 Task: Add Sprouts Organic Ground Cloves to the cart.
Action: Mouse moved to (26, 96)
Screenshot: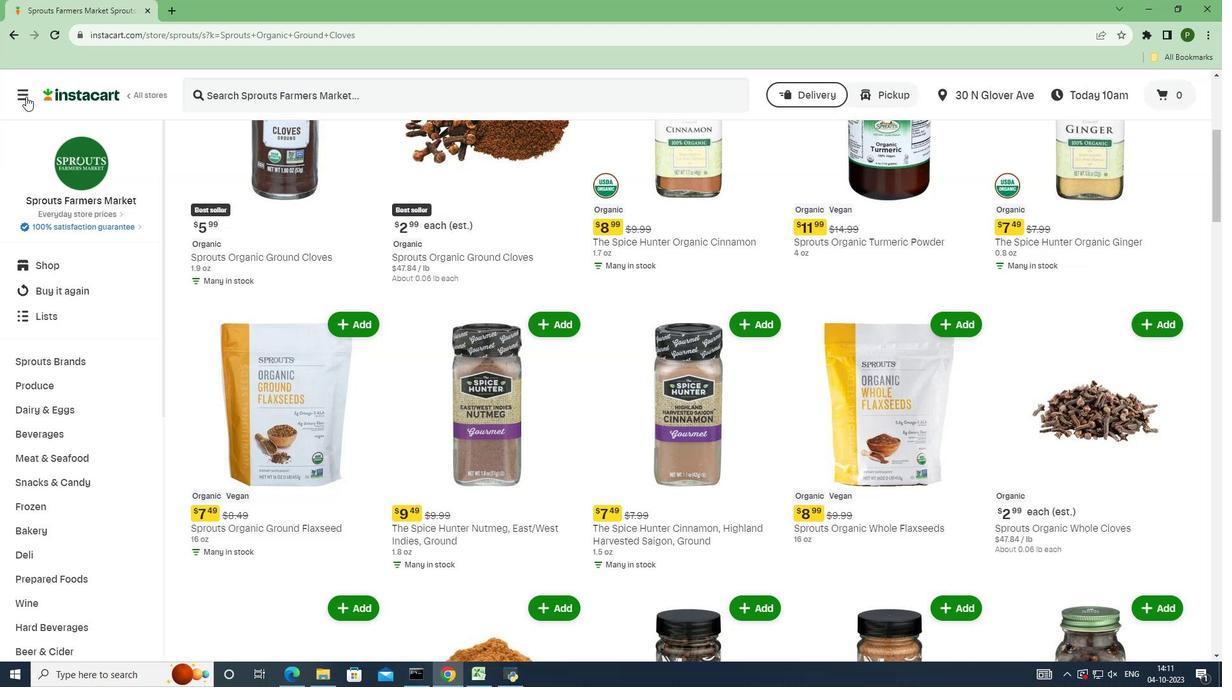 
Action: Mouse pressed left at (26, 96)
Screenshot: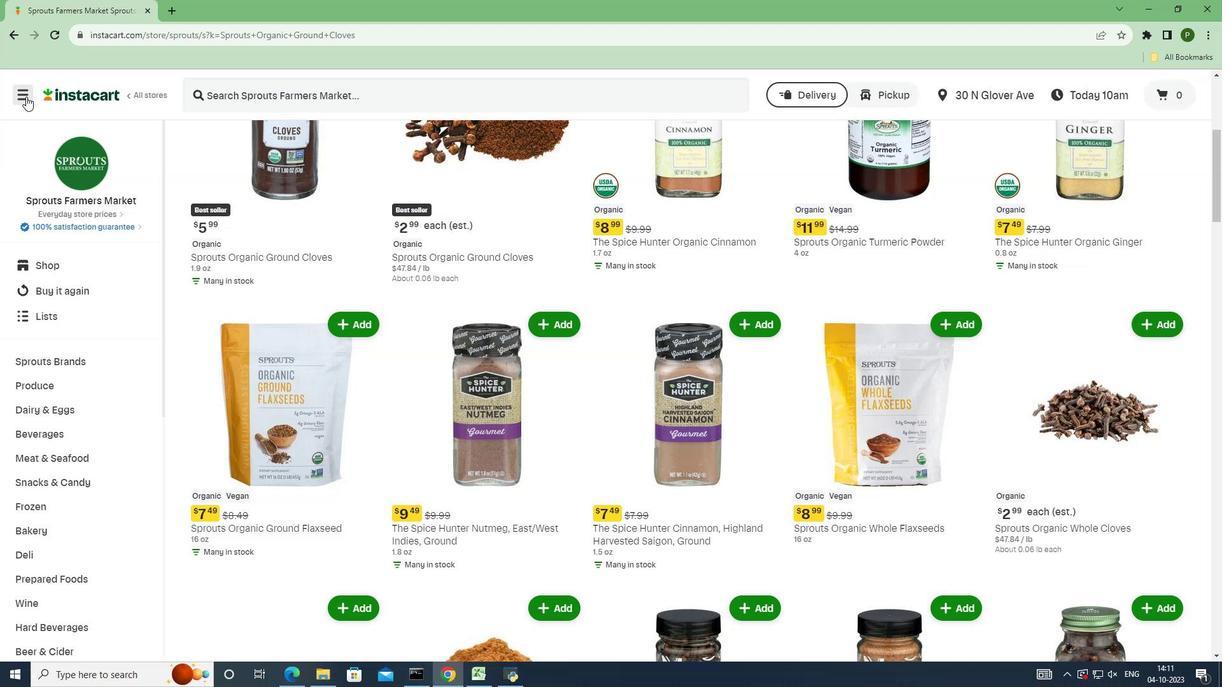 
Action: Mouse moved to (53, 348)
Screenshot: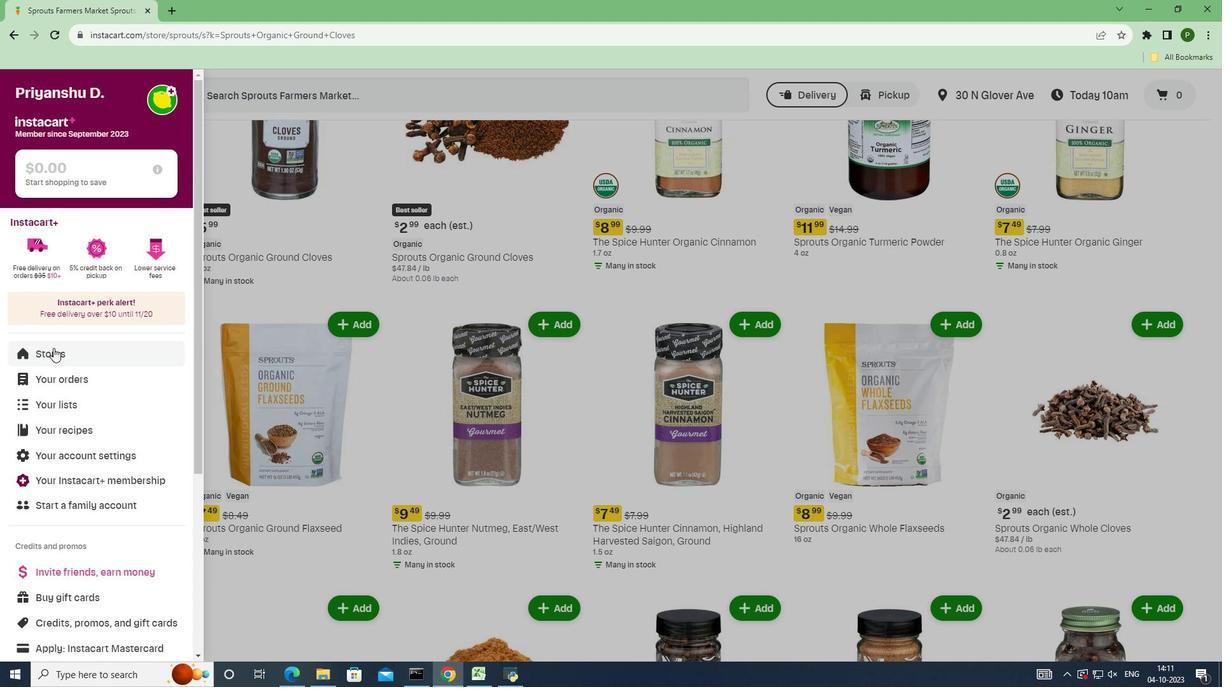 
Action: Mouse pressed left at (53, 348)
Screenshot: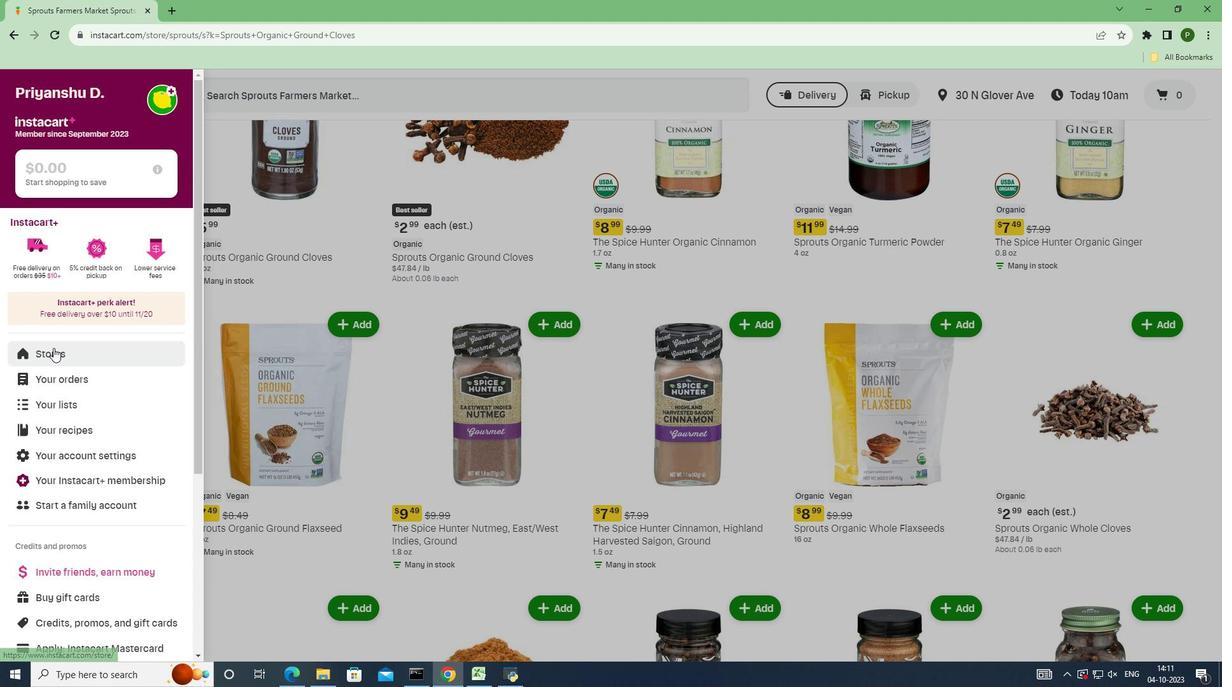 
Action: Mouse moved to (296, 143)
Screenshot: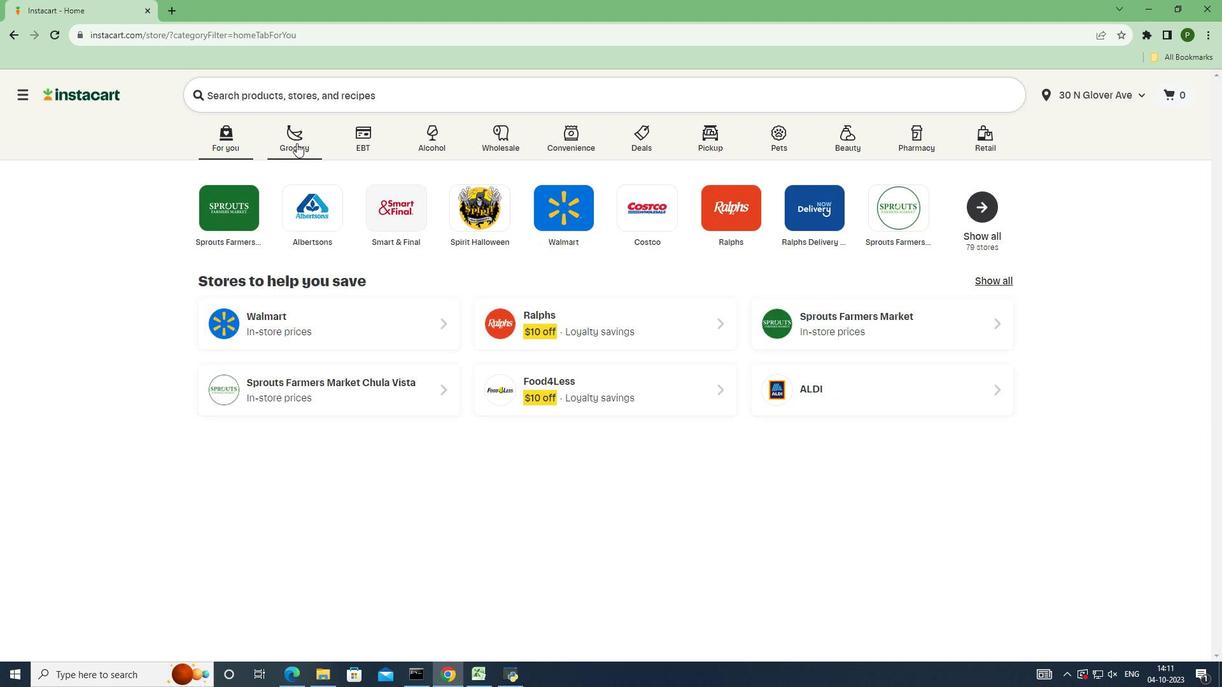 
Action: Mouse pressed left at (296, 143)
Screenshot: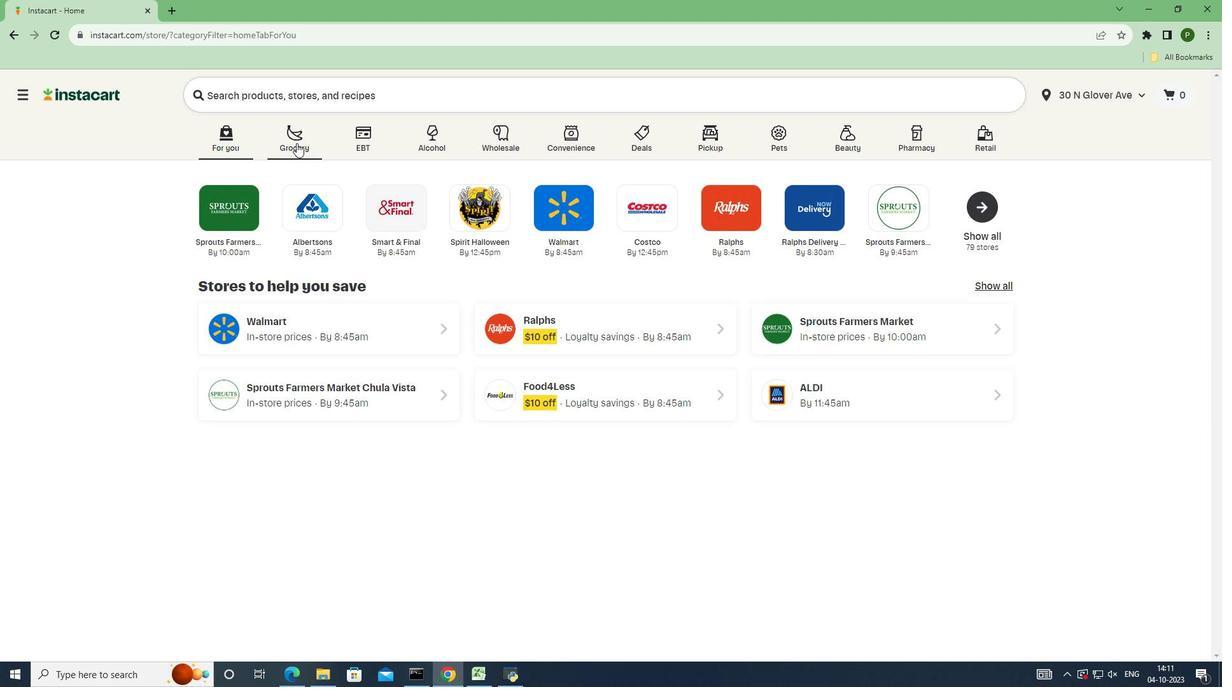 
Action: Mouse moved to (796, 292)
Screenshot: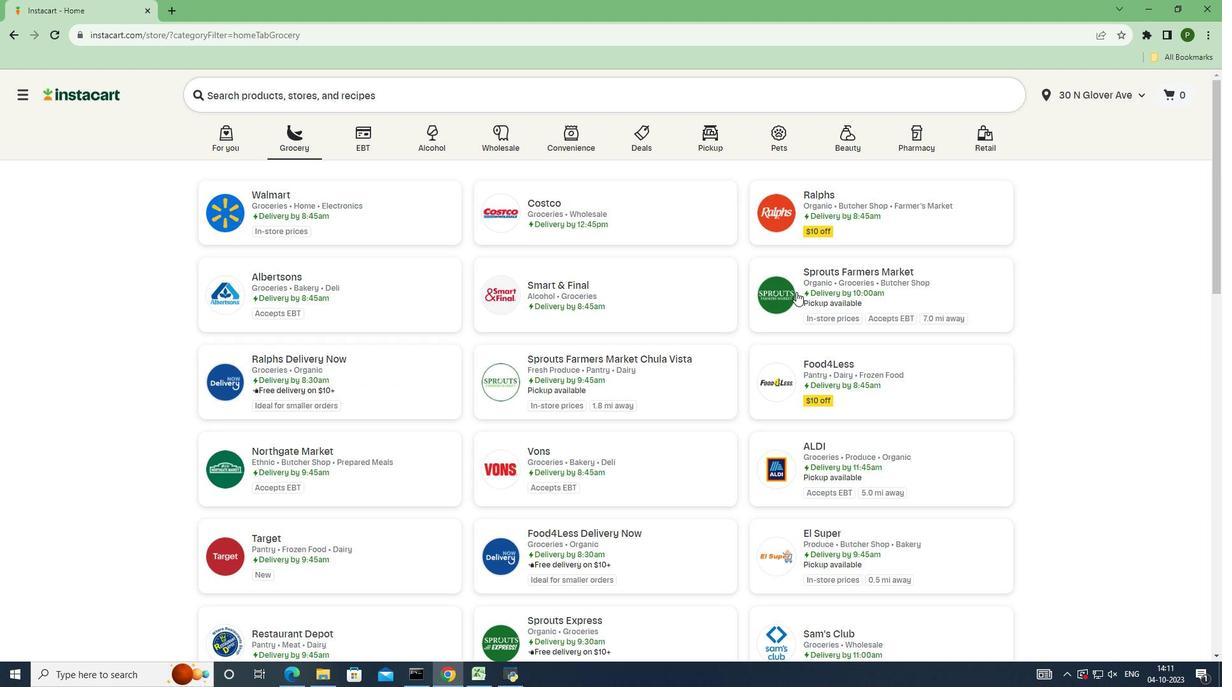 
Action: Mouse pressed left at (796, 292)
Screenshot: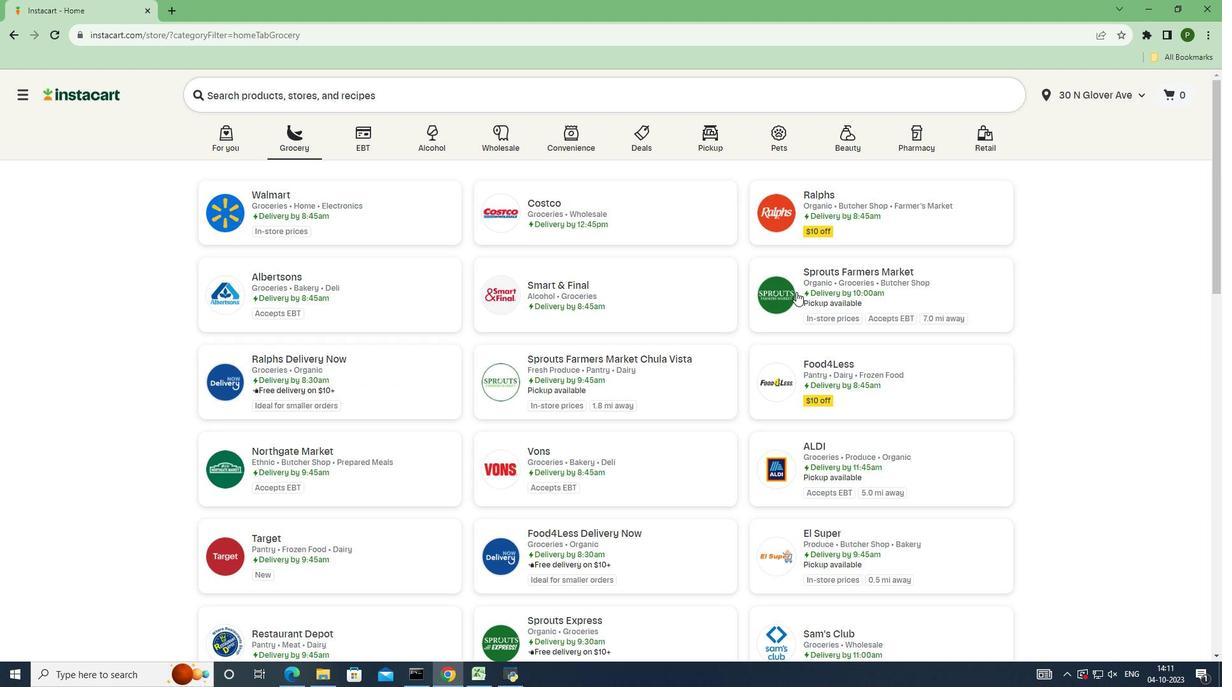 
Action: Mouse moved to (91, 357)
Screenshot: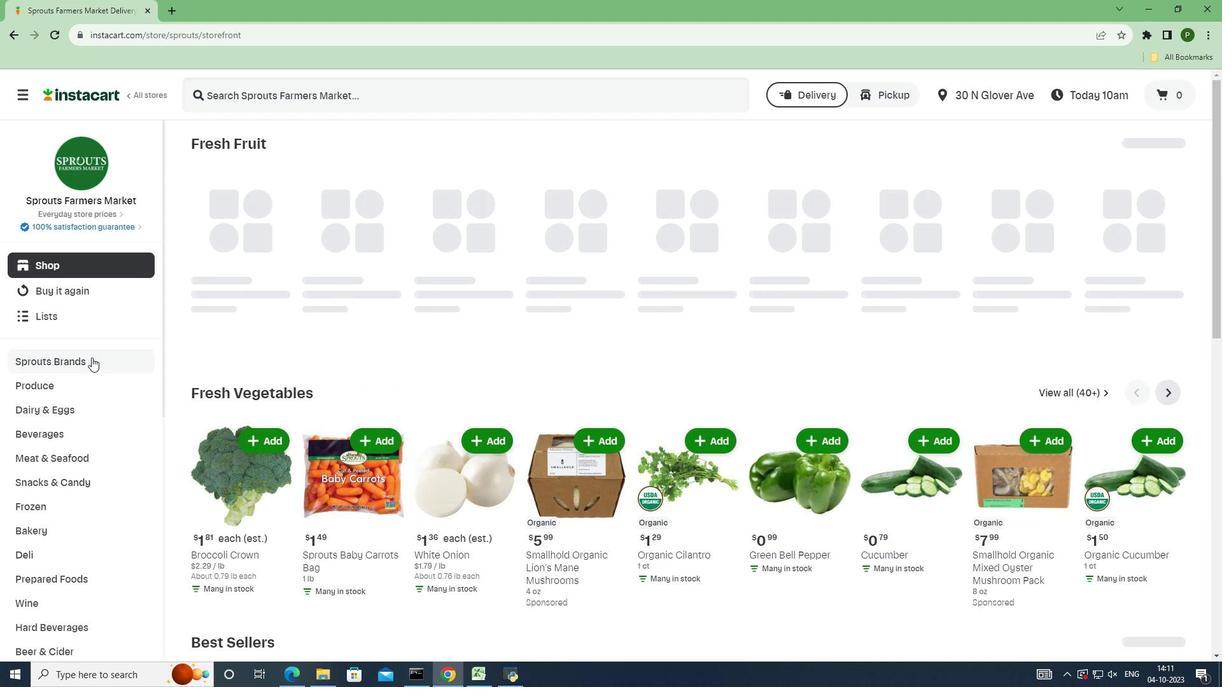 
Action: Mouse pressed left at (91, 357)
Screenshot: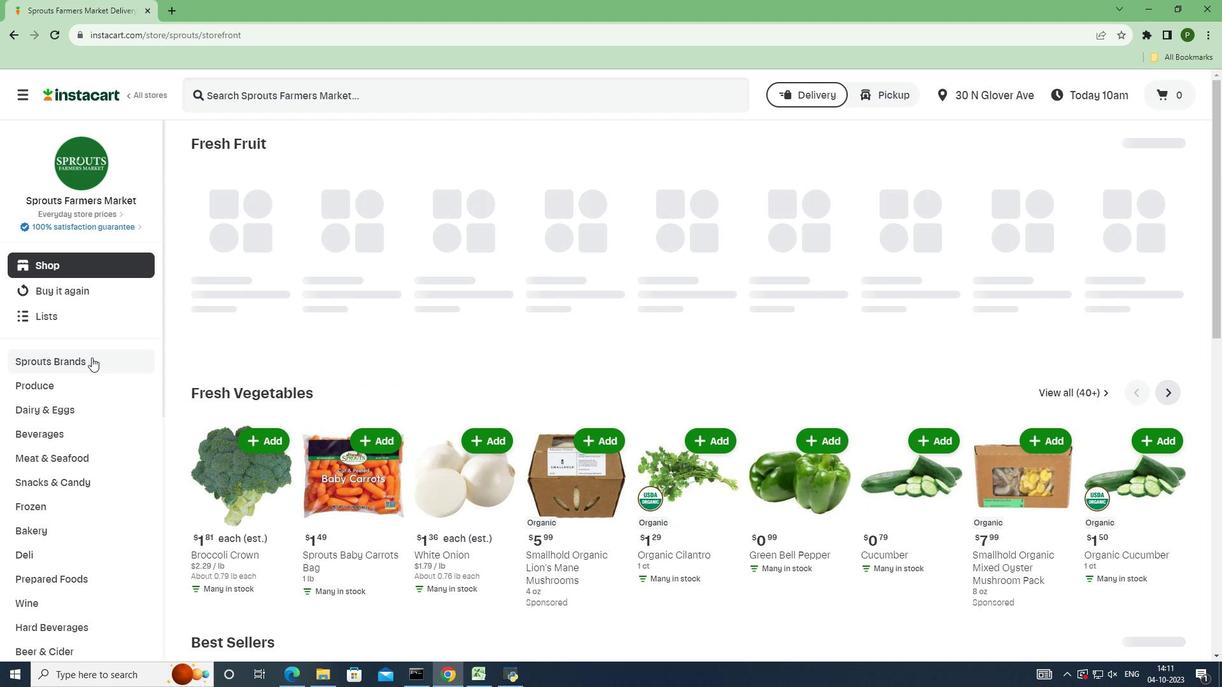 
Action: Mouse moved to (70, 455)
Screenshot: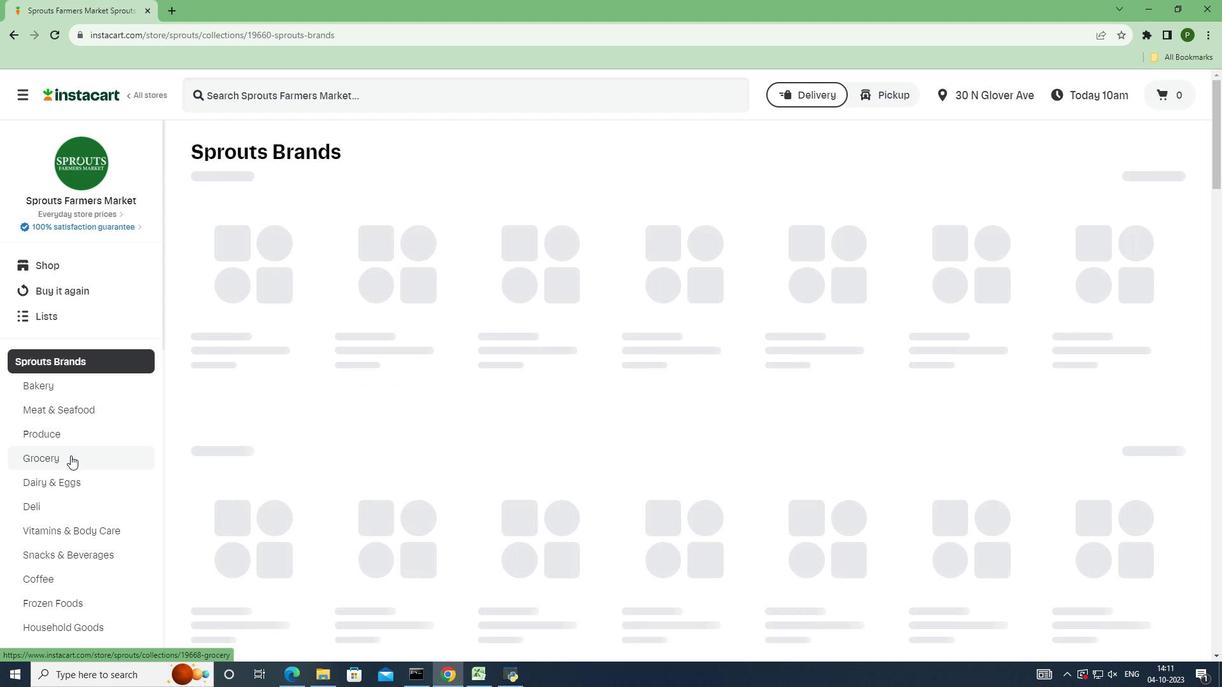 
Action: Mouse pressed left at (70, 455)
Screenshot: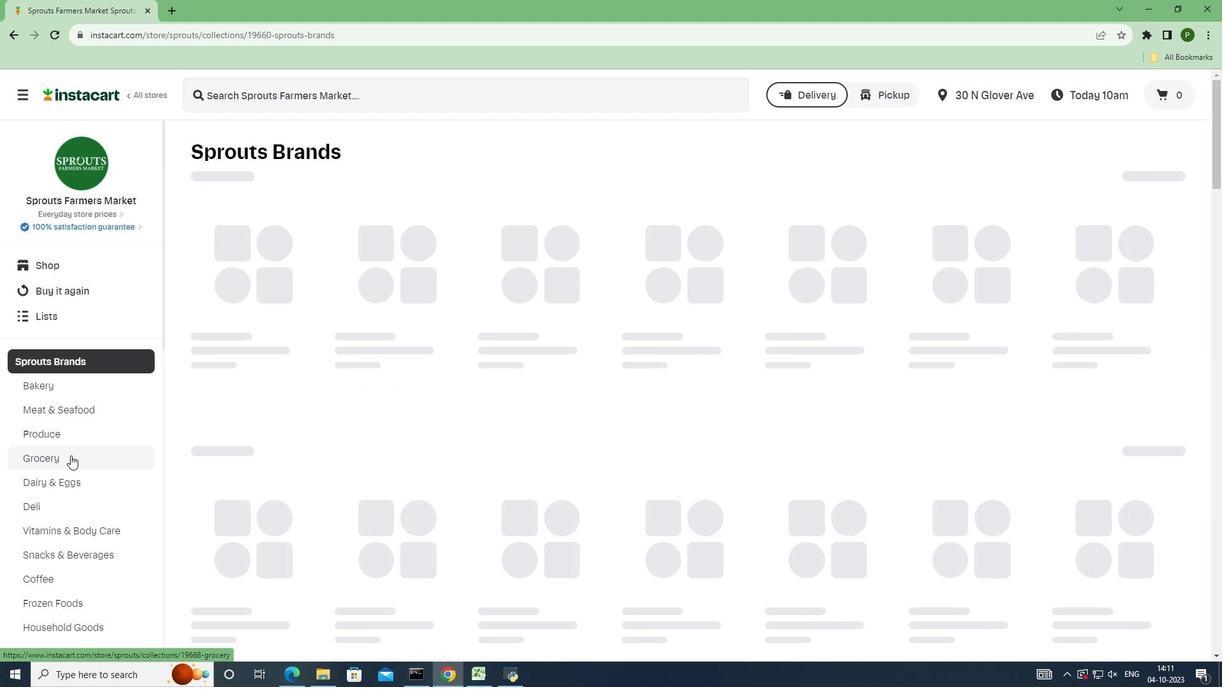 
Action: Mouse moved to (310, 316)
Screenshot: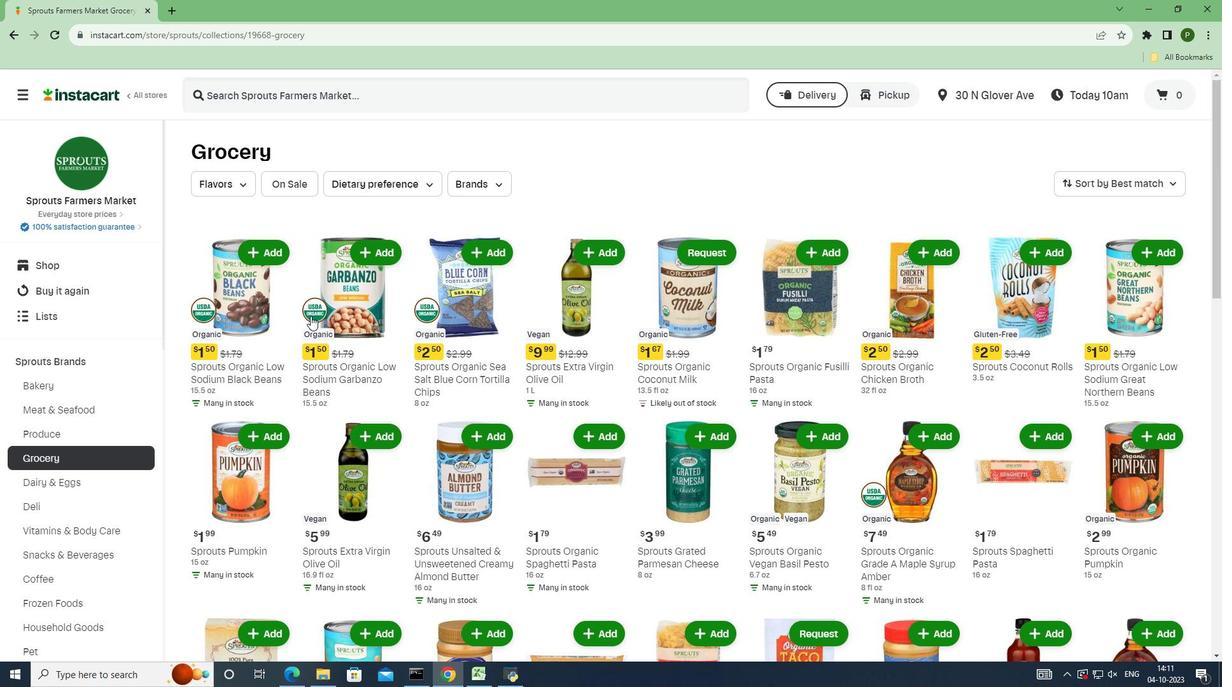 
Action: Mouse scrolled (310, 315) with delta (0, 0)
Screenshot: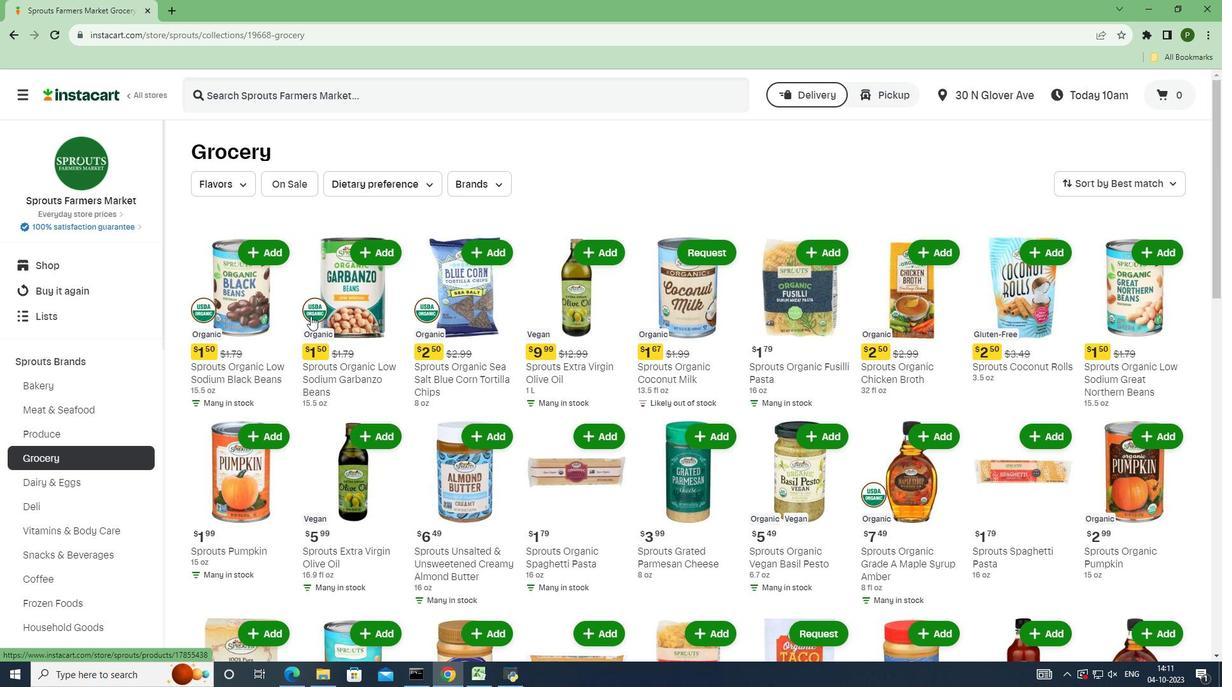 
Action: Mouse scrolled (310, 315) with delta (0, 0)
Screenshot: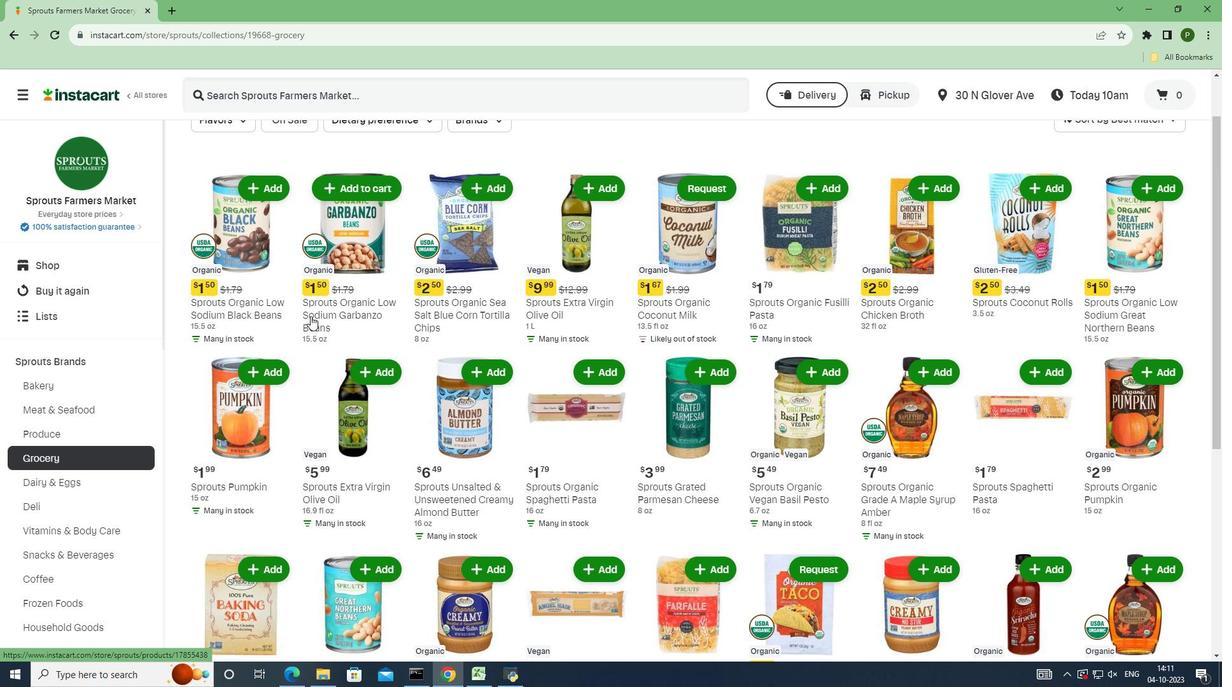 
Action: Mouse scrolled (310, 315) with delta (0, 0)
Screenshot: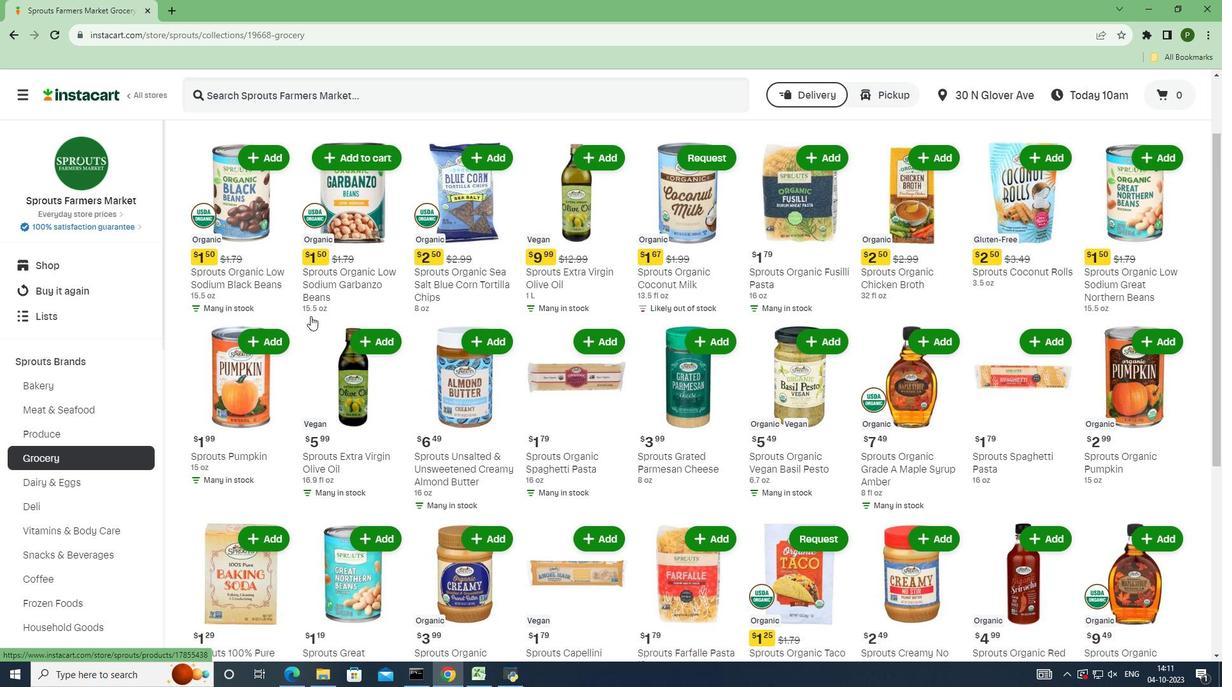 
Action: Mouse scrolled (310, 315) with delta (0, 0)
Screenshot: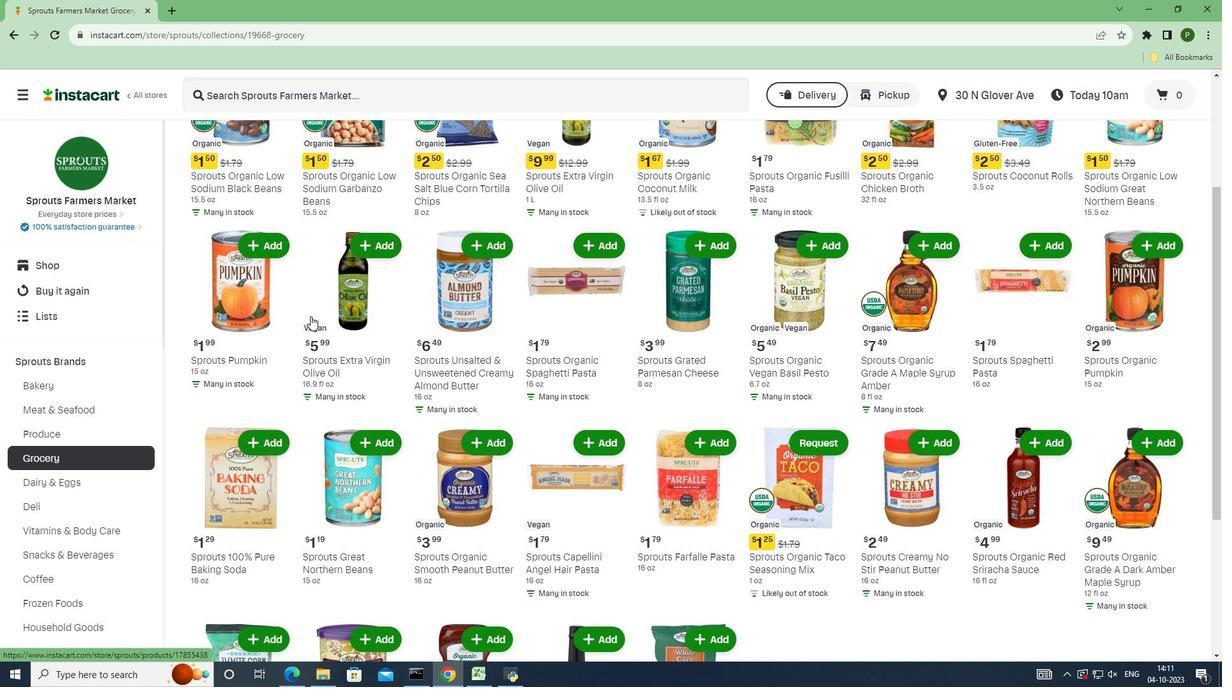 
Action: Mouse scrolled (310, 315) with delta (0, 0)
Screenshot: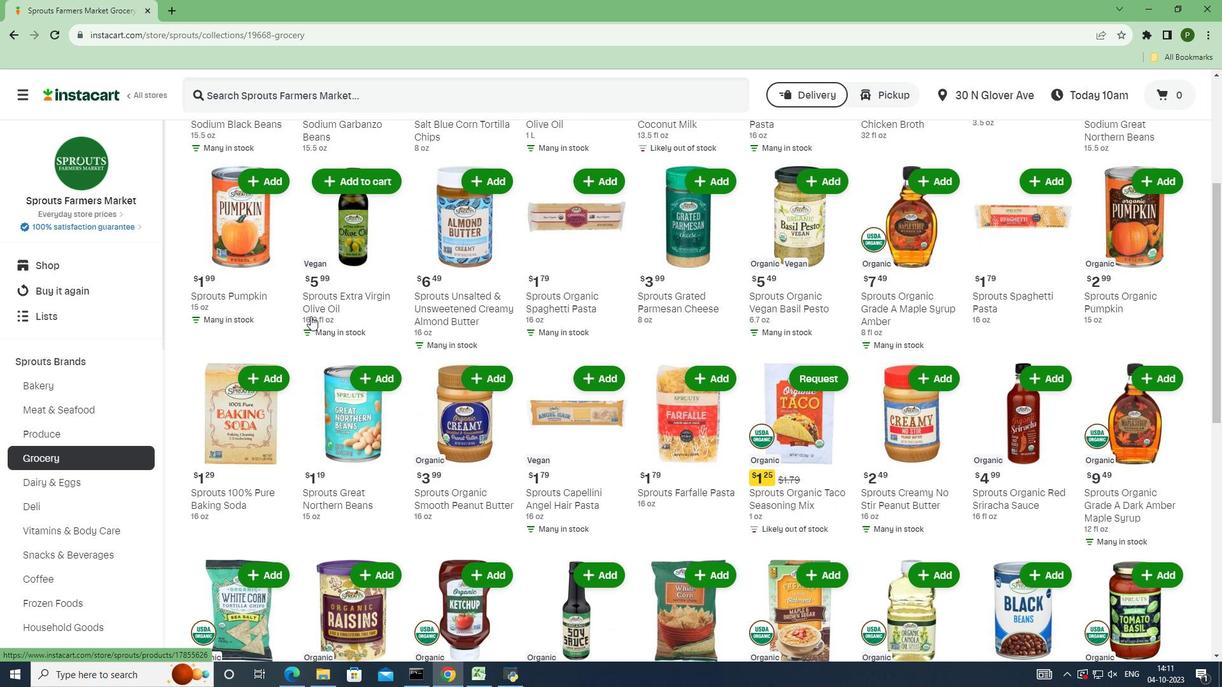 
Action: Mouse scrolled (310, 315) with delta (0, 0)
Screenshot: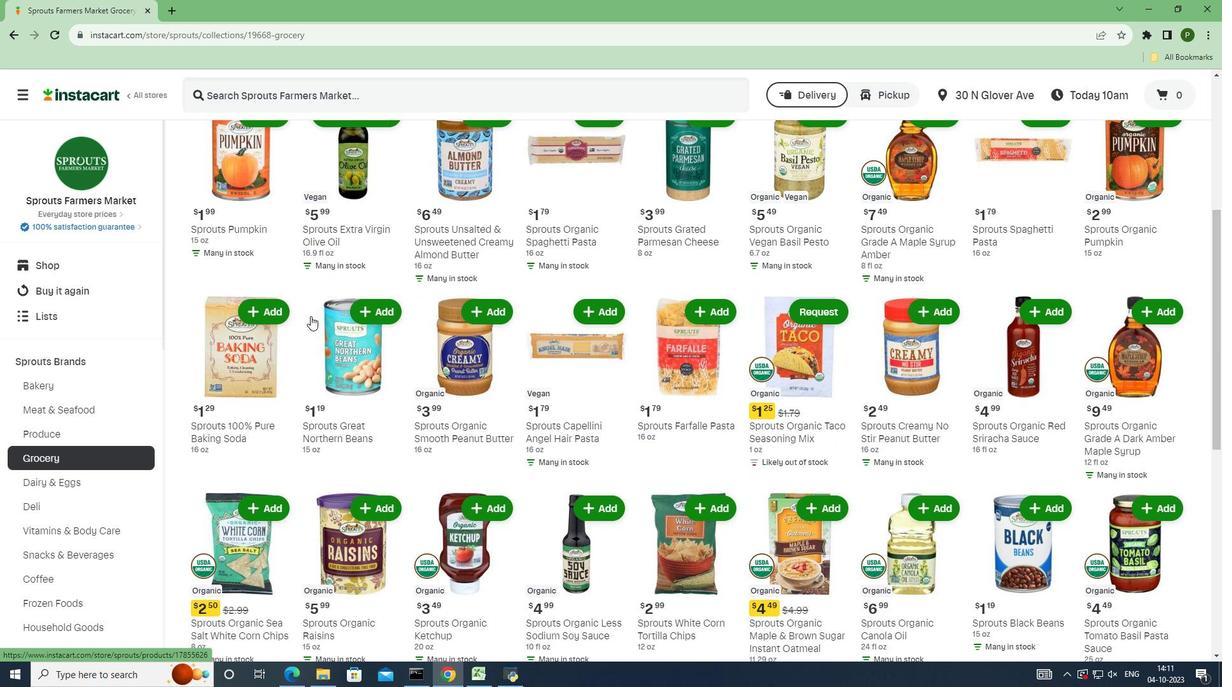 
Action: Mouse scrolled (310, 315) with delta (0, 0)
Screenshot: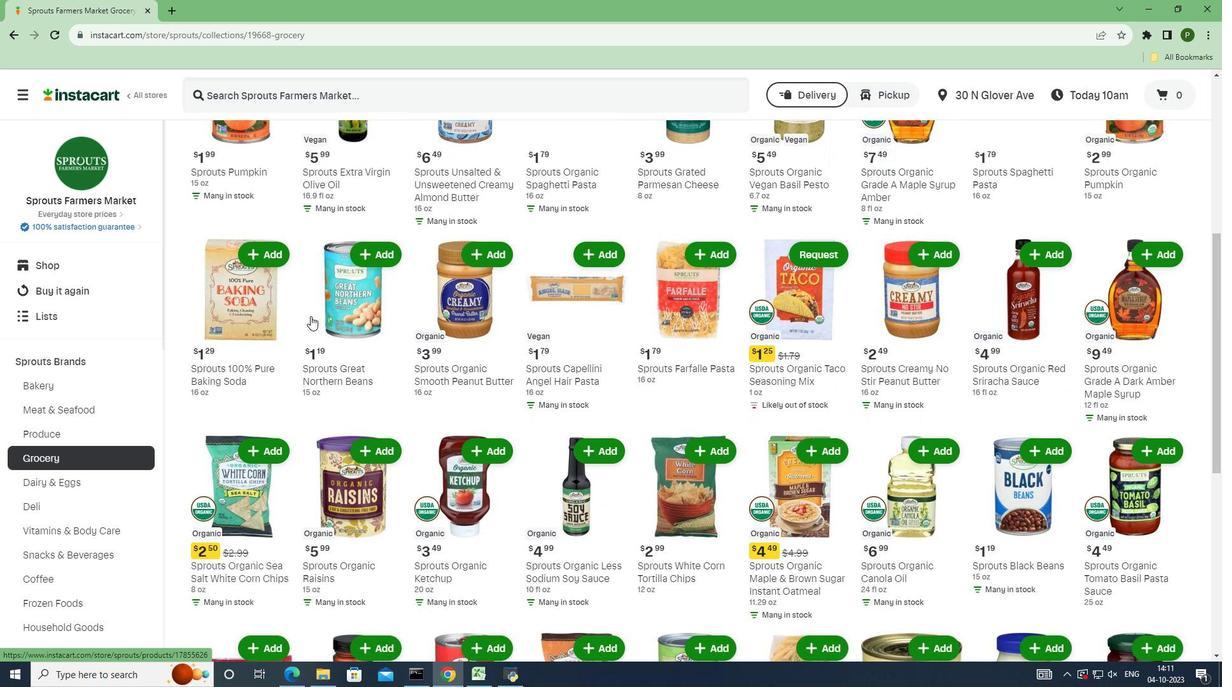 
Action: Mouse scrolled (310, 315) with delta (0, 0)
Screenshot: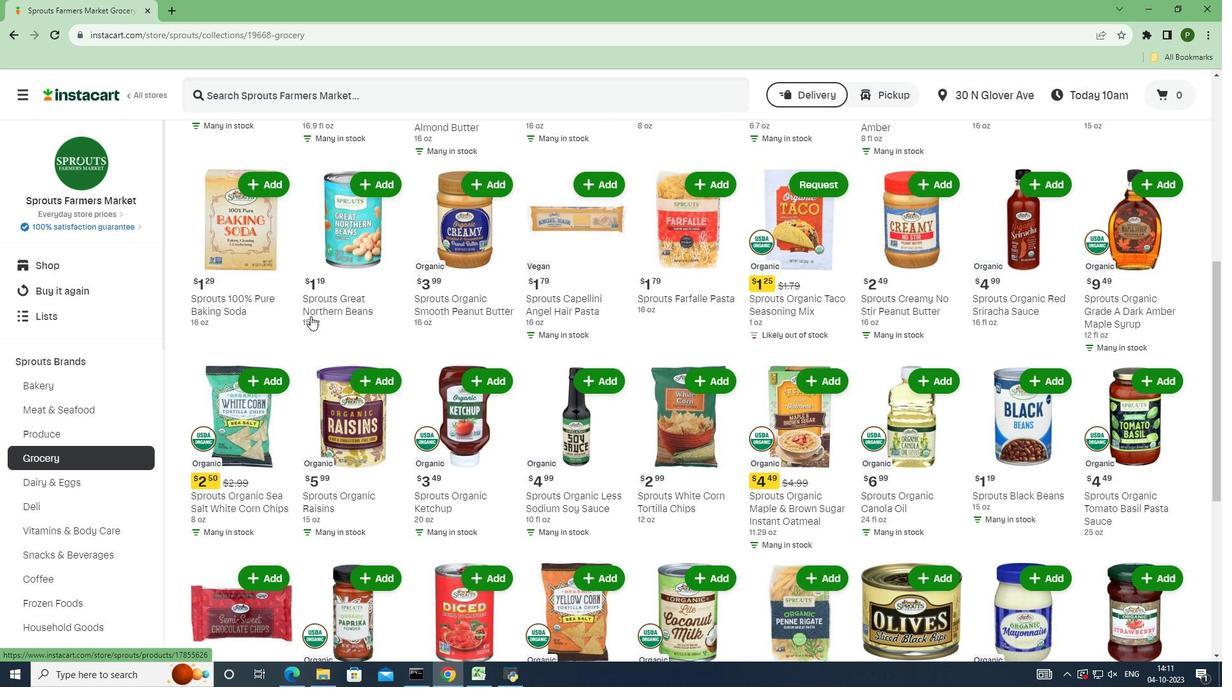 
Action: Mouse scrolled (310, 315) with delta (0, 0)
Screenshot: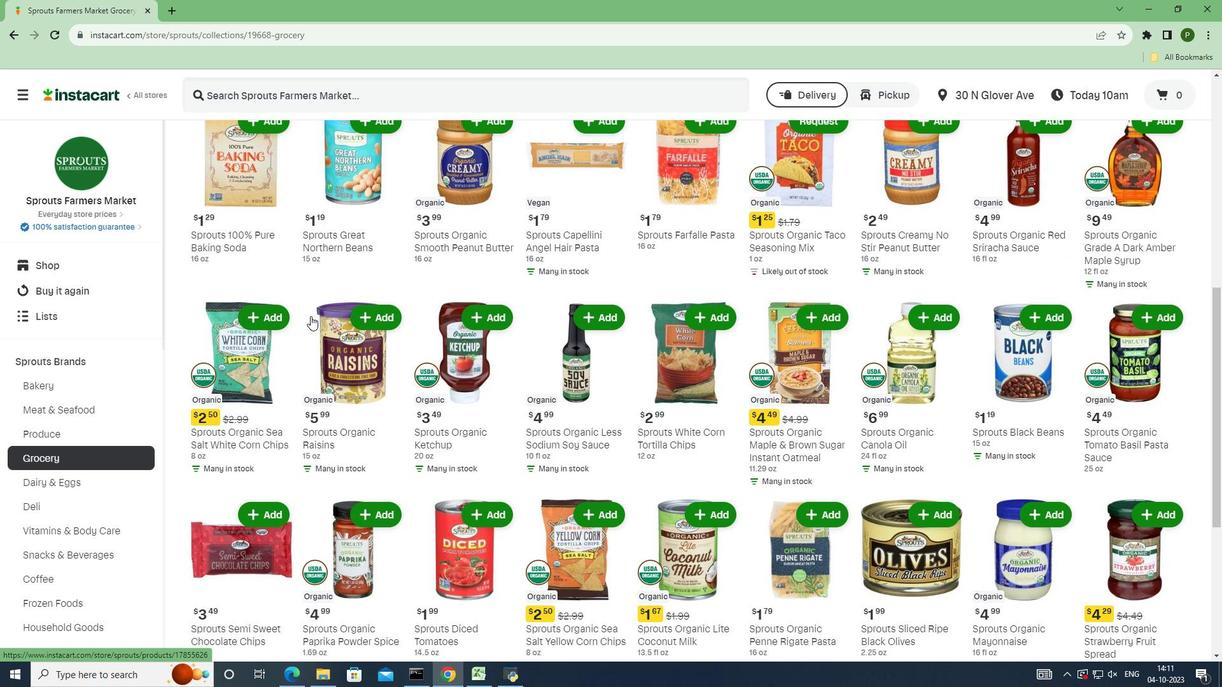 
Action: Mouse scrolled (310, 315) with delta (0, 0)
Screenshot: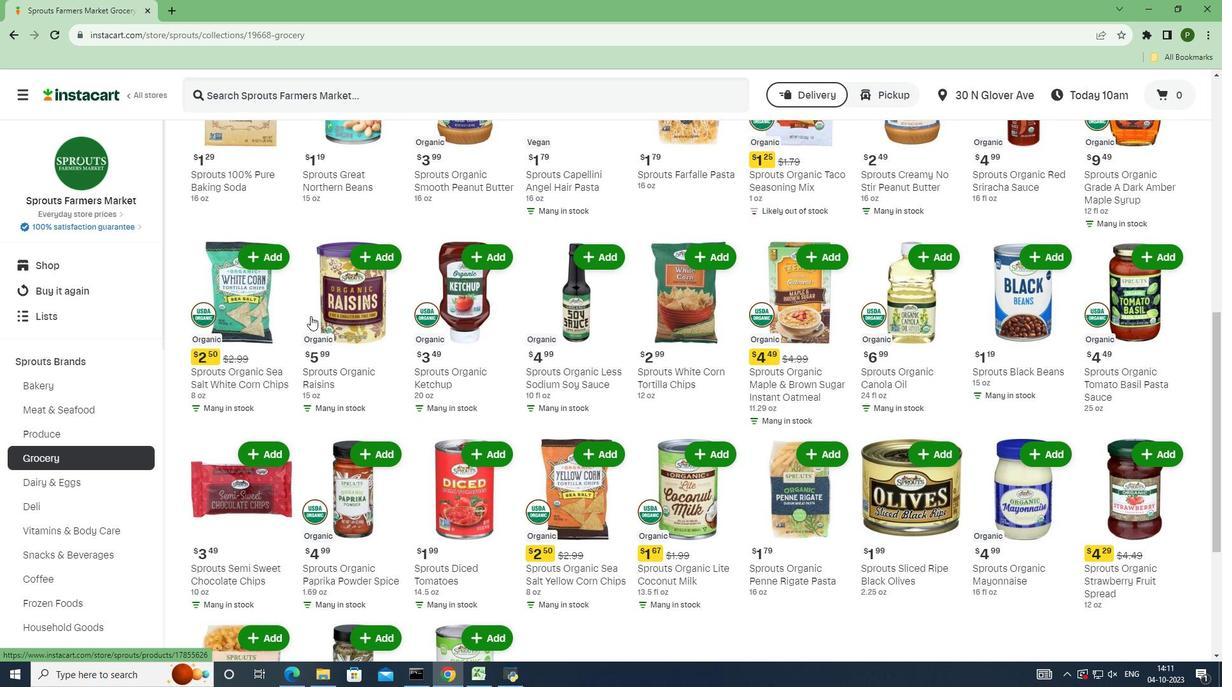 
Action: Mouse scrolled (310, 315) with delta (0, 0)
Screenshot: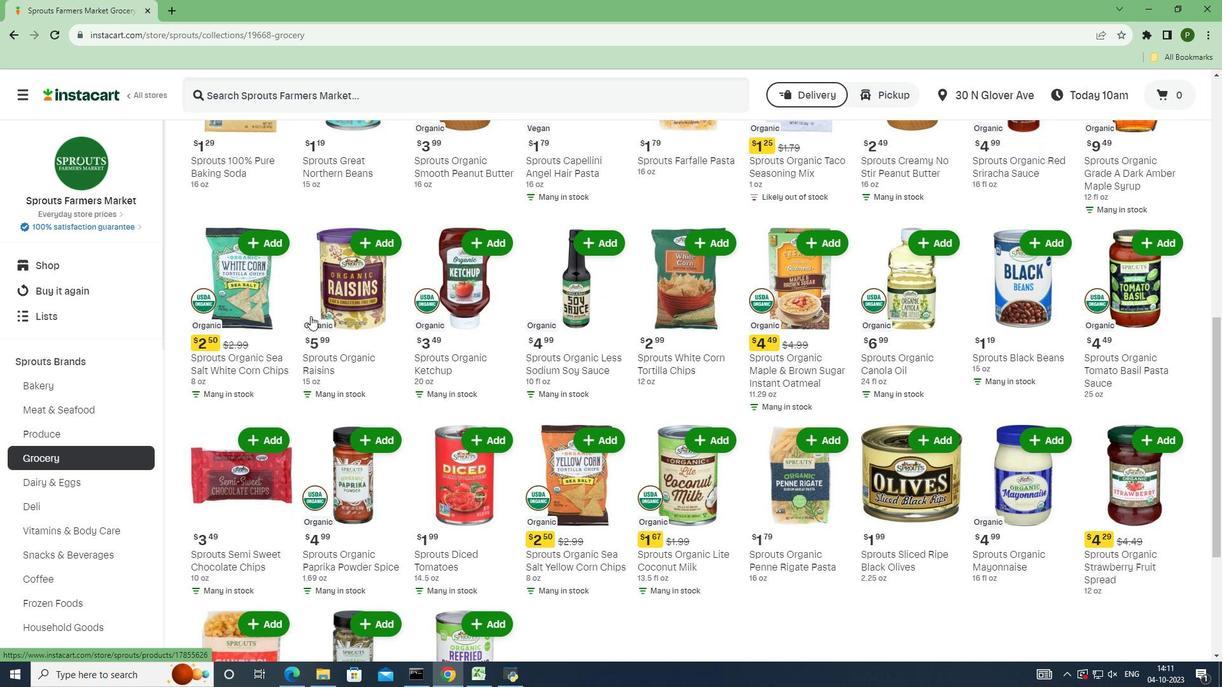 
Action: Mouse scrolled (310, 315) with delta (0, 0)
Screenshot: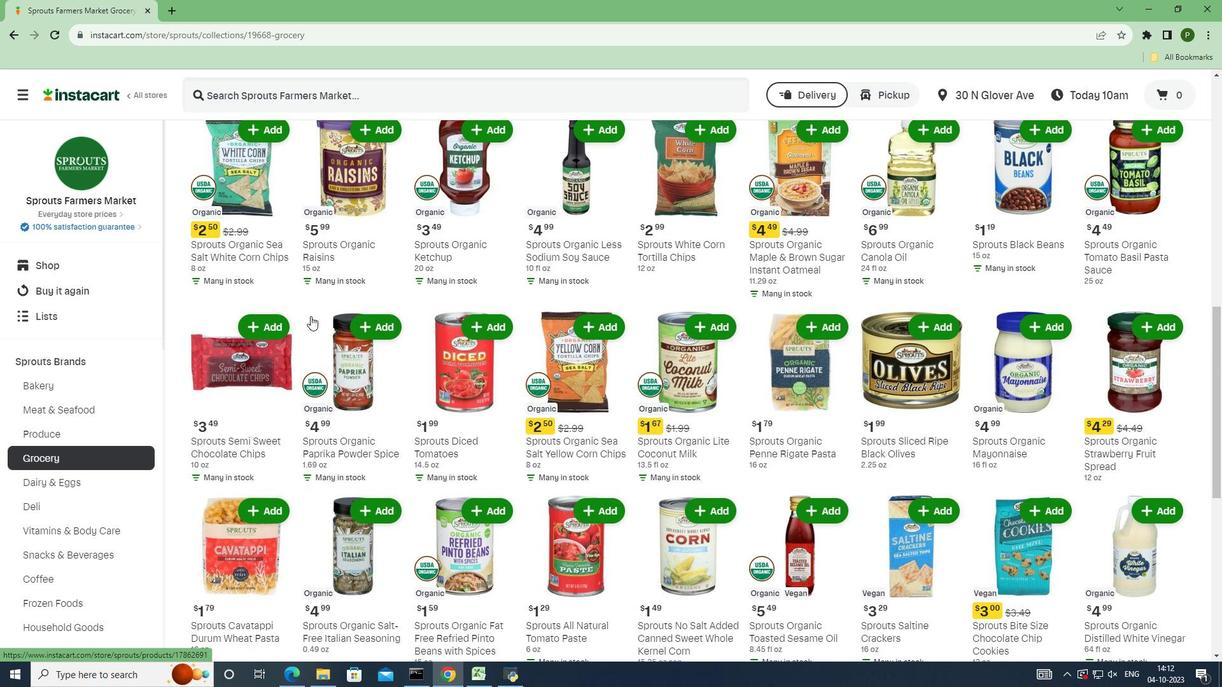 
Action: Mouse scrolled (310, 315) with delta (0, 0)
Screenshot: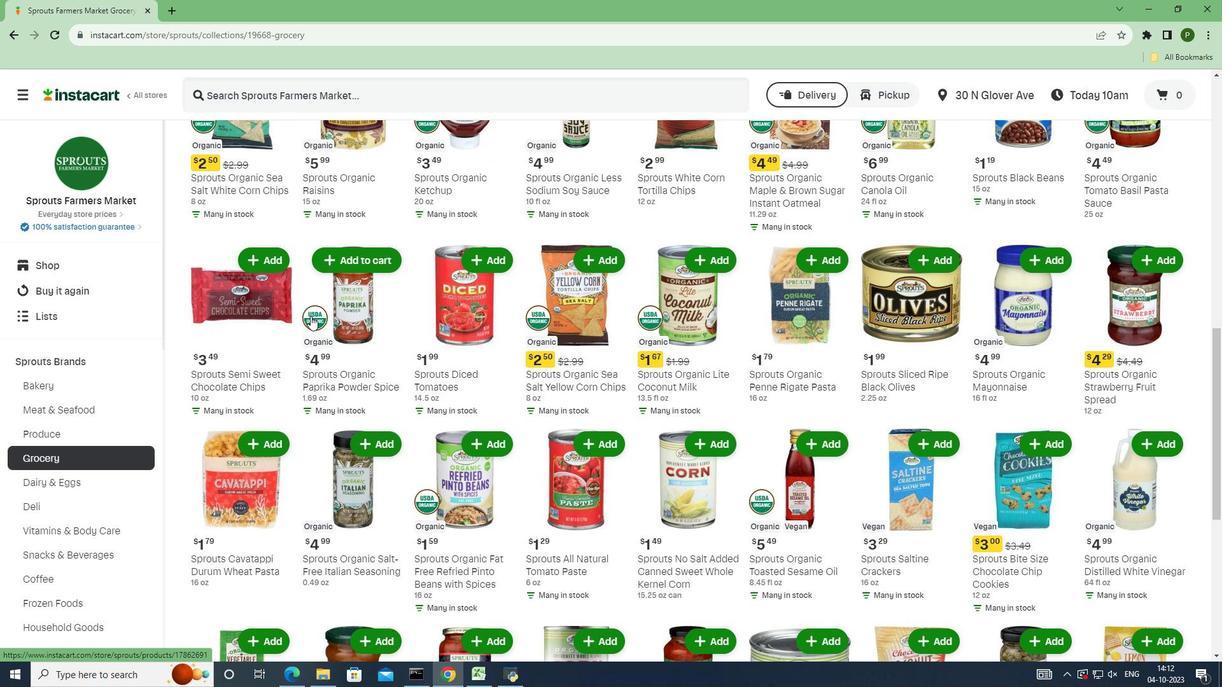 
Action: Mouse scrolled (310, 315) with delta (0, 0)
Screenshot: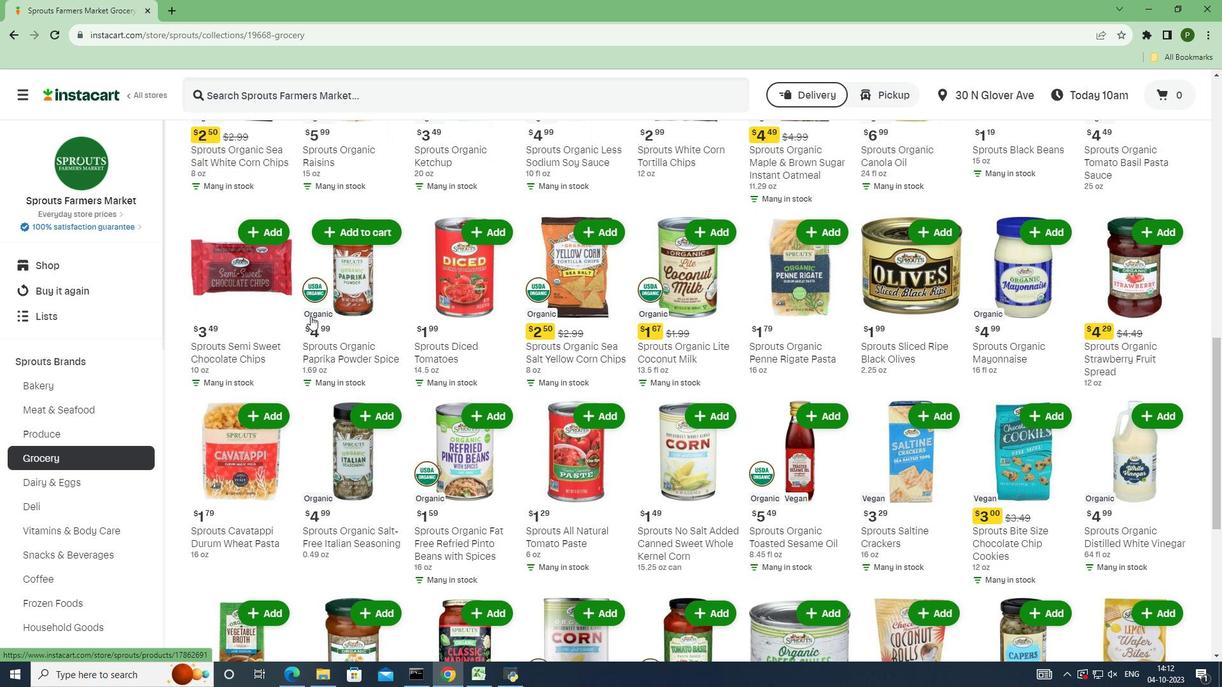 
Action: Mouse scrolled (310, 315) with delta (0, 0)
Screenshot: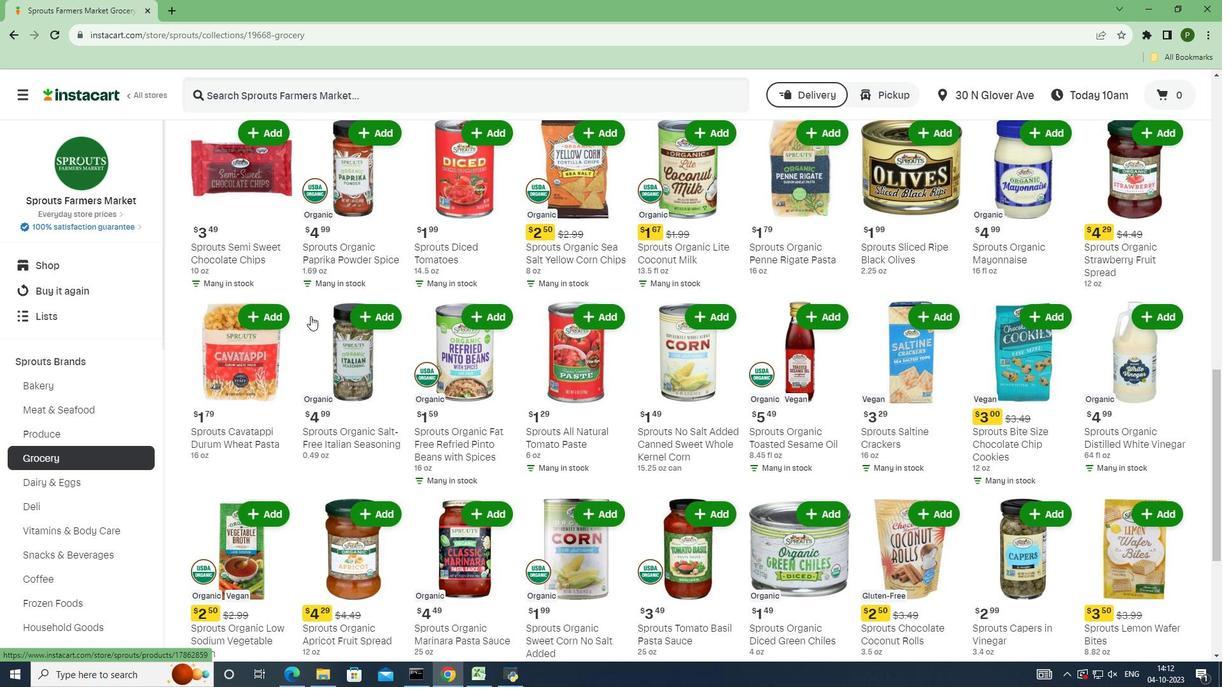 
Action: Mouse scrolled (310, 315) with delta (0, 0)
Screenshot: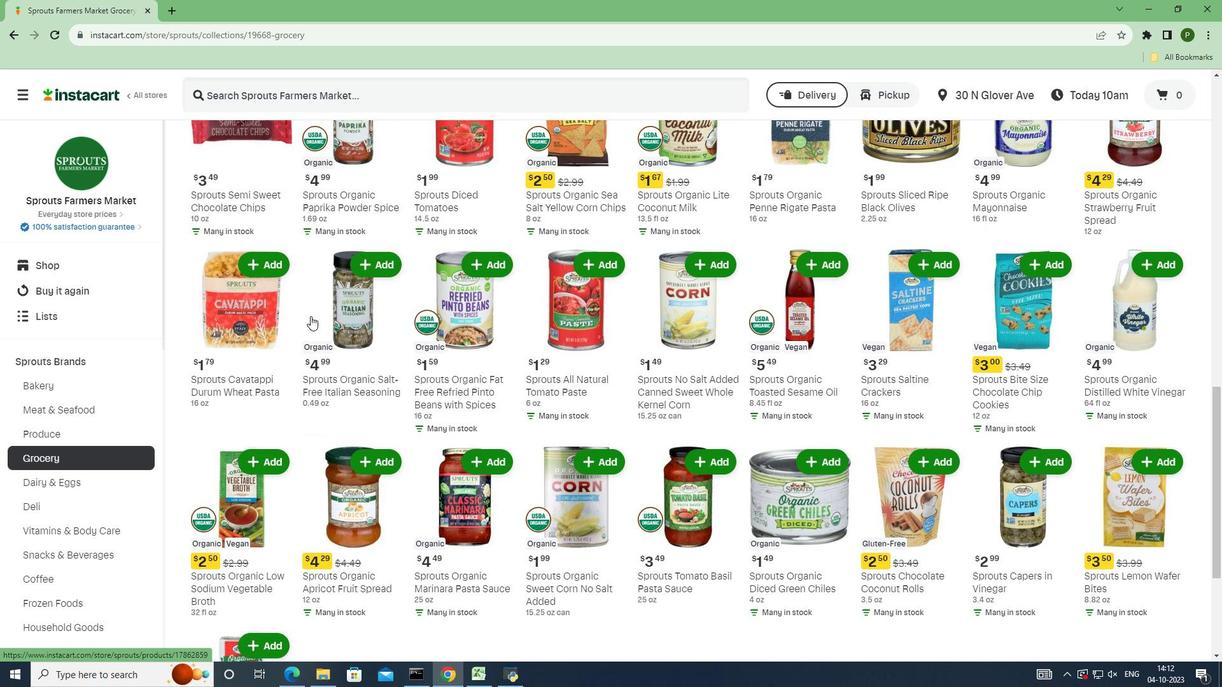 
Action: Mouse scrolled (310, 315) with delta (0, 0)
Screenshot: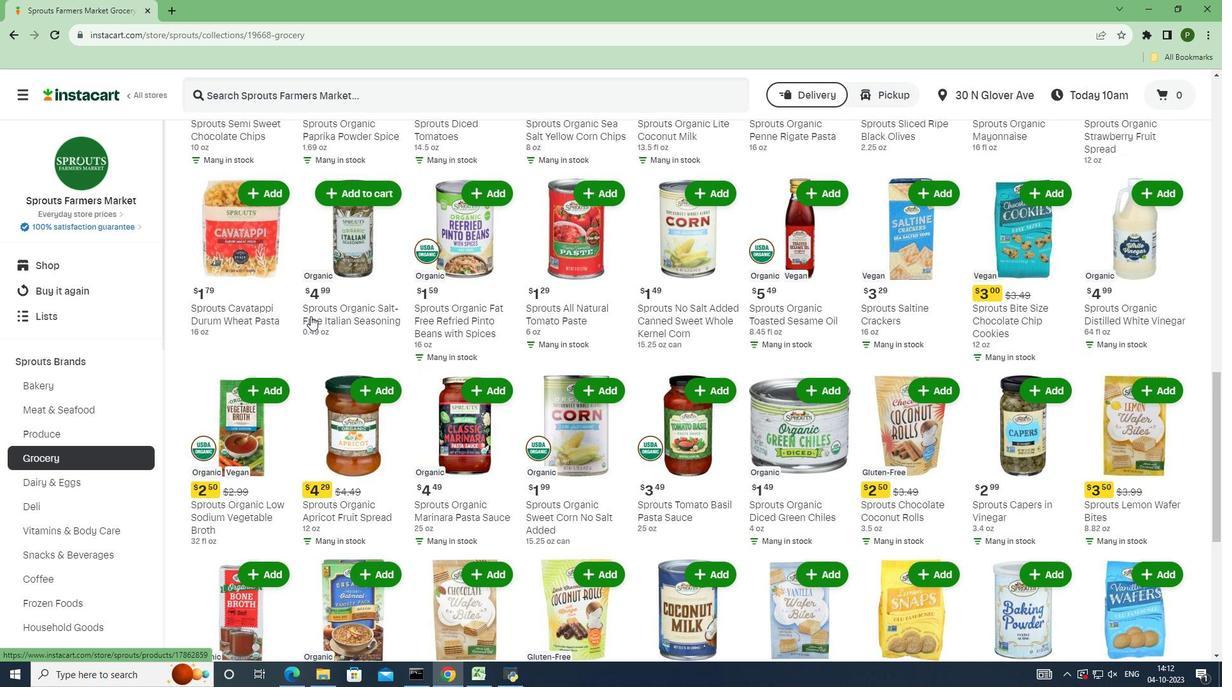 
Action: Mouse scrolled (310, 315) with delta (0, 0)
Screenshot: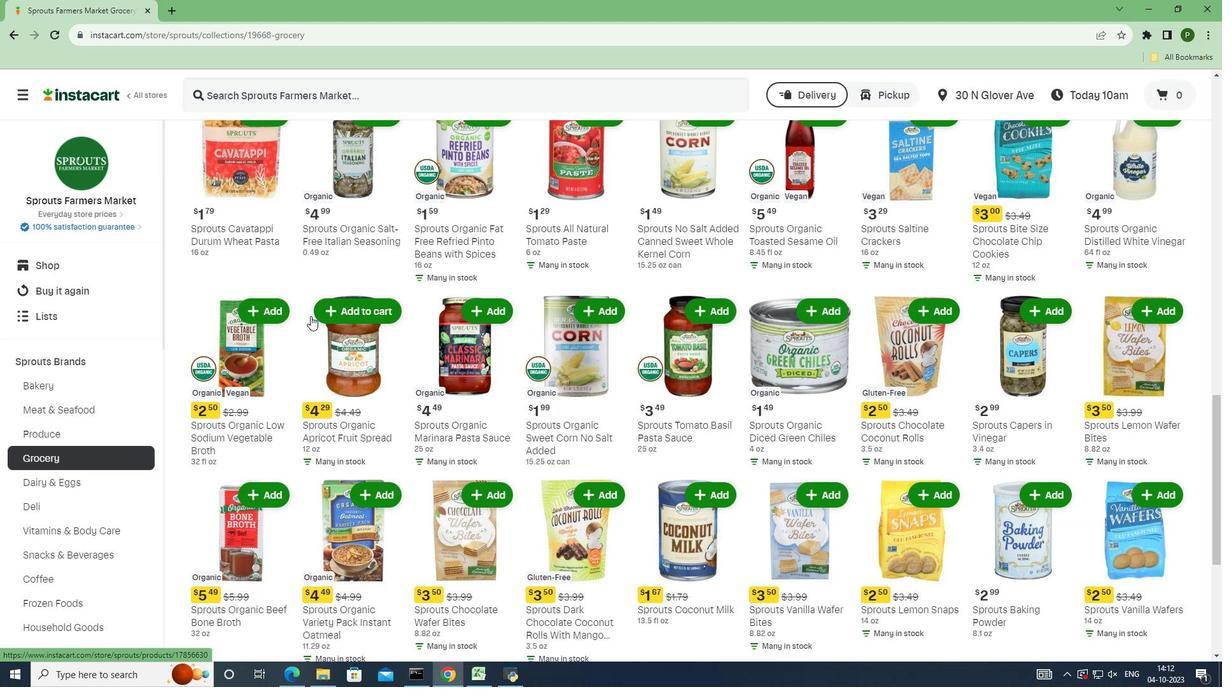 
Action: Mouse scrolled (310, 315) with delta (0, 0)
Screenshot: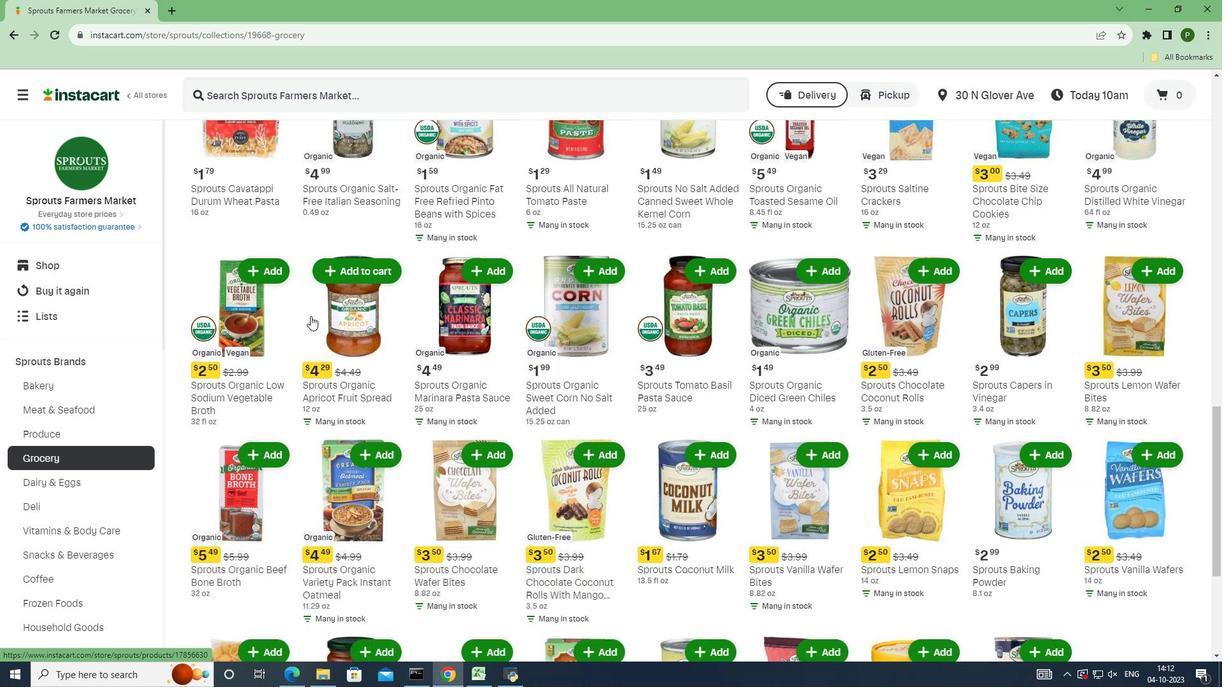 
Action: Mouse scrolled (310, 315) with delta (0, 0)
Screenshot: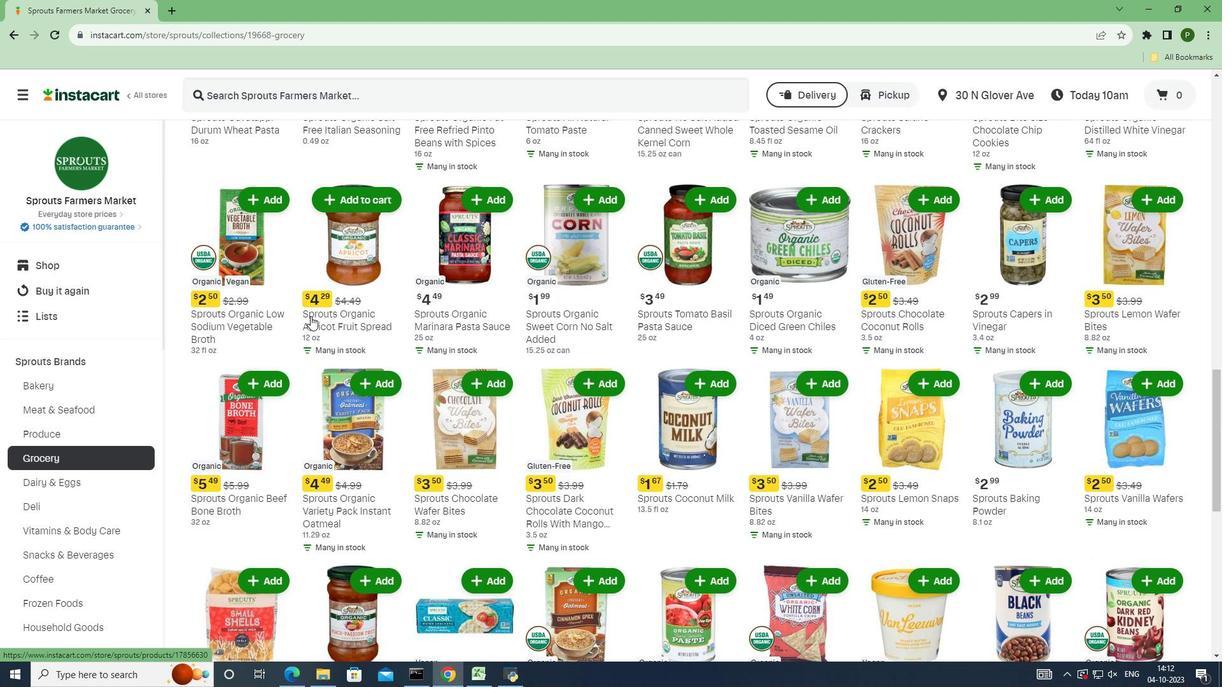 
Action: Mouse scrolled (310, 315) with delta (0, 0)
Screenshot: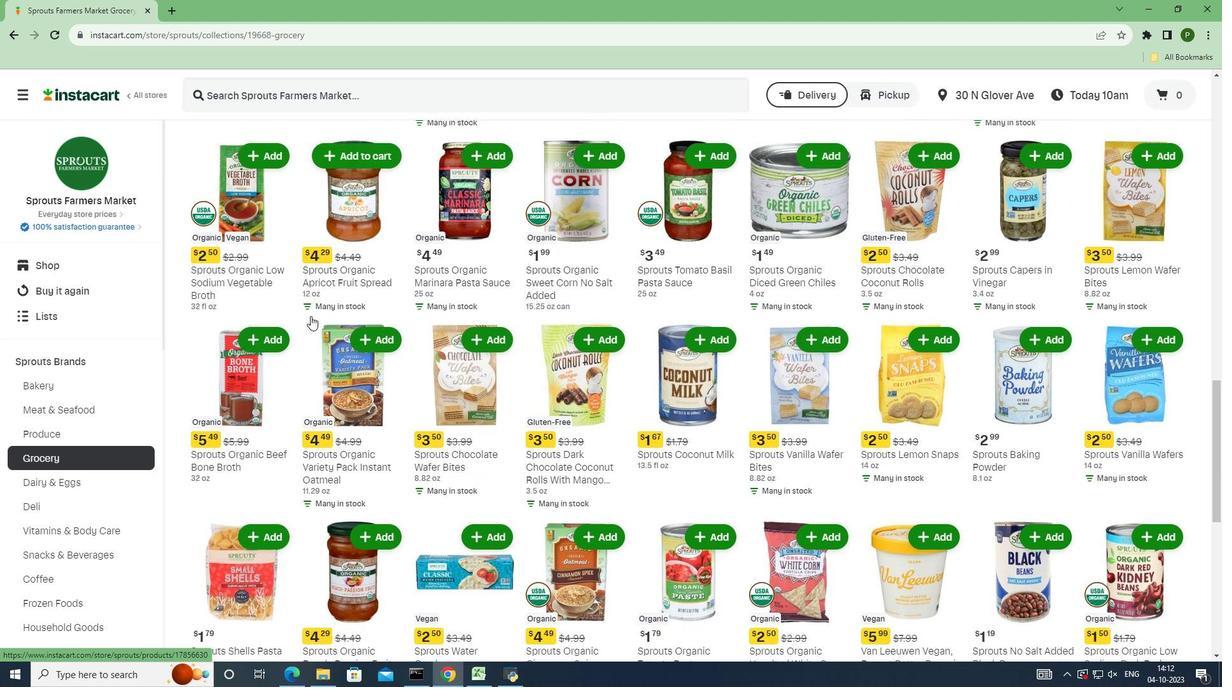 
Action: Mouse scrolled (310, 315) with delta (0, 0)
Screenshot: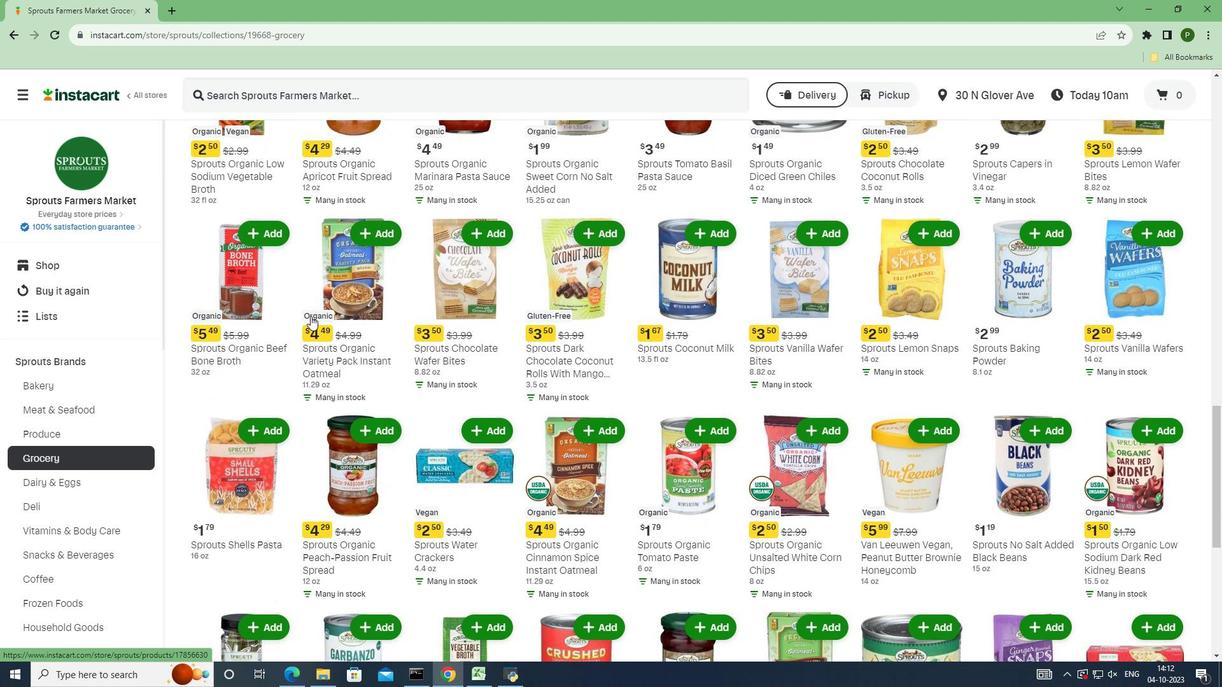 
Action: Mouse scrolled (310, 315) with delta (0, 0)
Screenshot: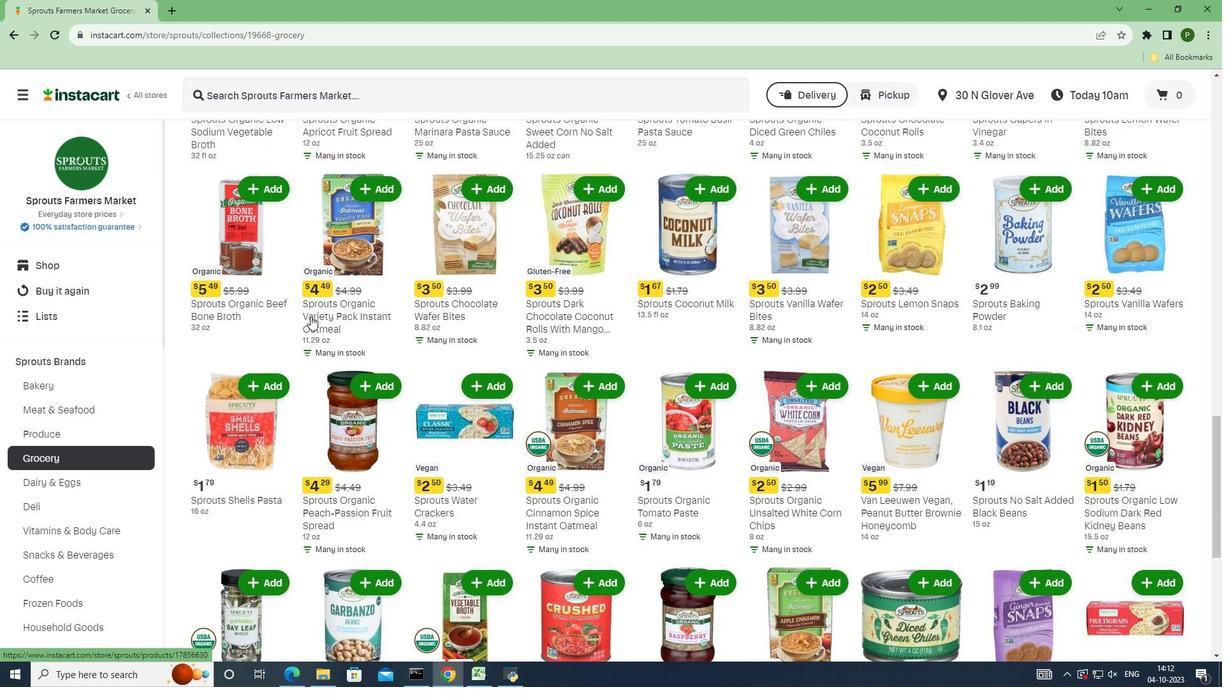 
Action: Mouse scrolled (310, 315) with delta (0, 0)
Screenshot: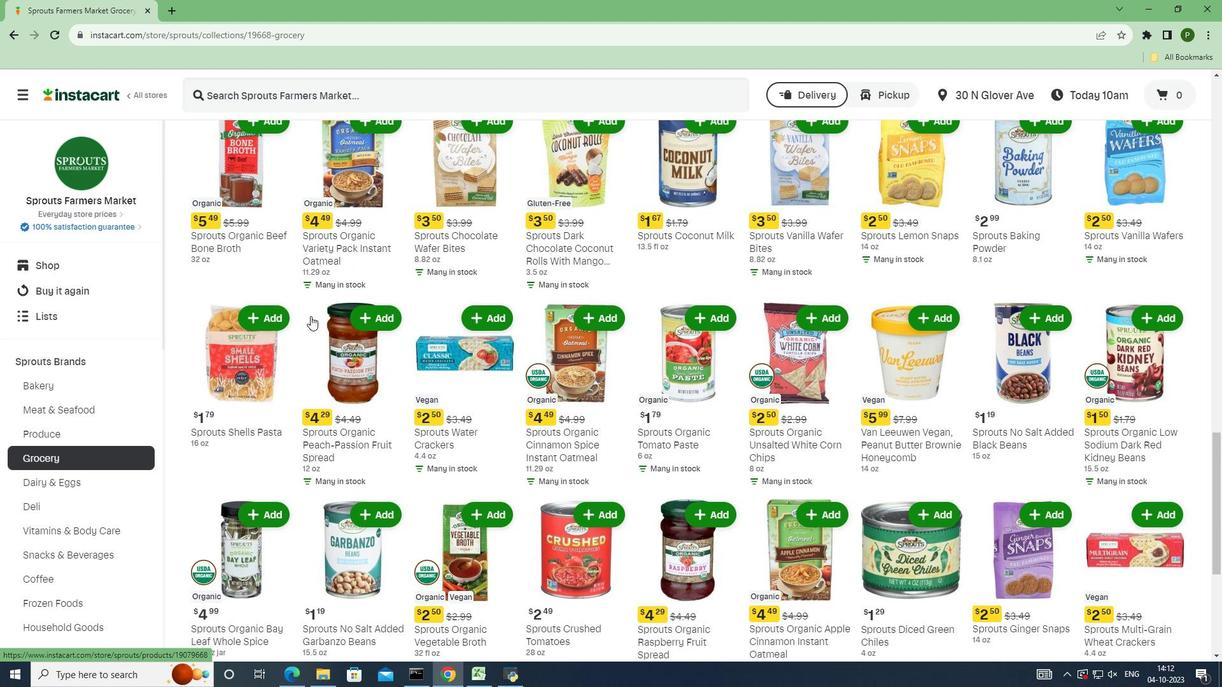 
Action: Mouse scrolled (310, 315) with delta (0, 0)
Screenshot: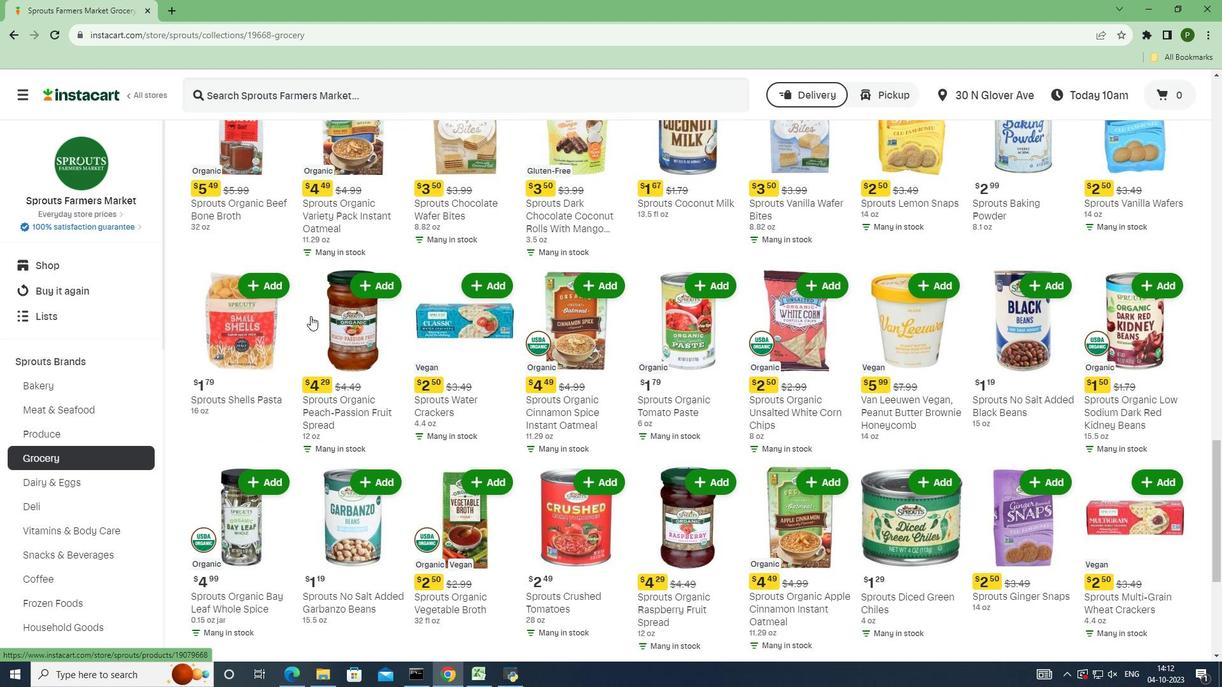 
Action: Mouse scrolled (310, 315) with delta (0, 0)
Screenshot: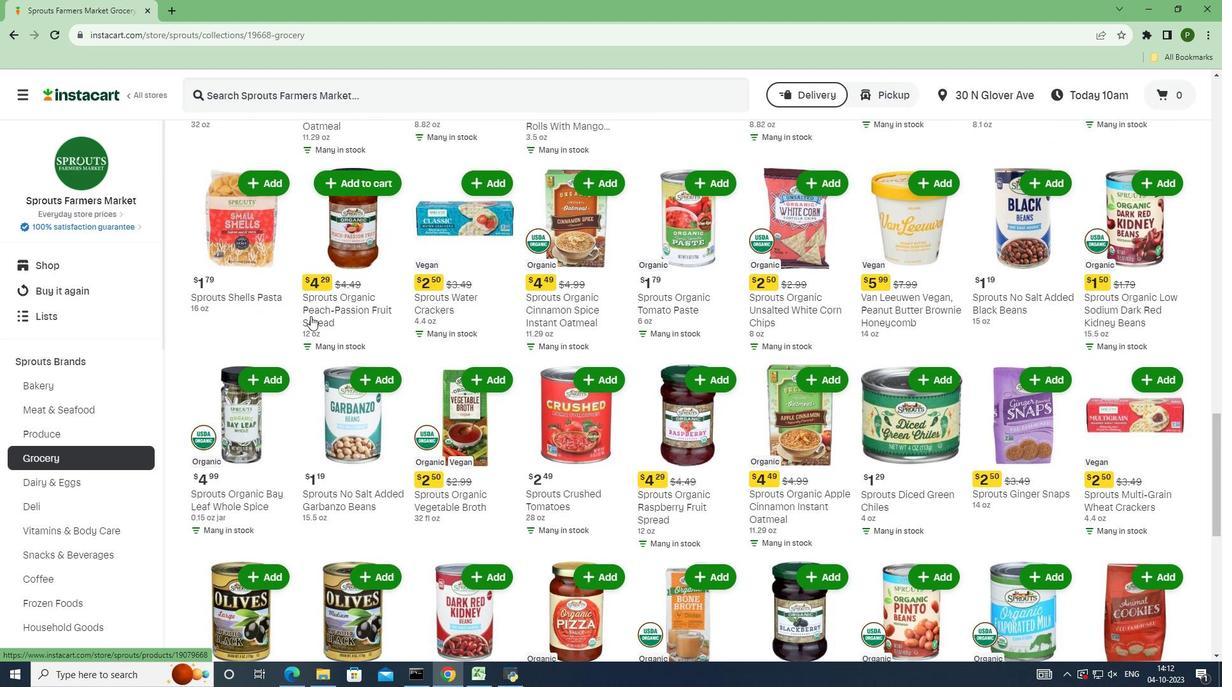 
Action: Mouse scrolled (310, 315) with delta (0, 0)
Screenshot: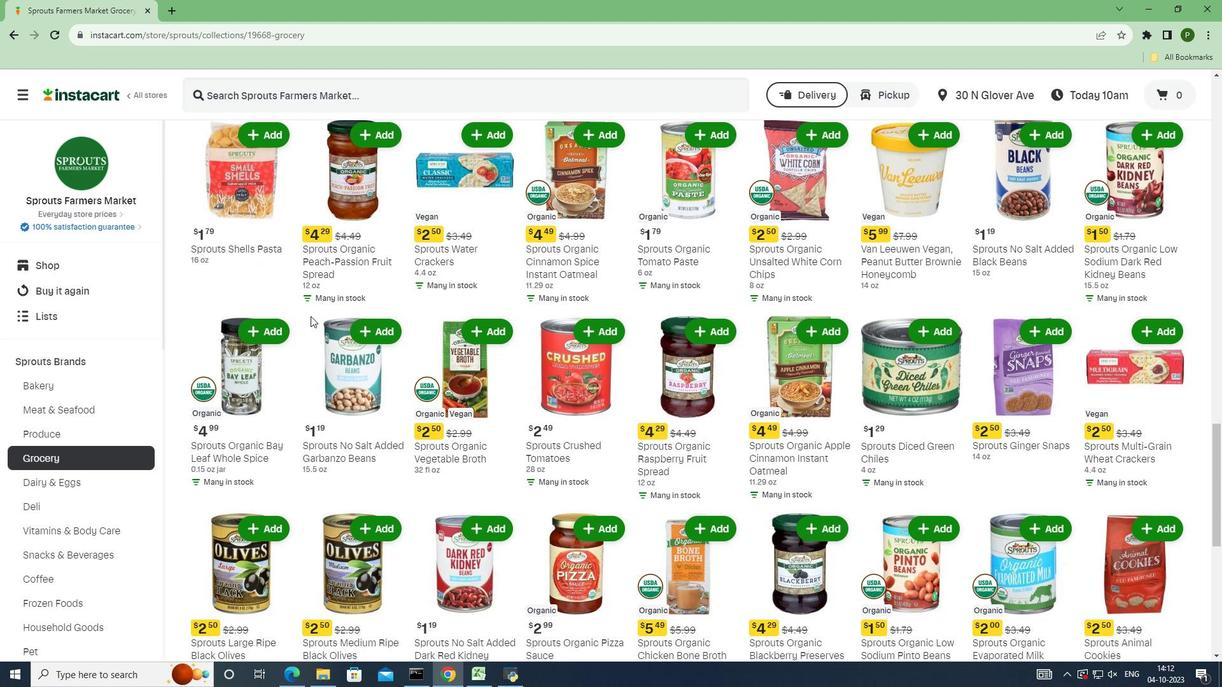 
Action: Mouse scrolled (310, 315) with delta (0, 0)
Screenshot: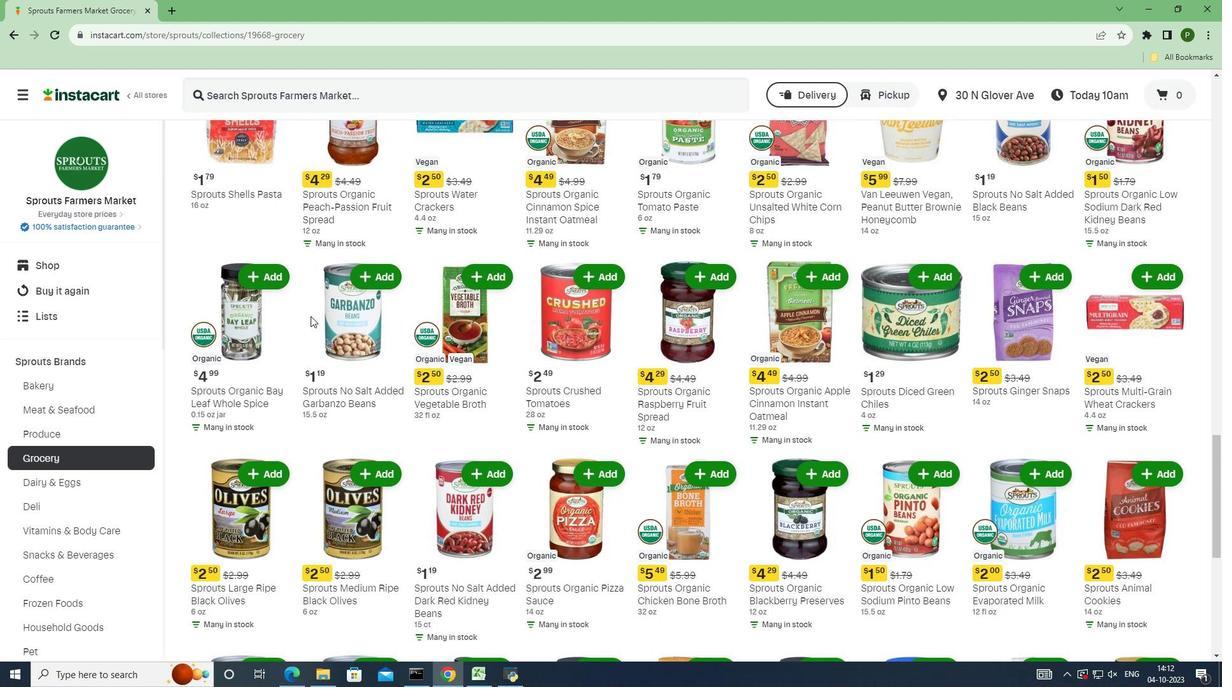
Action: Mouse scrolled (310, 315) with delta (0, 0)
Screenshot: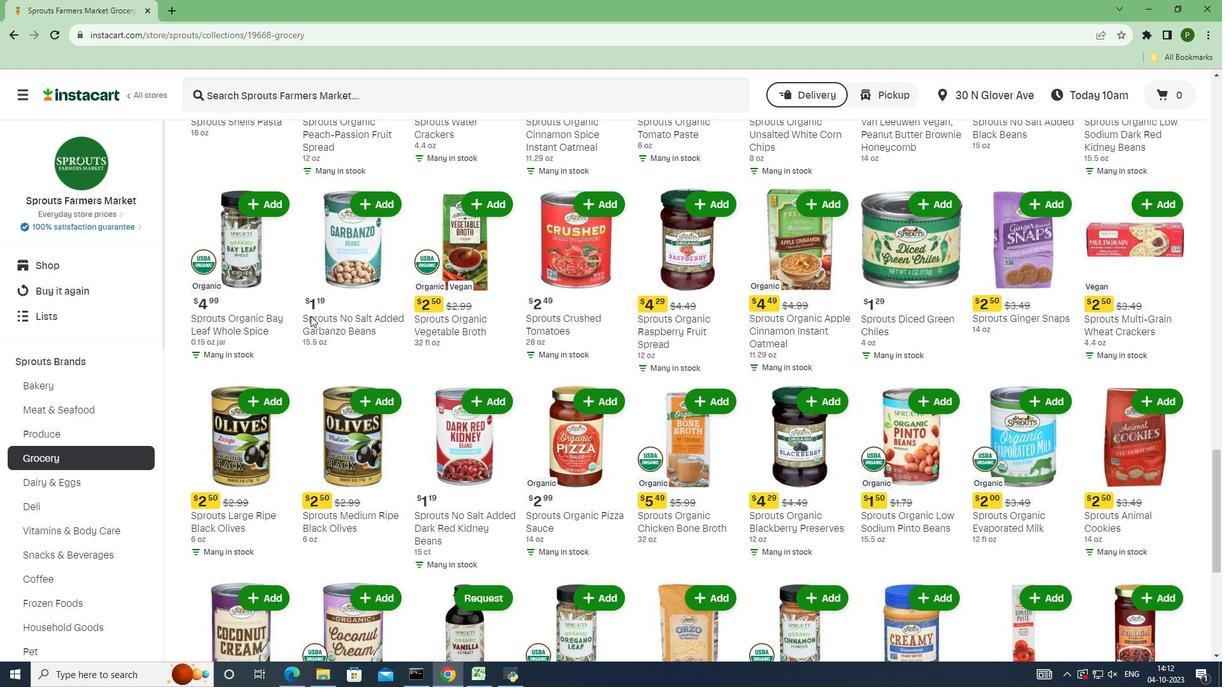 
Action: Mouse scrolled (310, 315) with delta (0, 0)
Screenshot: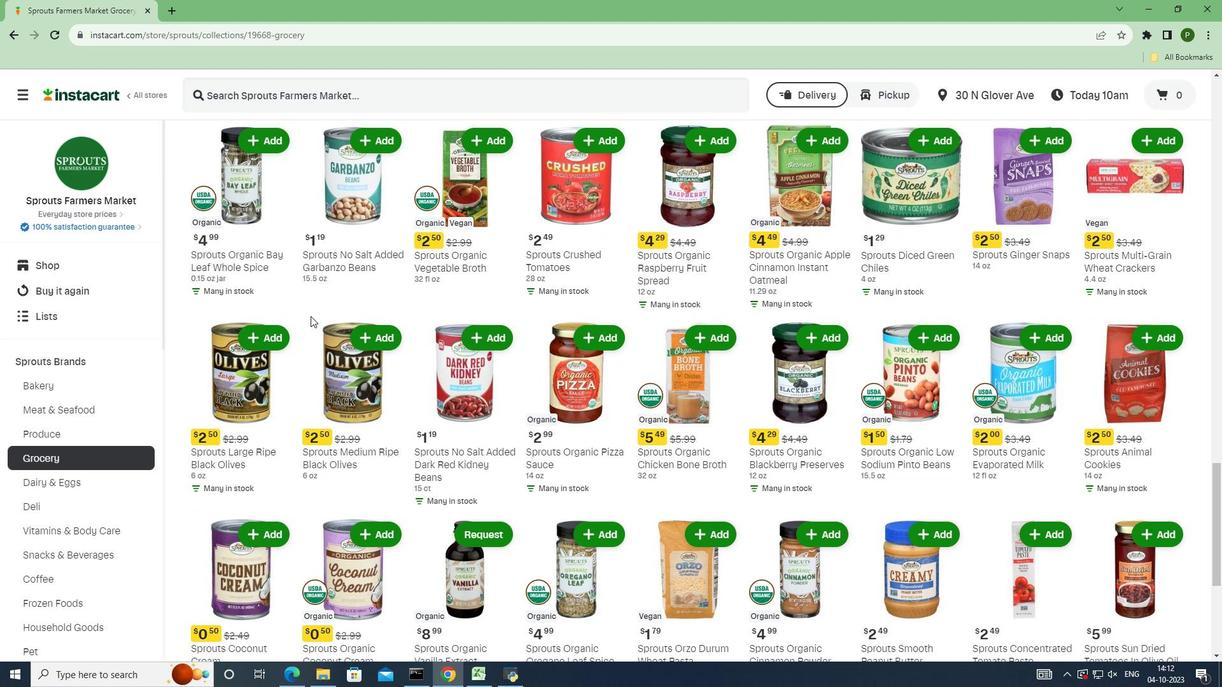 
Action: Mouse scrolled (310, 315) with delta (0, 0)
Screenshot: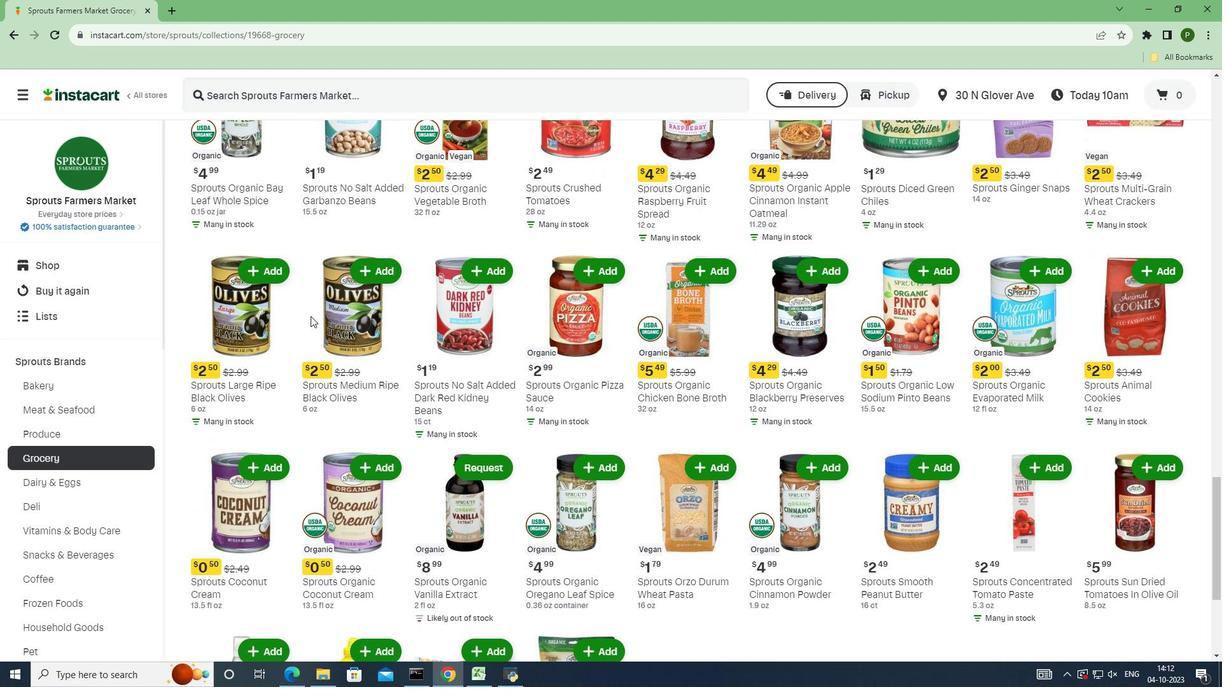 
Action: Mouse scrolled (310, 315) with delta (0, 0)
Screenshot: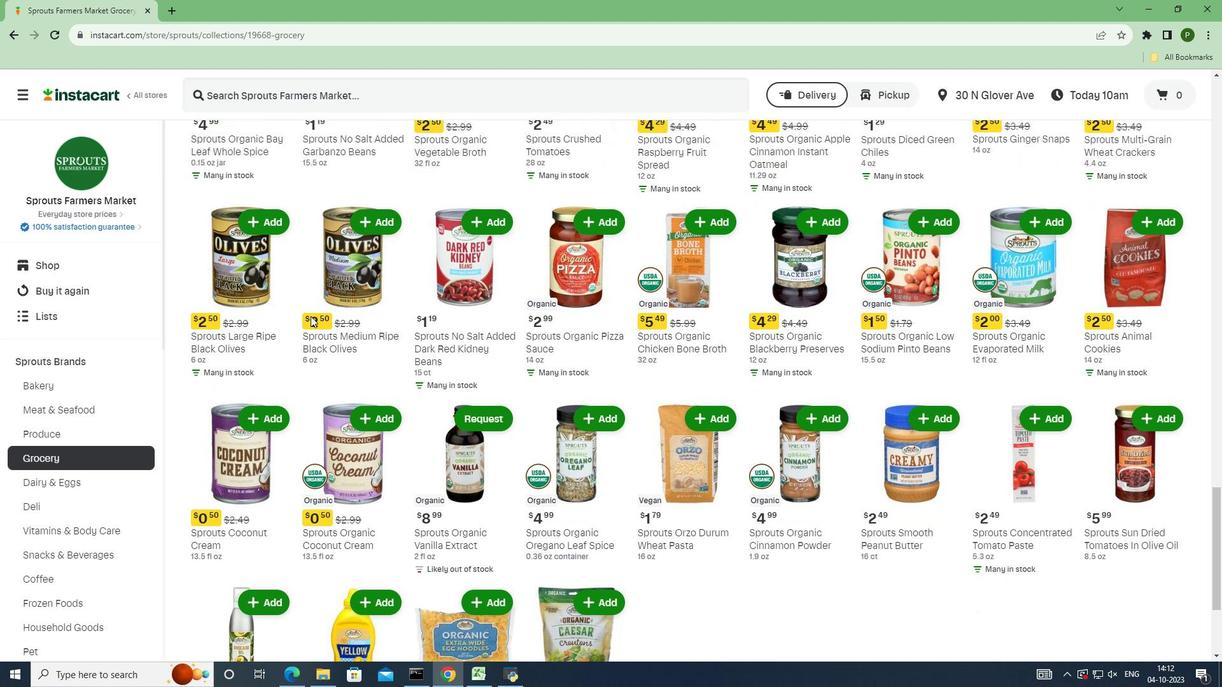 
Action: Mouse scrolled (310, 315) with delta (0, 0)
Screenshot: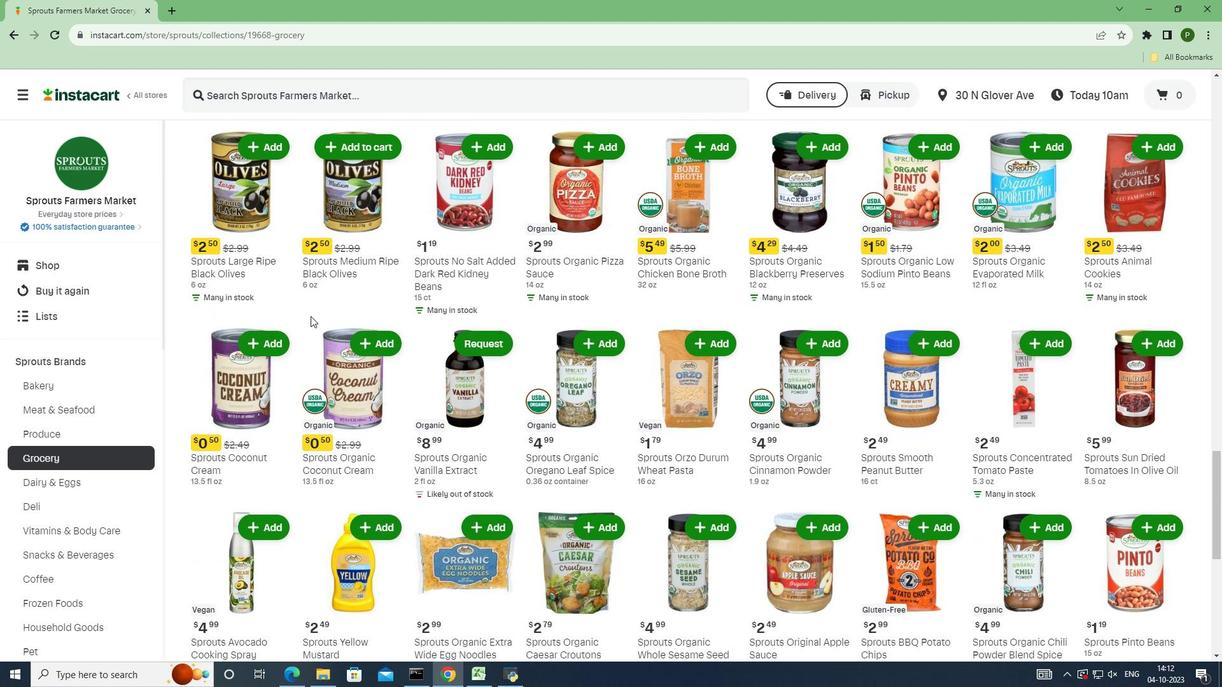 
Action: Mouse scrolled (310, 315) with delta (0, 0)
Screenshot: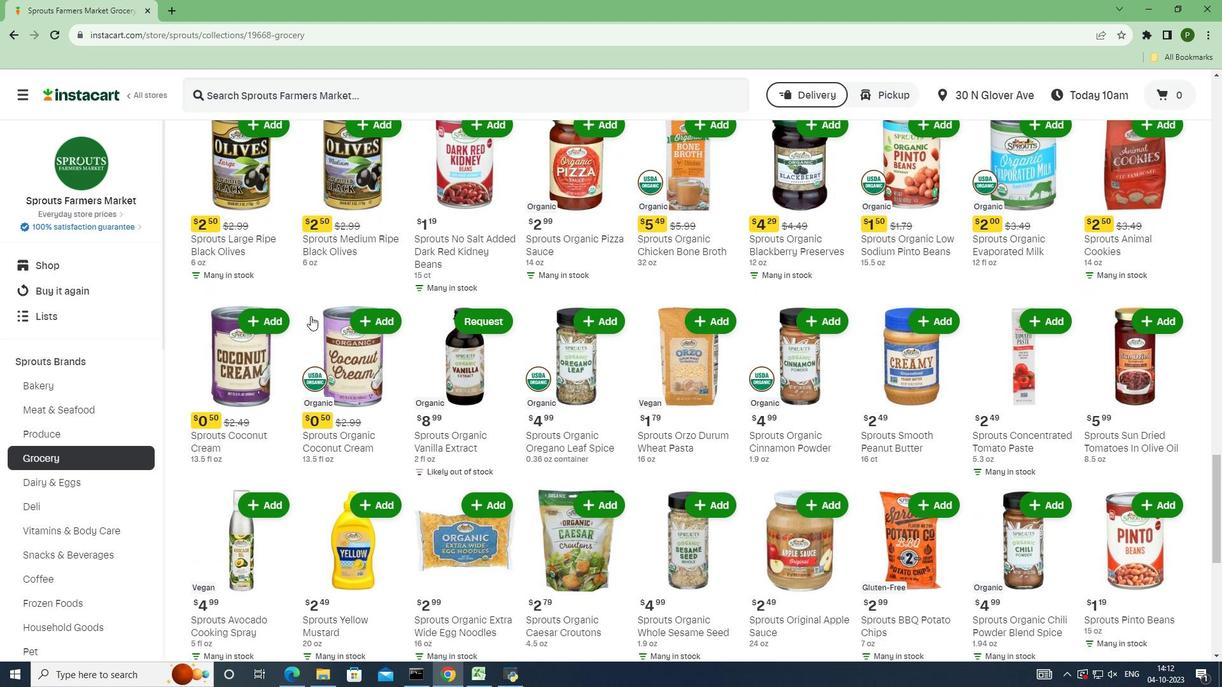 
Action: Mouse scrolled (310, 315) with delta (0, 0)
Screenshot: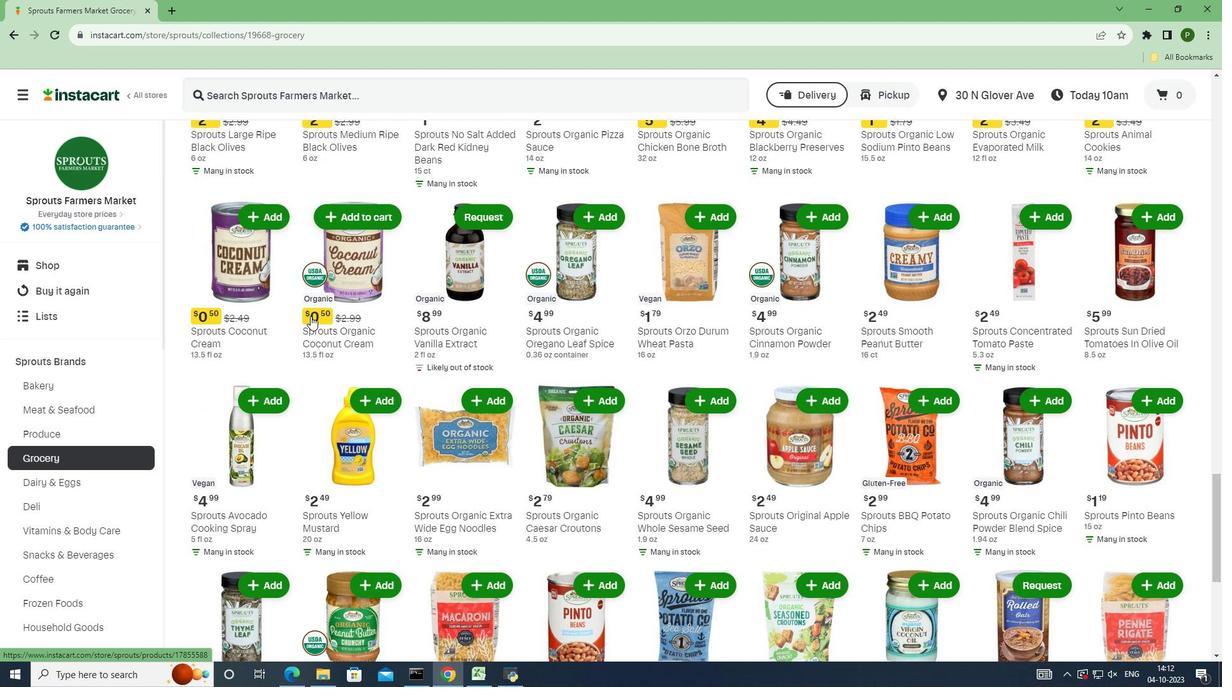 
Action: Mouse scrolled (310, 315) with delta (0, 0)
Screenshot: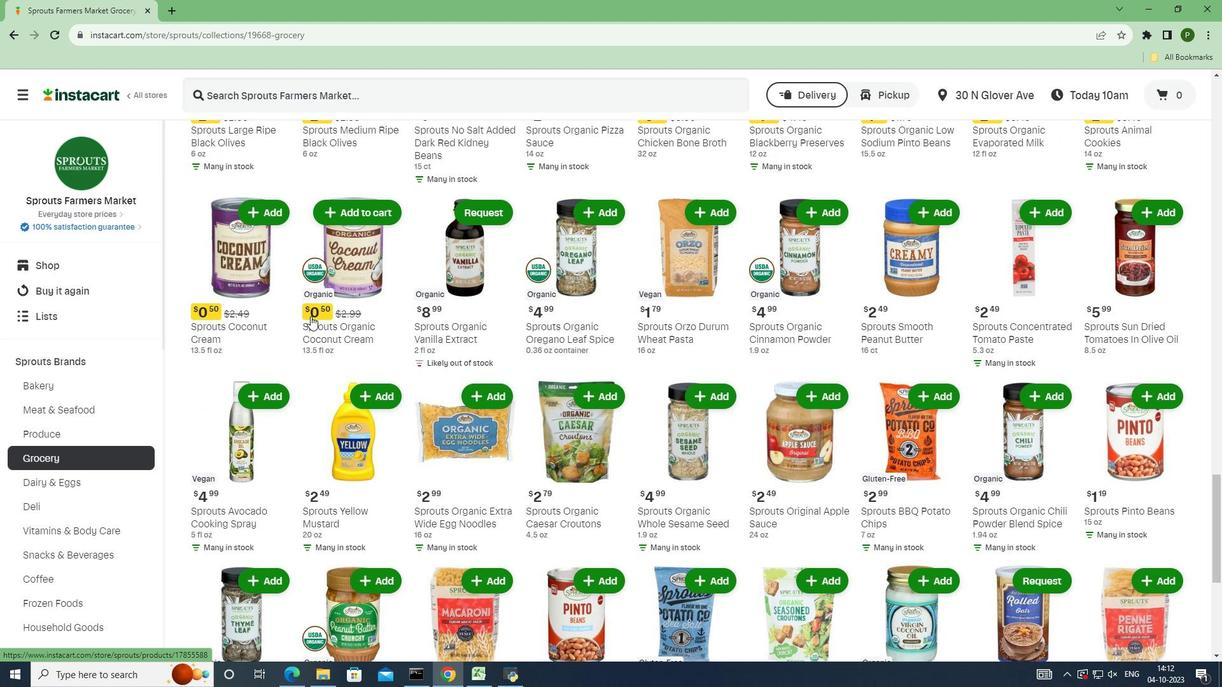 
Action: Mouse scrolled (310, 315) with delta (0, 0)
Screenshot: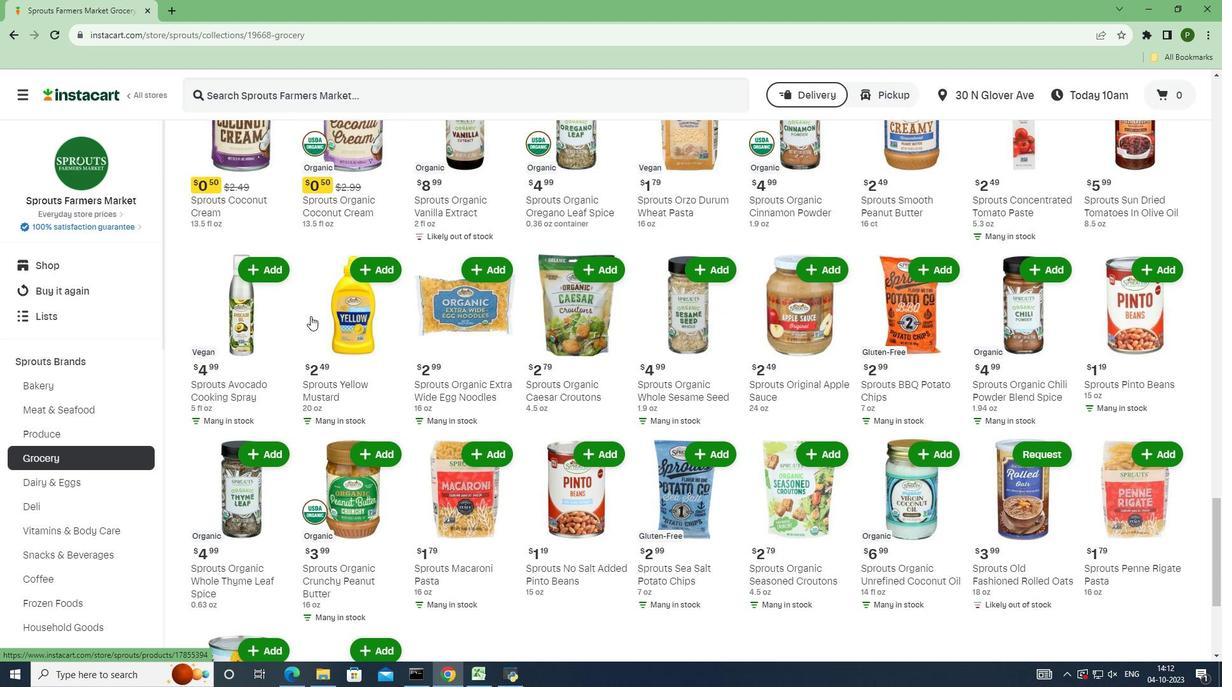 
Action: Mouse scrolled (310, 315) with delta (0, 0)
Screenshot: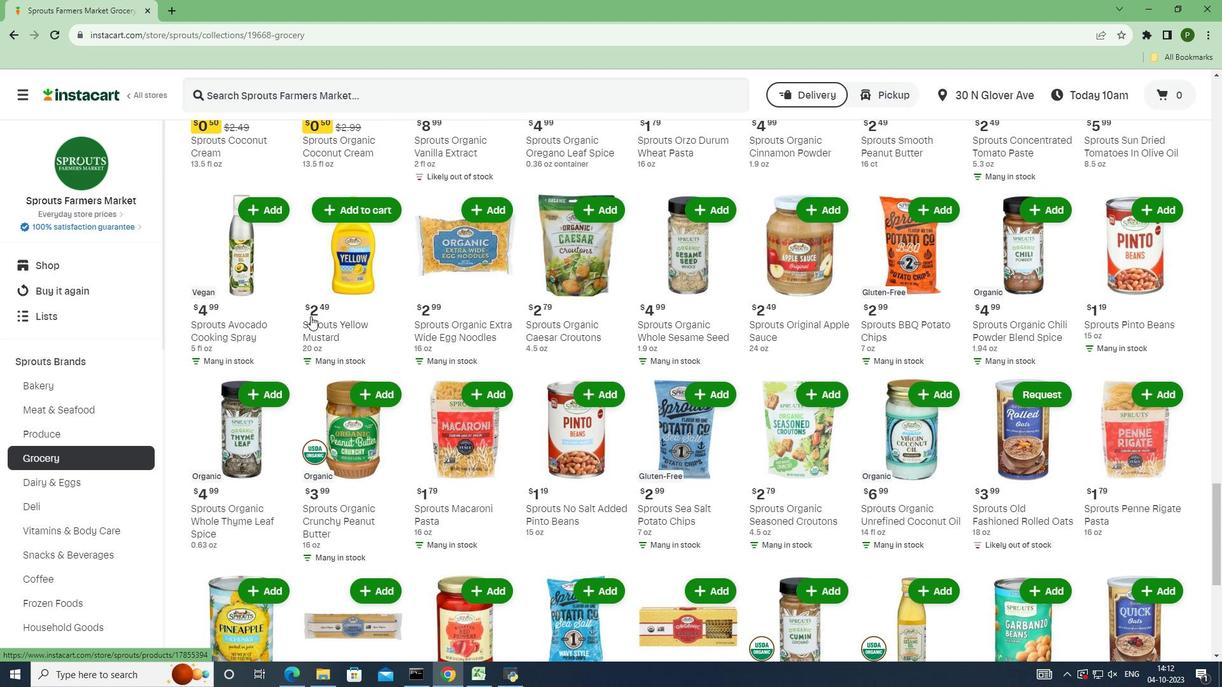 
Action: Mouse scrolled (310, 315) with delta (0, 0)
Screenshot: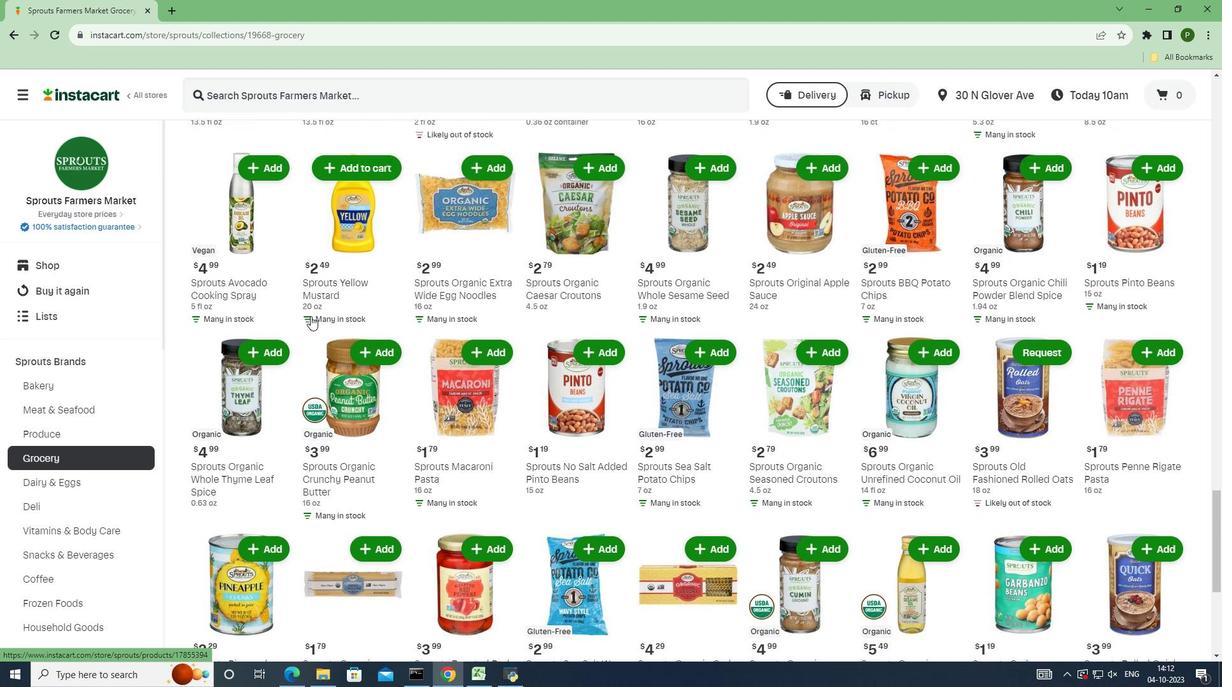 
Action: Mouse scrolled (310, 315) with delta (0, 0)
Screenshot: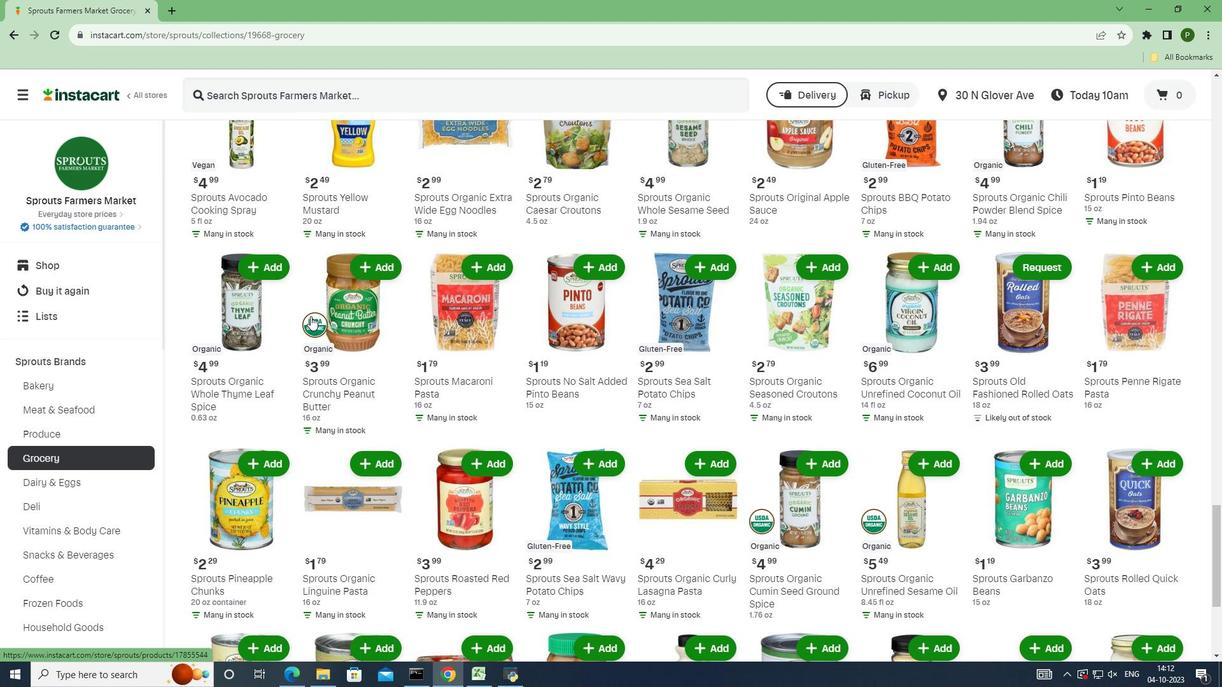 
Action: Mouse scrolled (310, 315) with delta (0, 0)
Screenshot: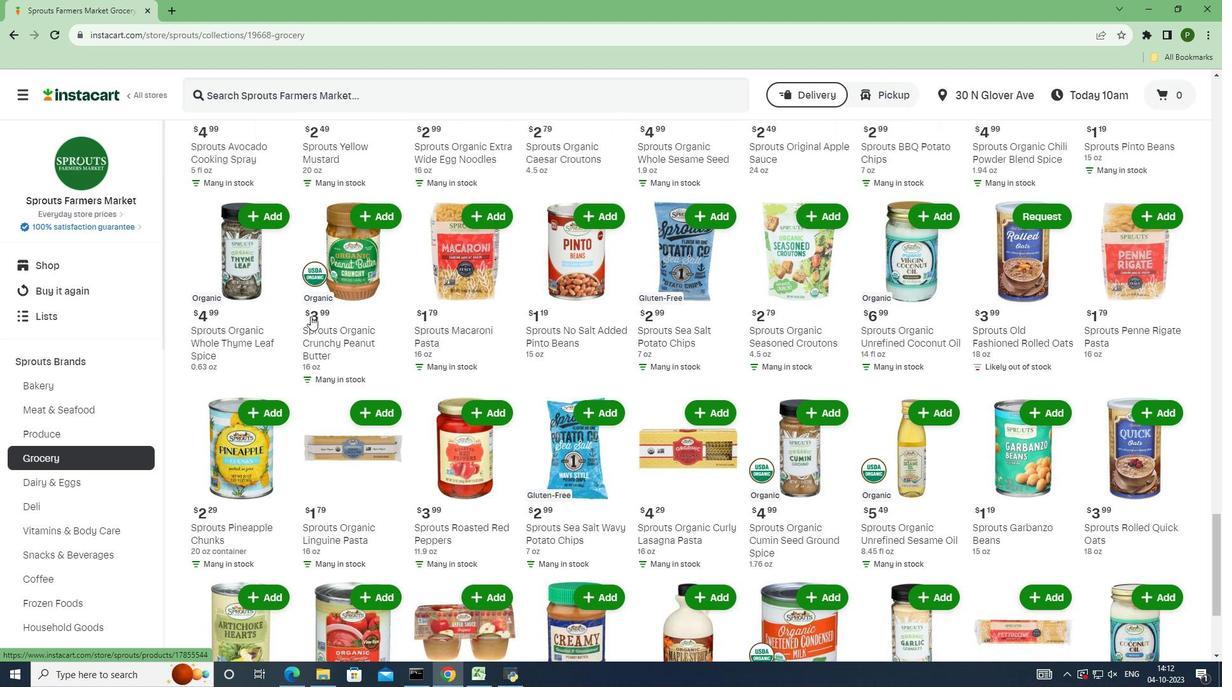 
Action: Mouse scrolled (310, 315) with delta (0, 0)
Screenshot: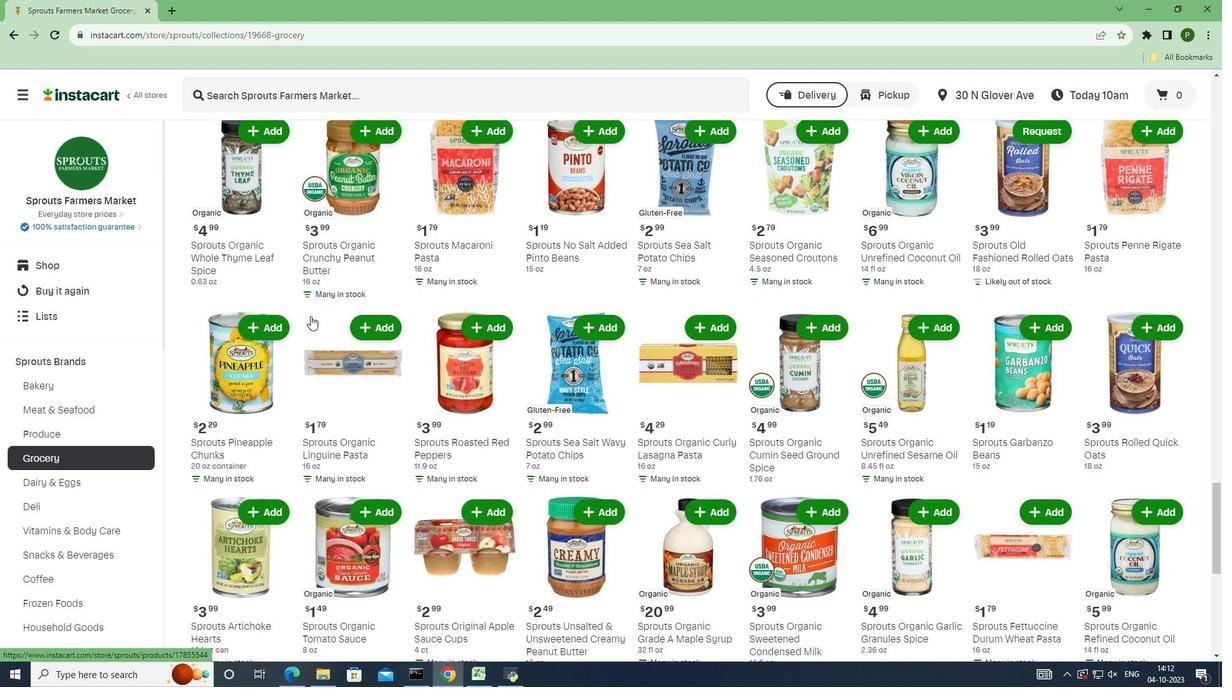 
Action: Mouse scrolled (310, 315) with delta (0, 0)
Screenshot: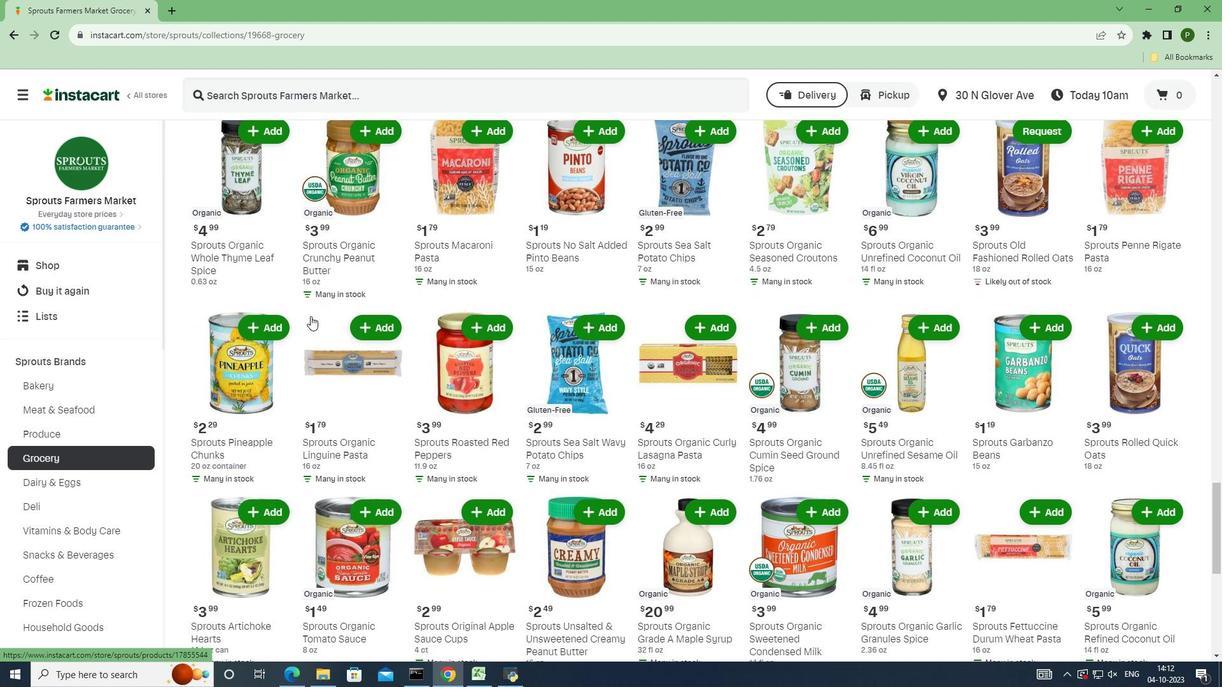 
Action: Mouse scrolled (310, 315) with delta (0, 0)
Screenshot: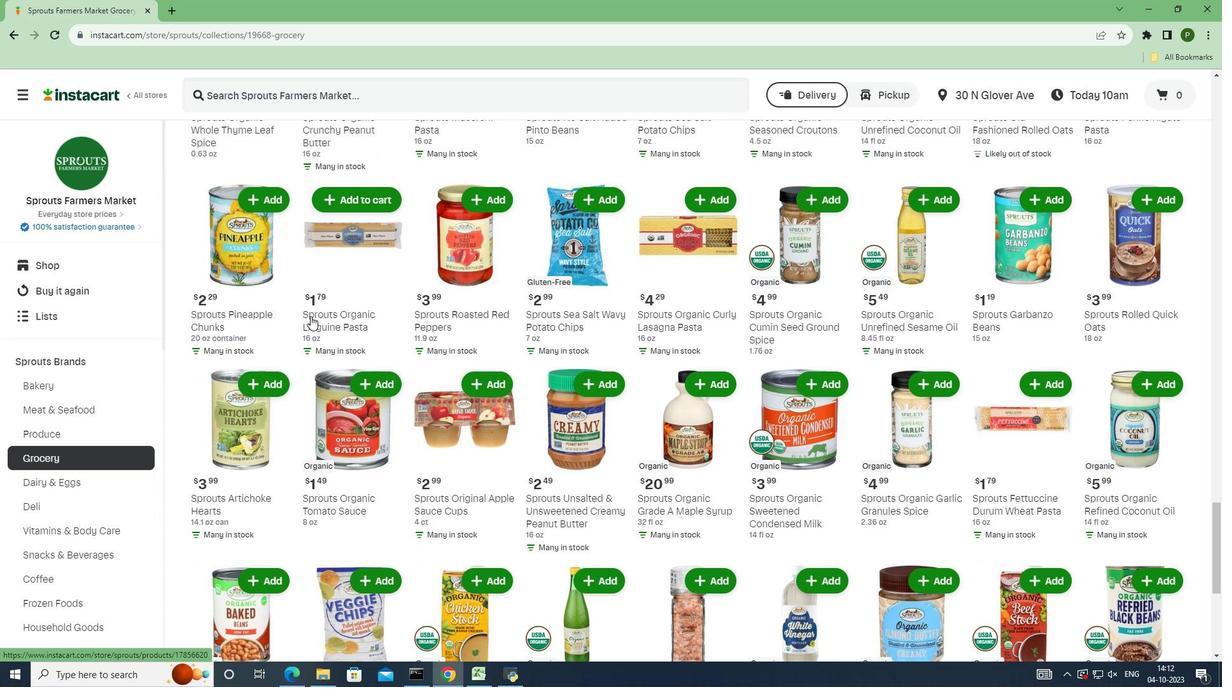
Action: Mouse scrolled (310, 315) with delta (0, 0)
Screenshot: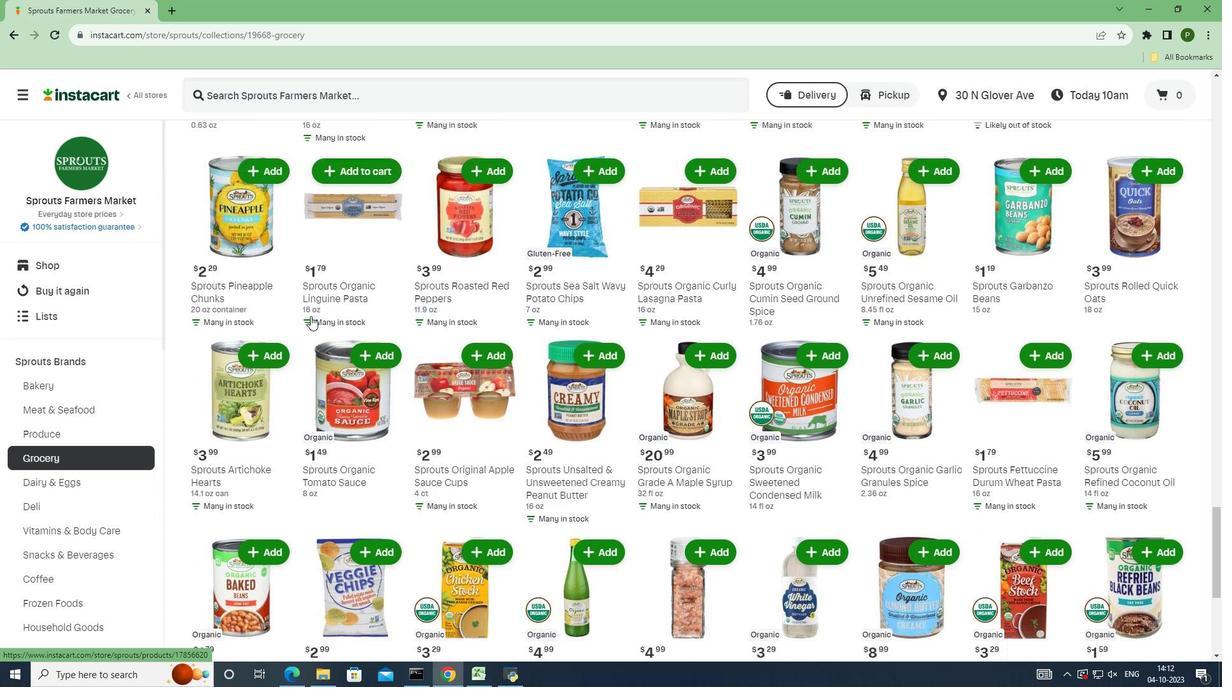 
Action: Mouse scrolled (310, 315) with delta (0, 0)
Screenshot: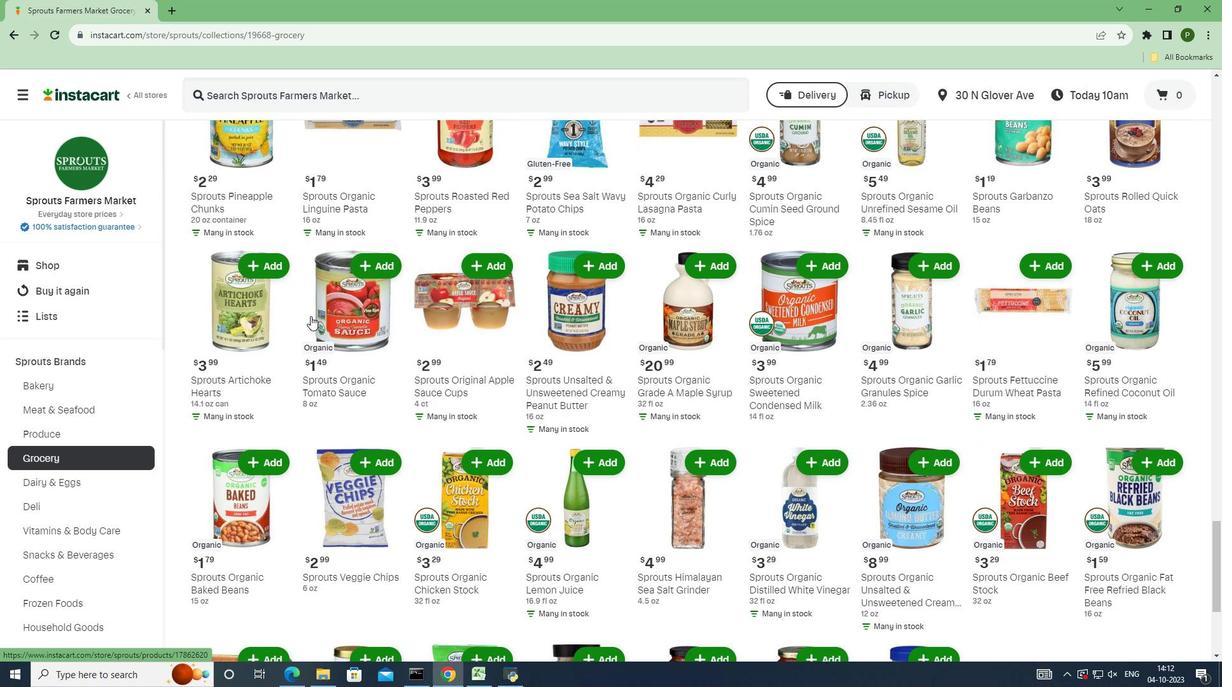 
Action: Mouse scrolled (310, 315) with delta (0, 0)
Screenshot: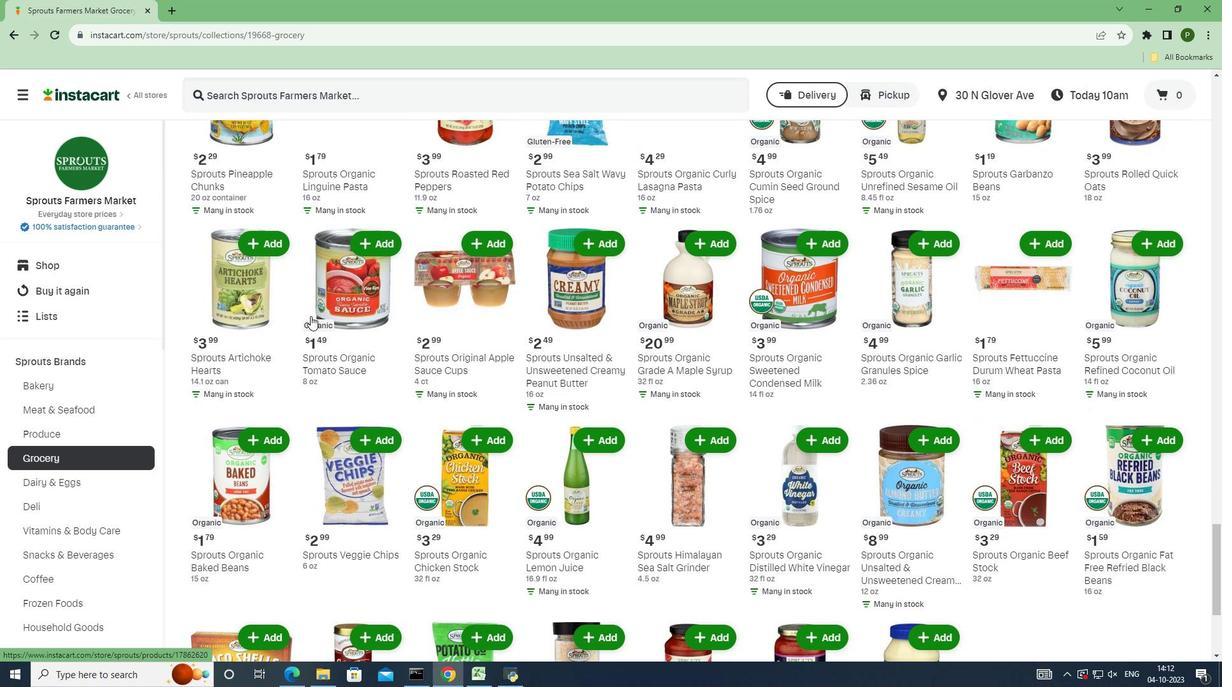
Action: Mouse scrolled (310, 315) with delta (0, 0)
Screenshot: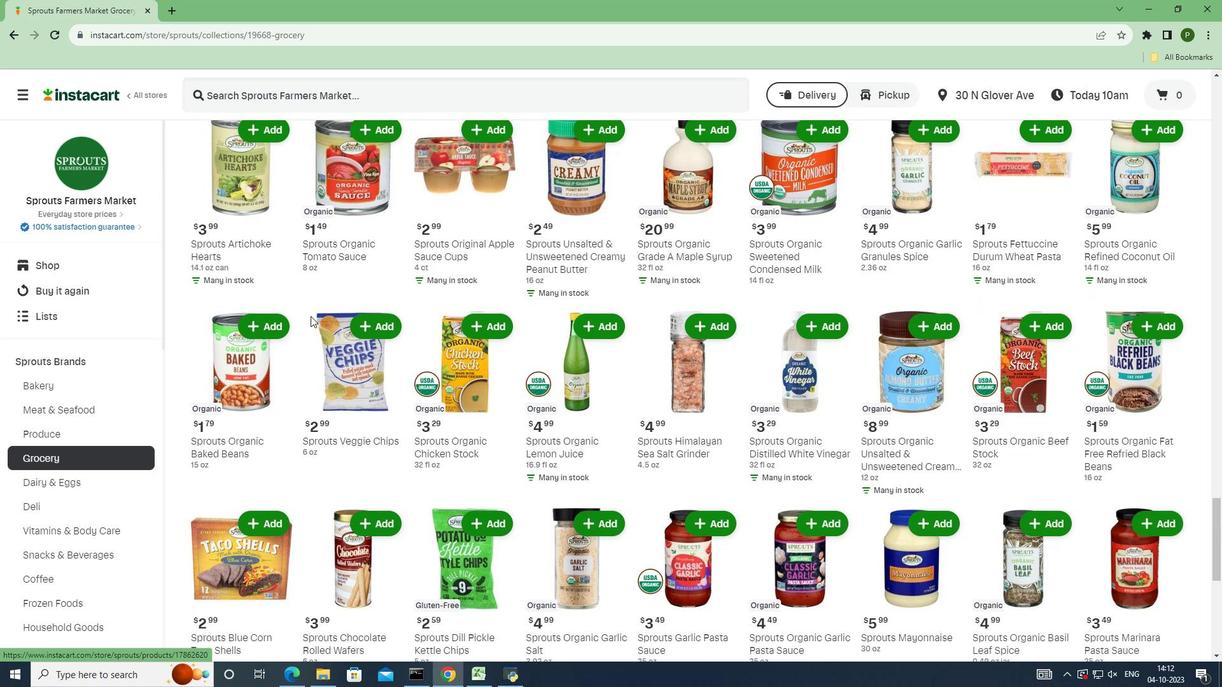 
Action: Mouse scrolled (310, 315) with delta (0, 0)
Screenshot: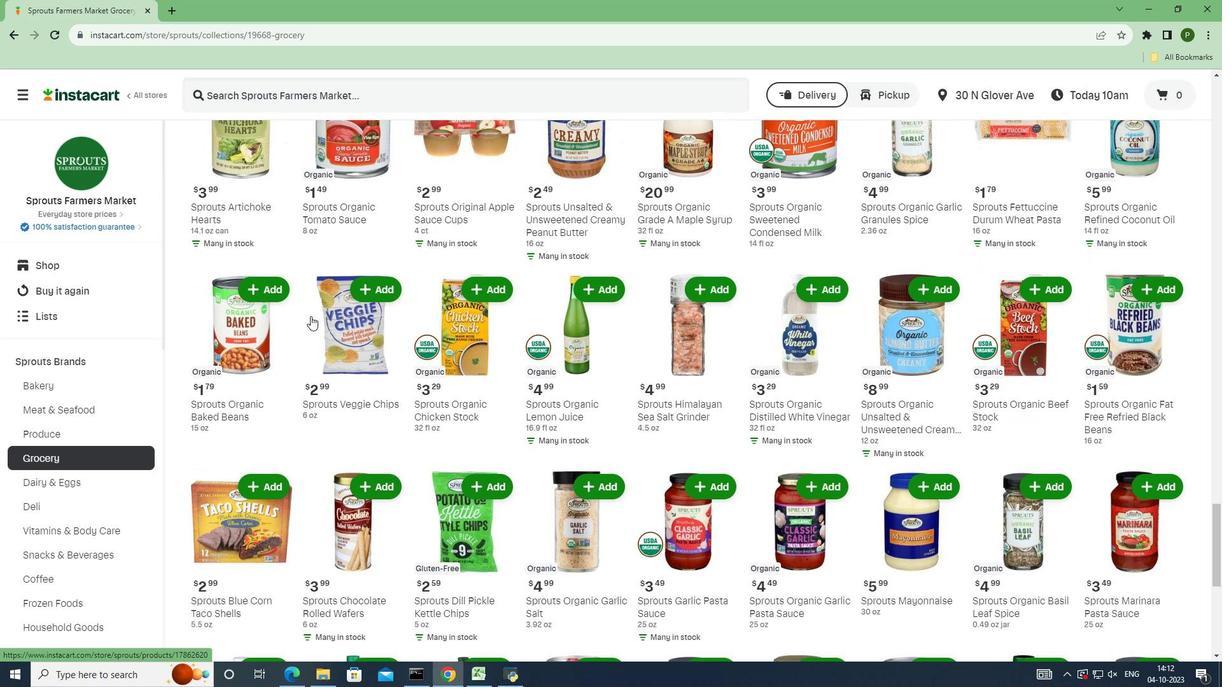 
Action: Mouse scrolled (310, 315) with delta (0, 0)
Screenshot: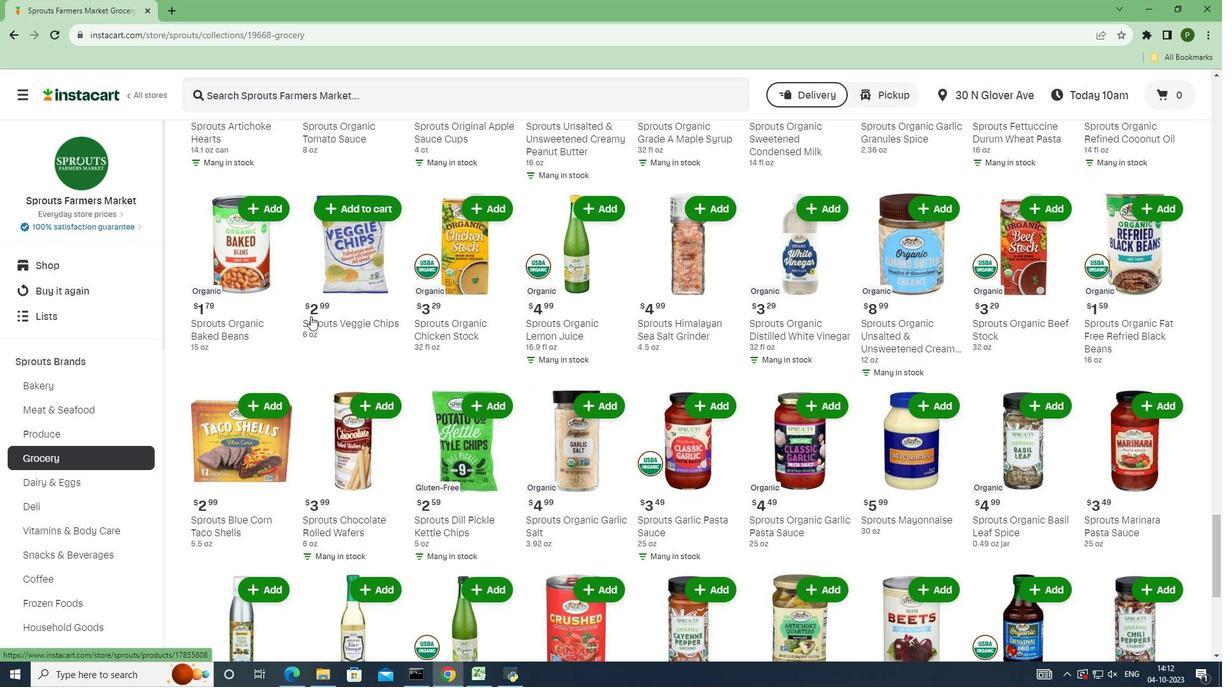 
Action: Mouse scrolled (310, 315) with delta (0, 0)
Screenshot: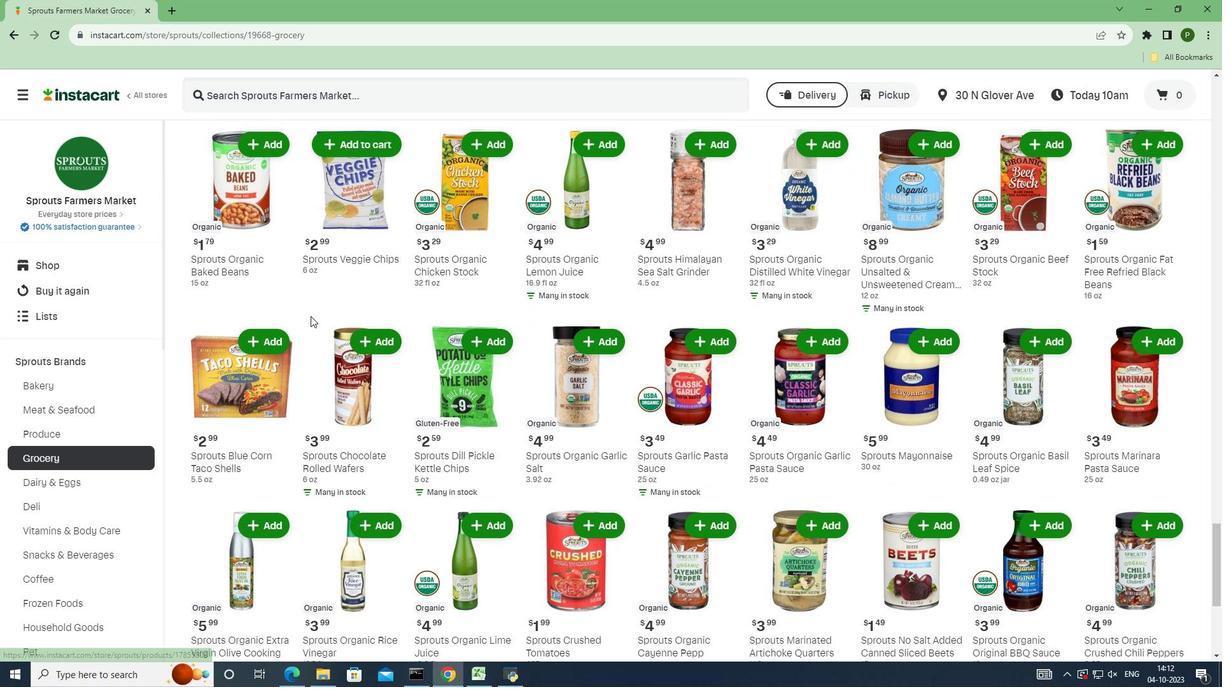 
Action: Mouse scrolled (310, 315) with delta (0, 0)
Screenshot: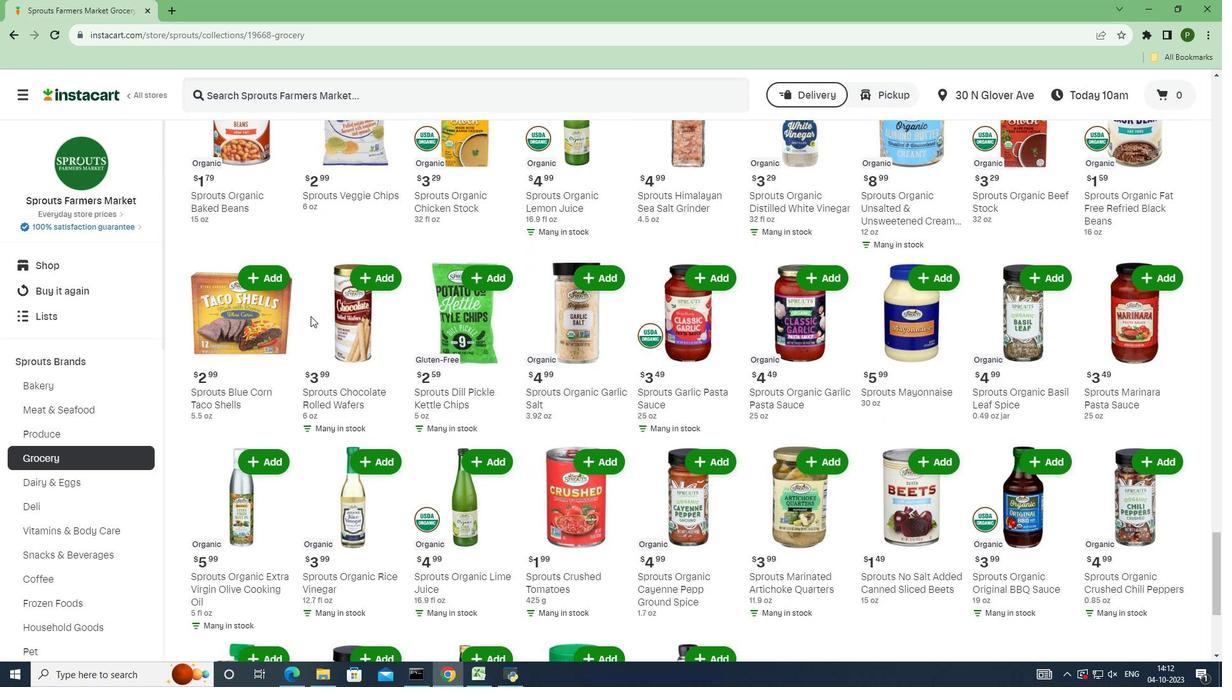 
Action: Mouse scrolled (310, 315) with delta (0, 0)
Screenshot: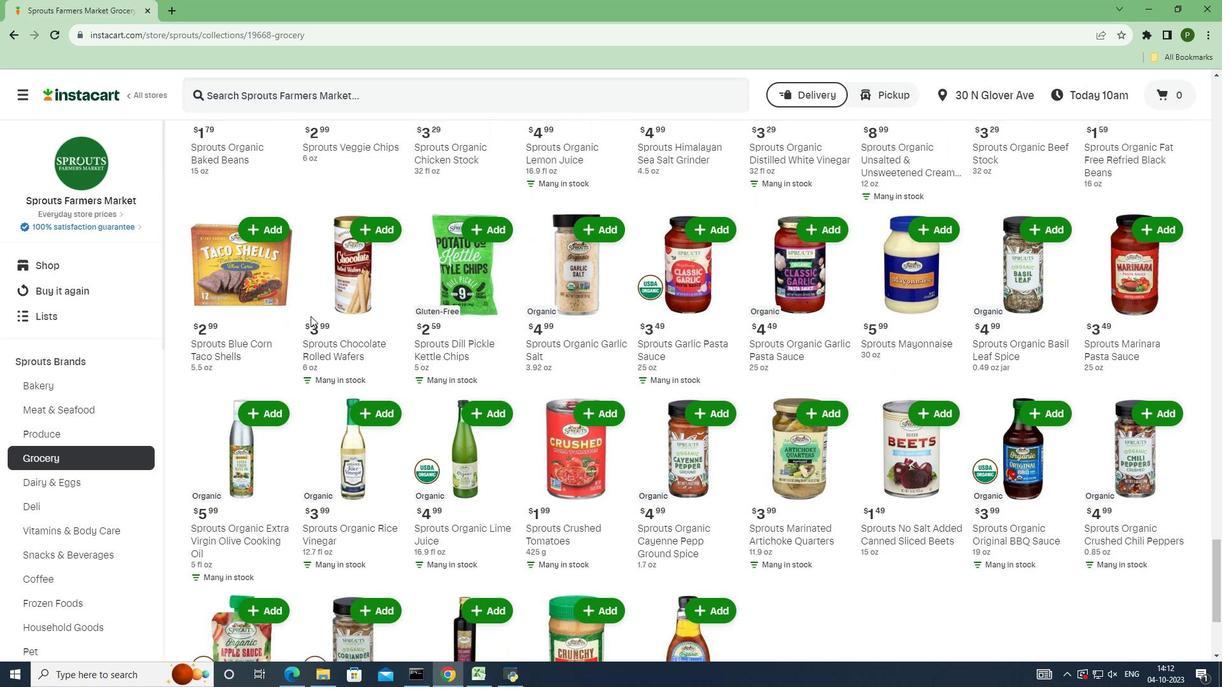 
Action: Mouse scrolled (310, 315) with delta (0, 0)
Screenshot: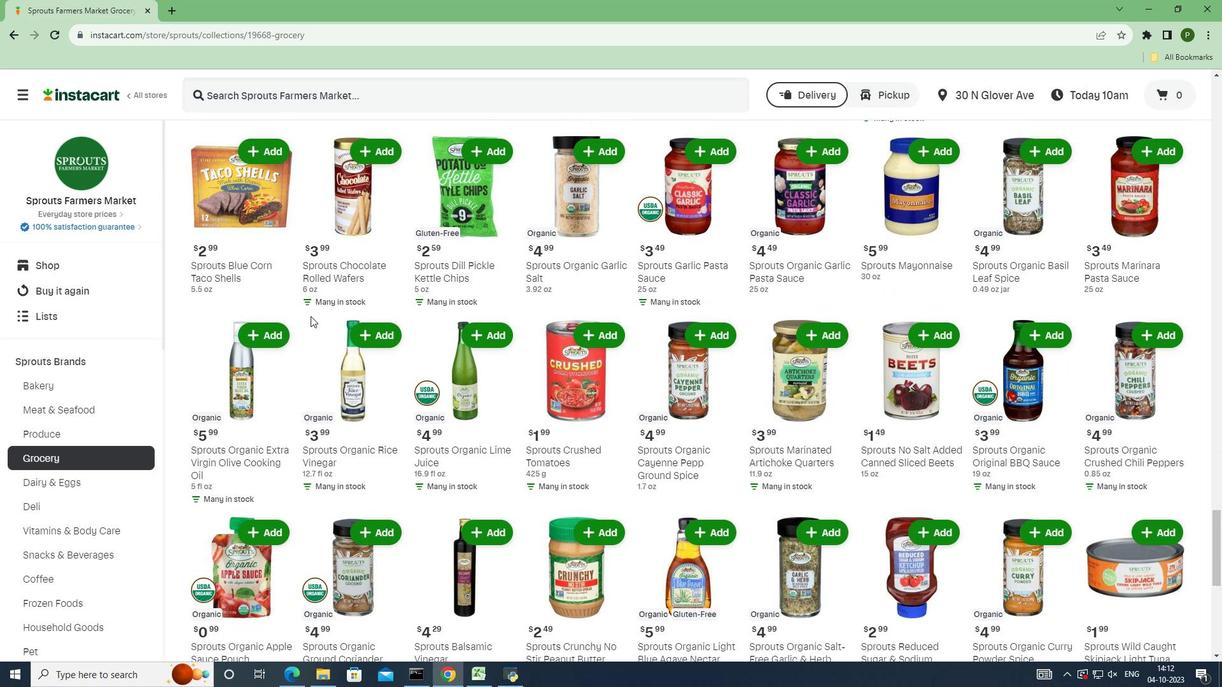 
Action: Mouse scrolled (310, 315) with delta (0, 0)
Screenshot: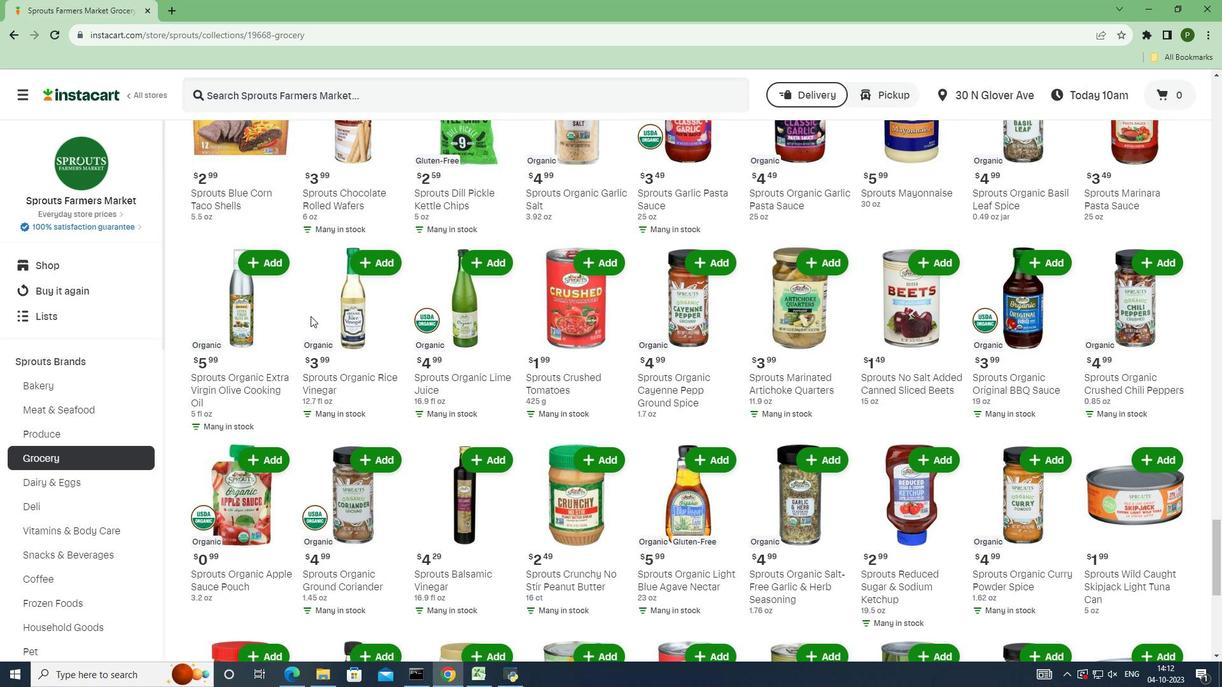 
Action: Mouse scrolled (310, 315) with delta (0, 0)
Screenshot: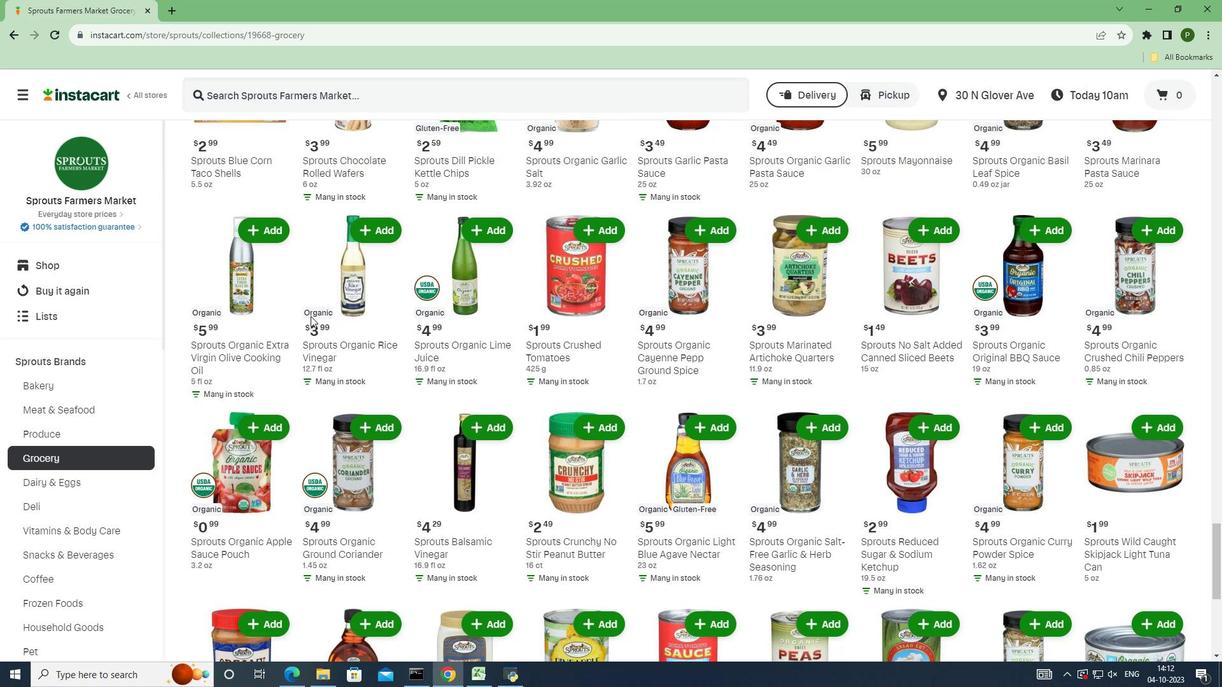 
Action: Mouse scrolled (310, 315) with delta (0, 0)
Screenshot: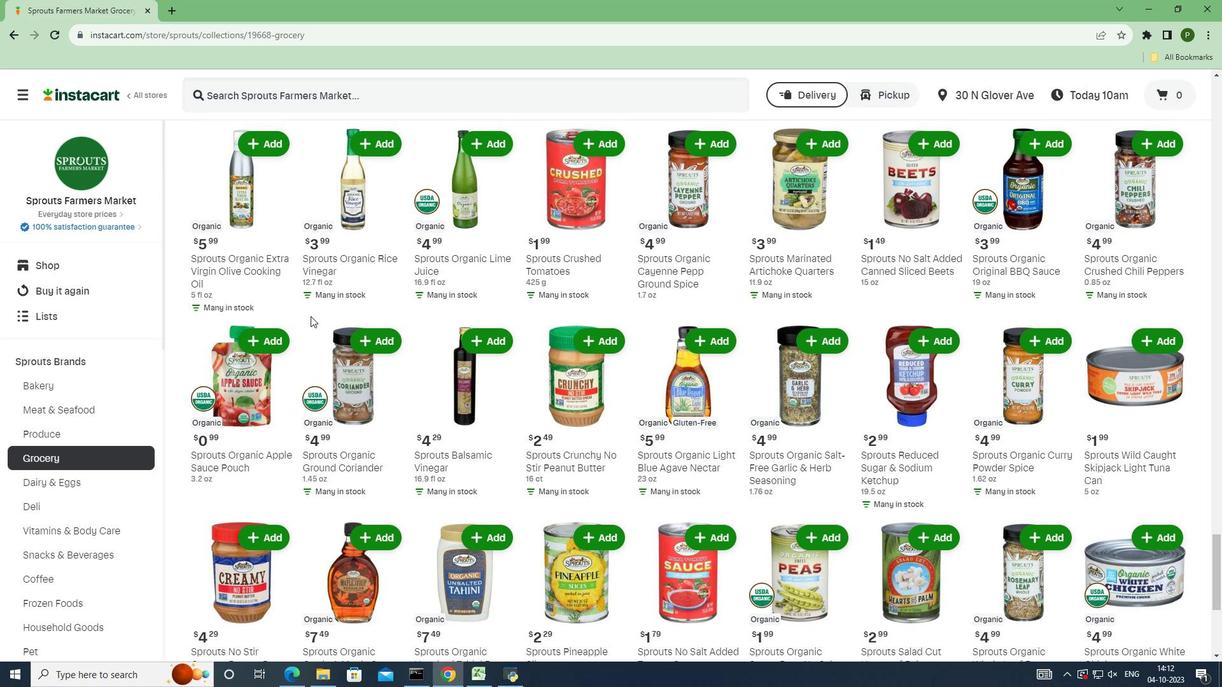 
Action: Mouse scrolled (310, 315) with delta (0, 0)
Screenshot: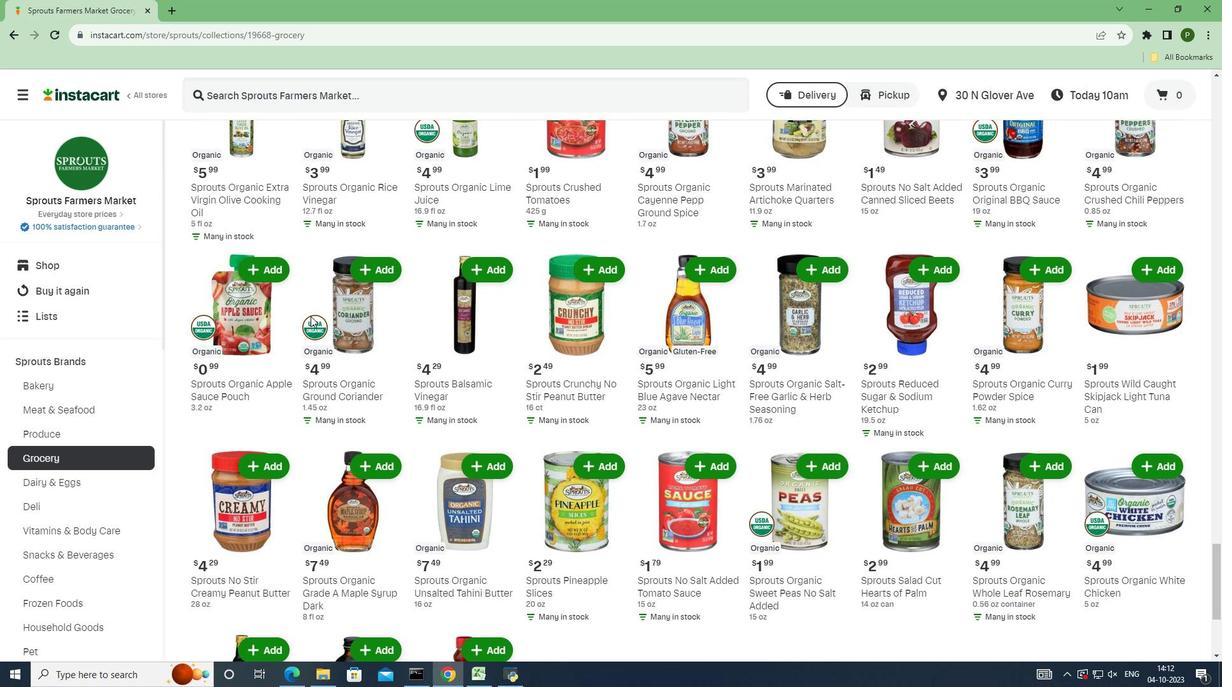
Action: Mouse scrolled (310, 315) with delta (0, 0)
Screenshot: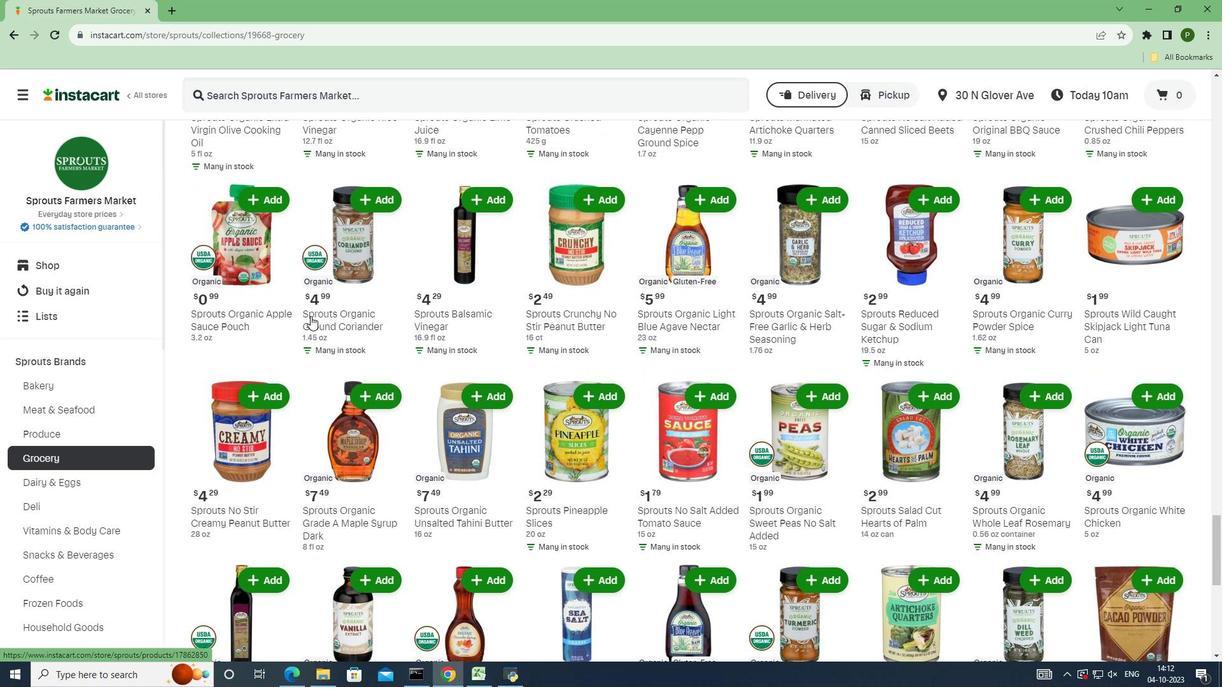 
Action: Mouse scrolled (310, 315) with delta (0, 0)
Screenshot: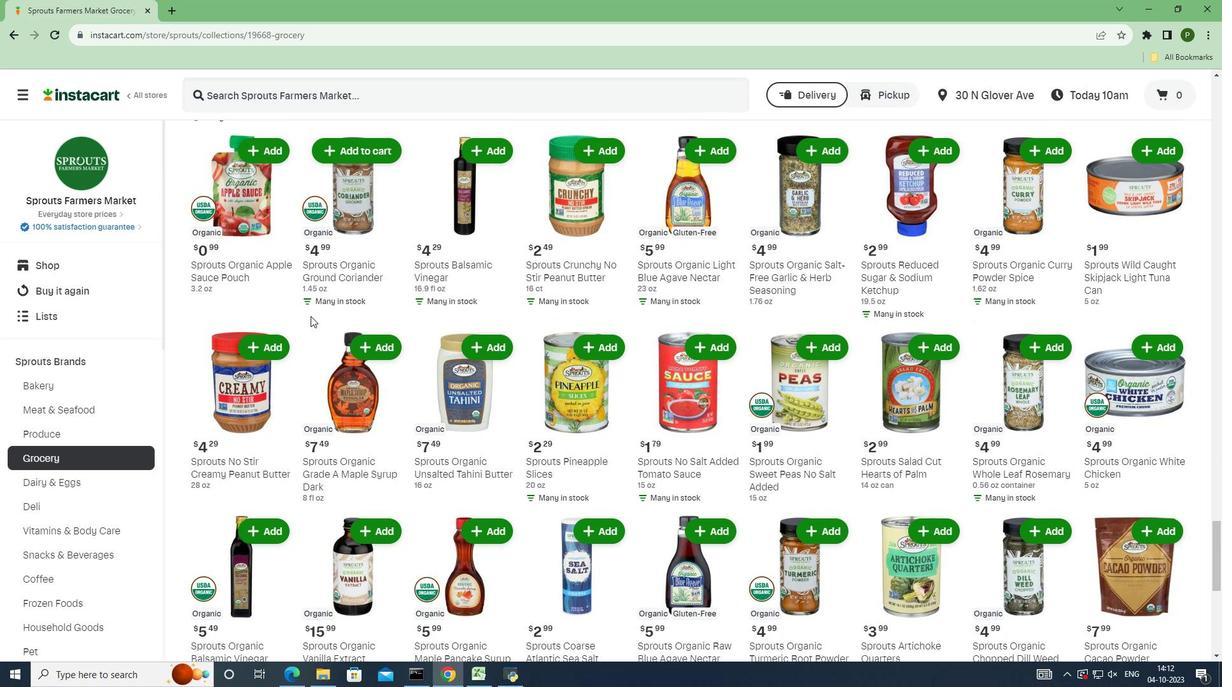 
Action: Mouse scrolled (310, 315) with delta (0, 0)
Screenshot: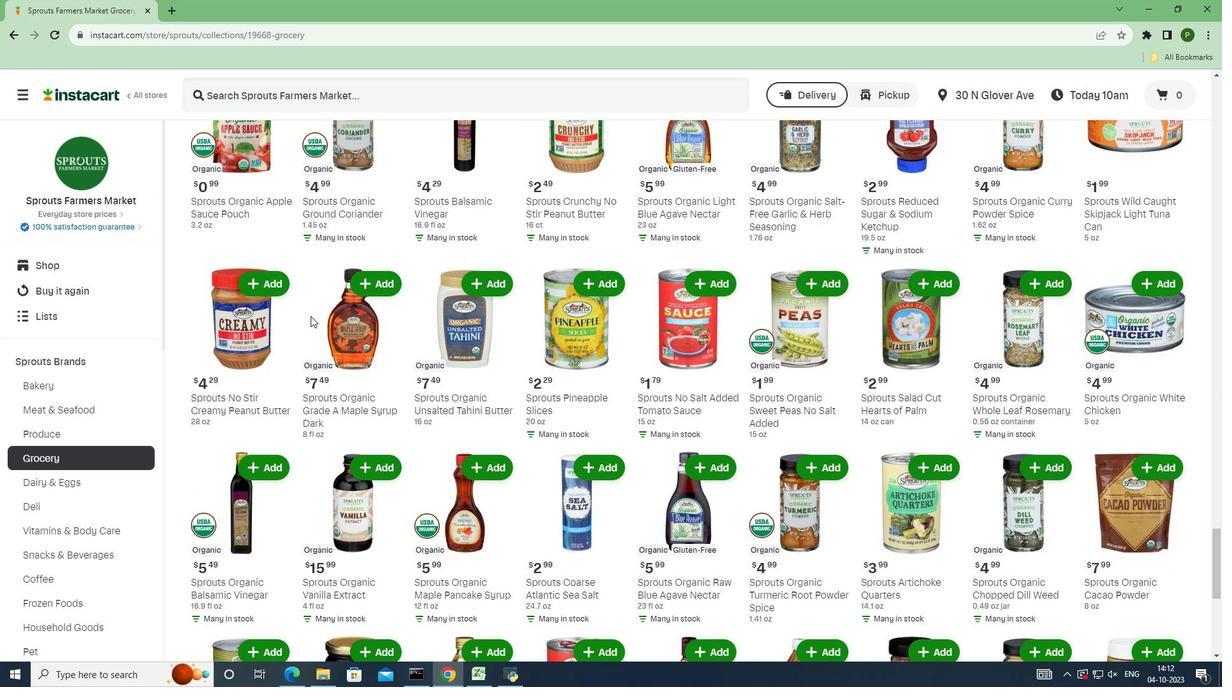 
Action: Mouse scrolled (310, 315) with delta (0, 0)
Screenshot: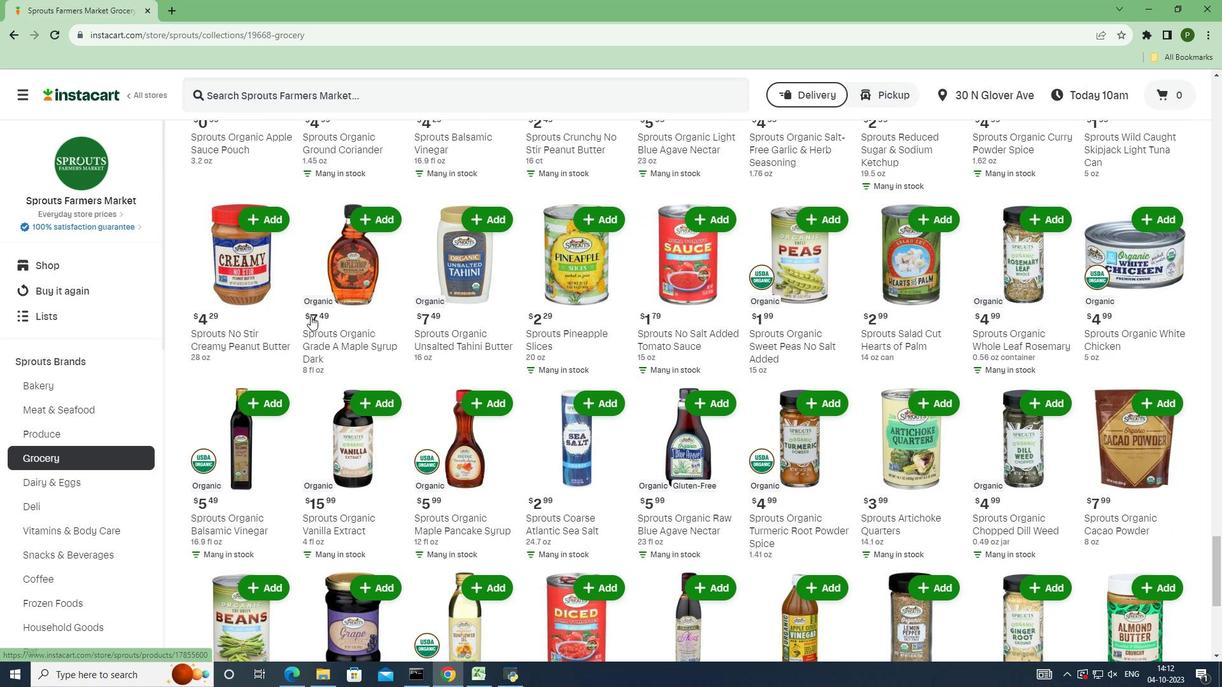 
Action: Mouse scrolled (310, 315) with delta (0, 0)
Screenshot: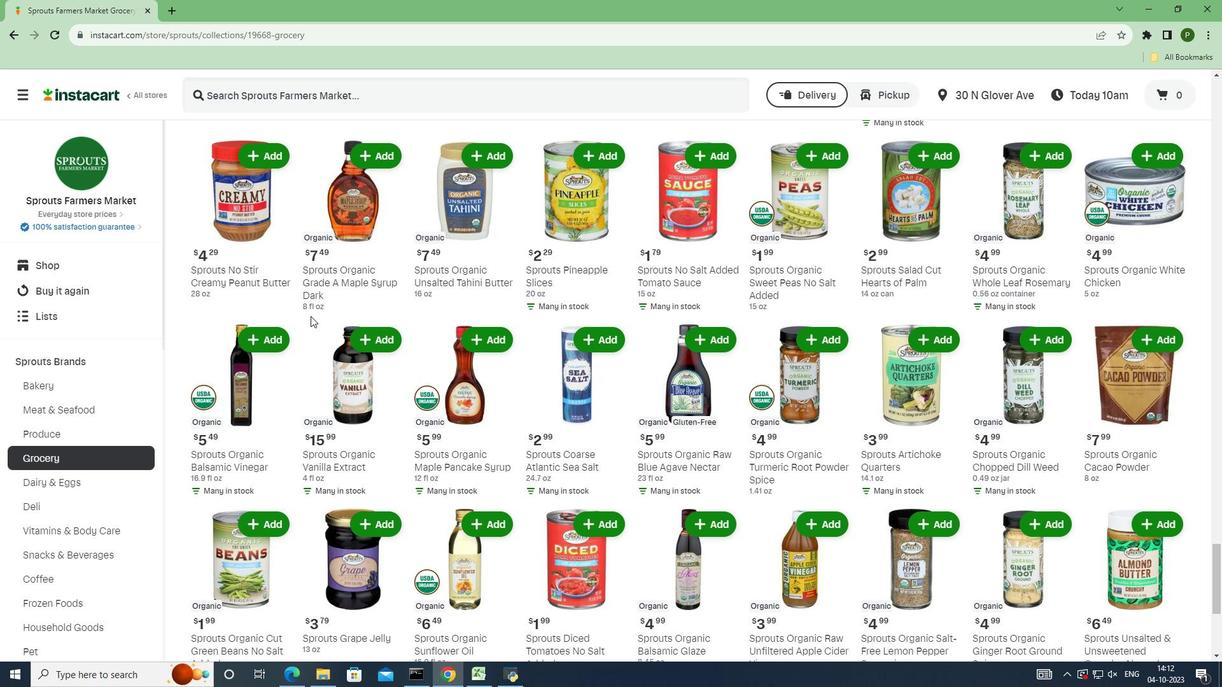 
Action: Mouse scrolled (310, 315) with delta (0, 0)
Screenshot: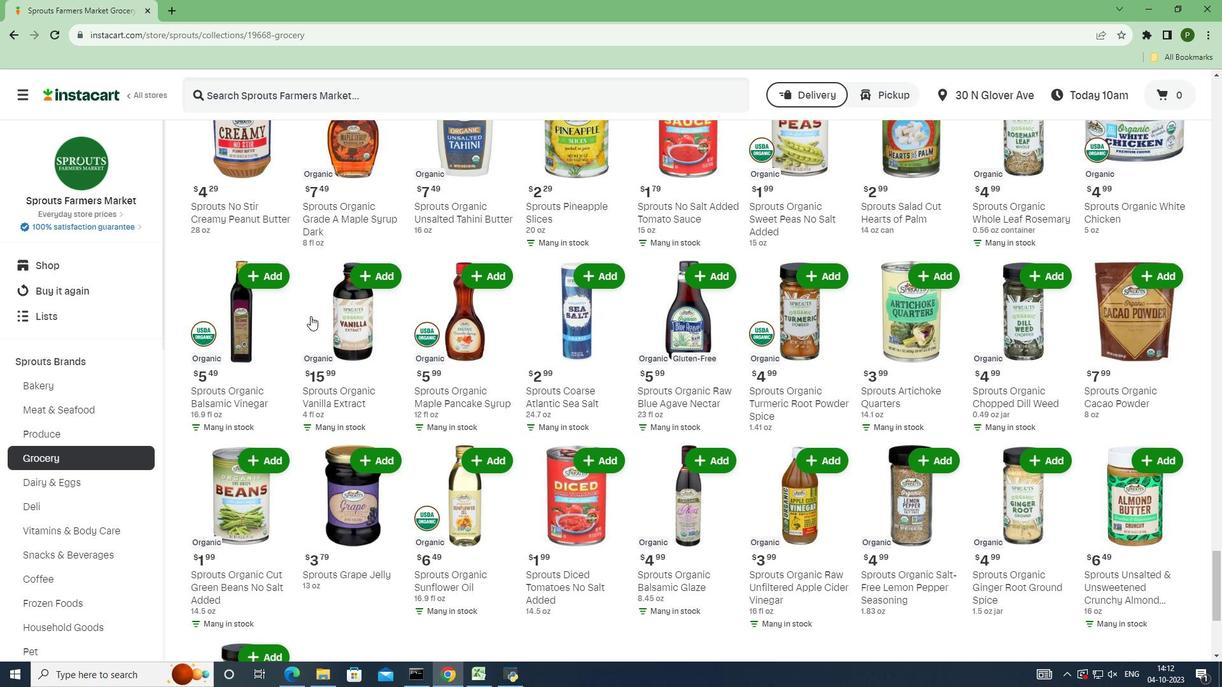 
Action: Mouse scrolled (310, 315) with delta (0, 0)
Screenshot: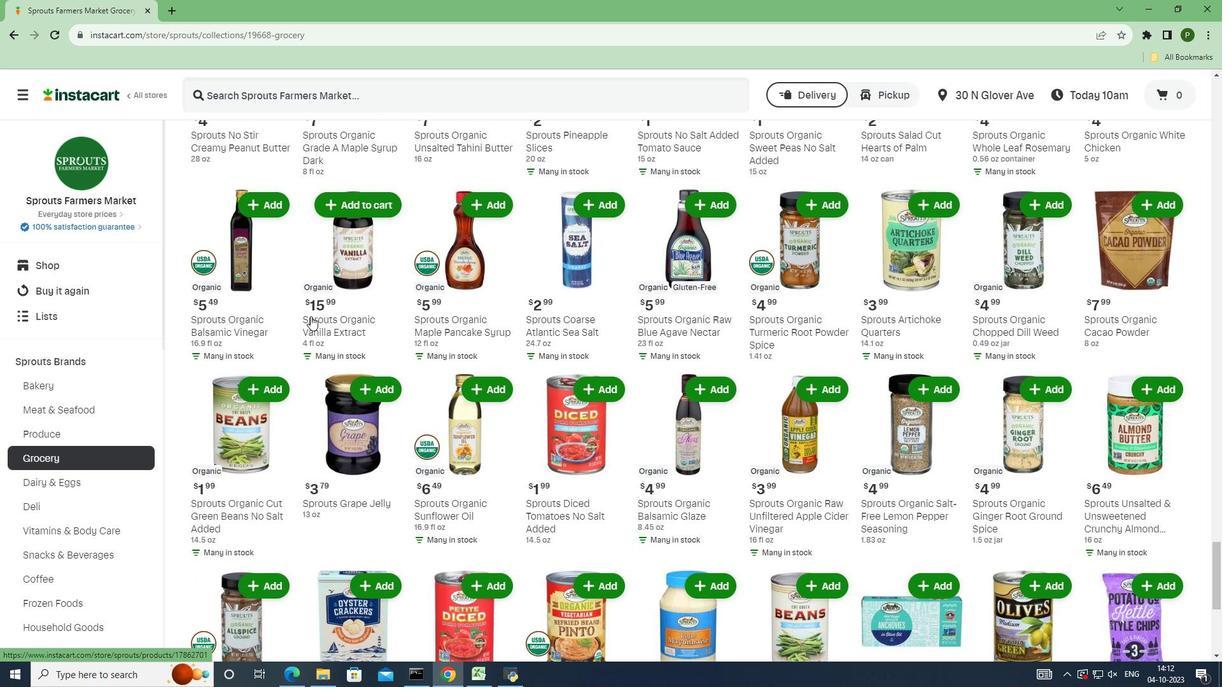 
Action: Mouse scrolled (310, 315) with delta (0, 0)
Screenshot: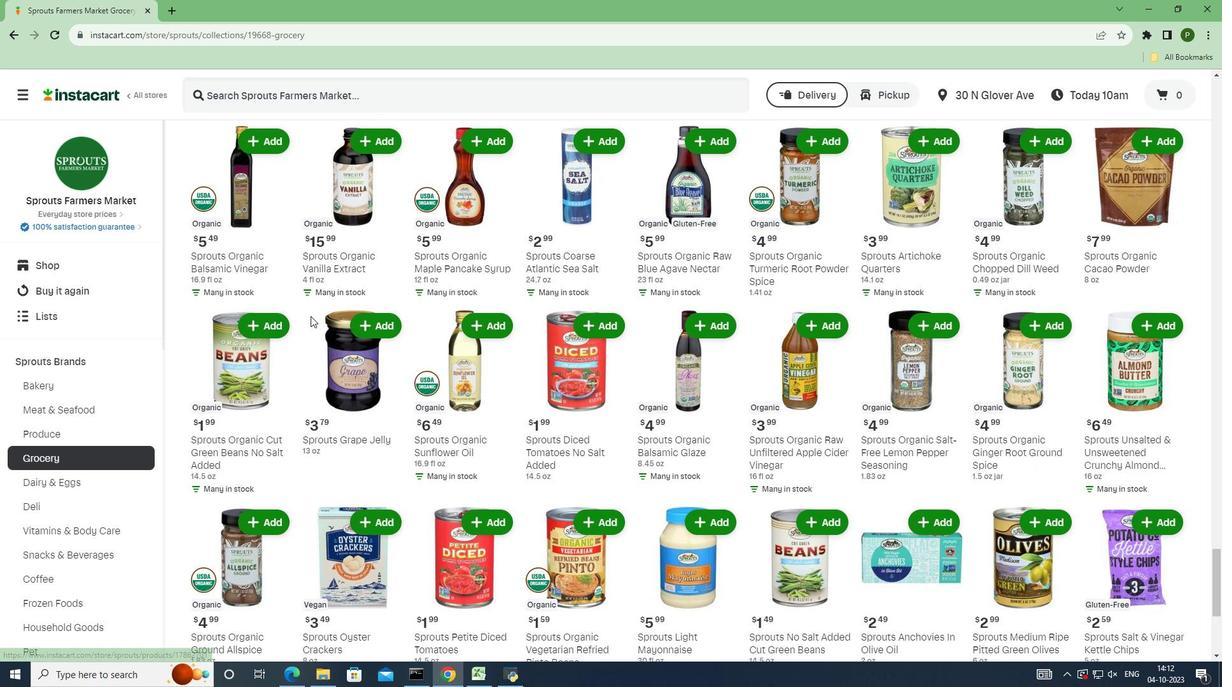 
Action: Mouse scrolled (310, 315) with delta (0, 0)
Screenshot: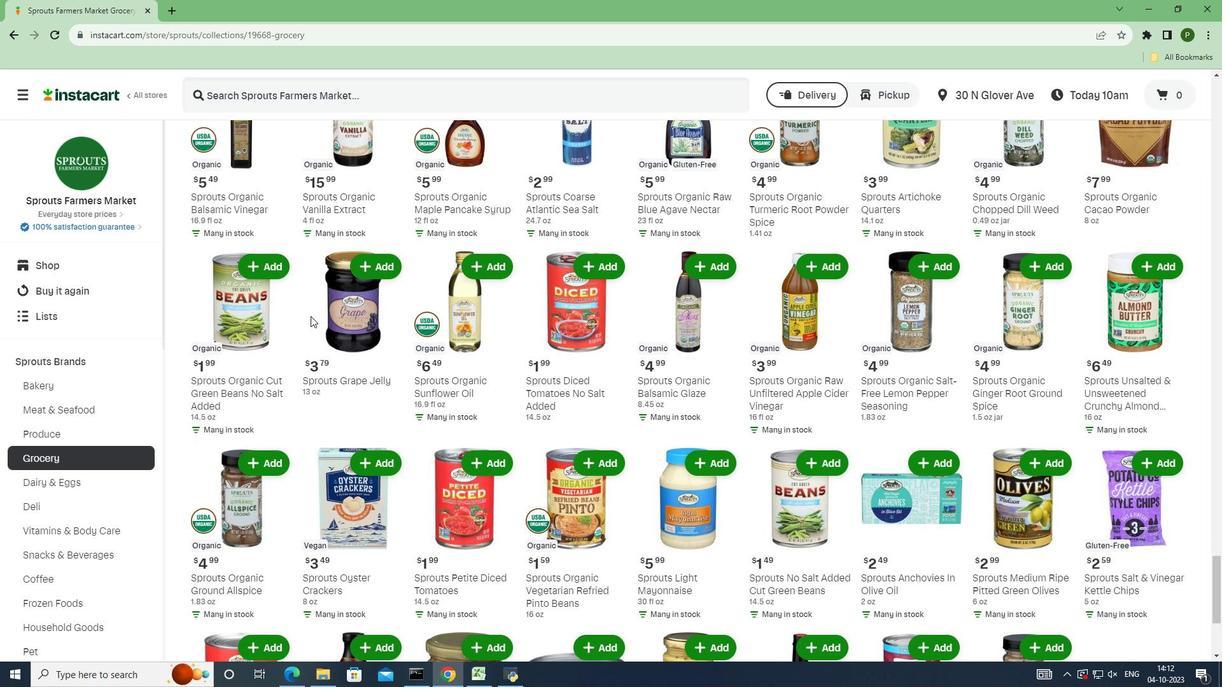 
Action: Mouse scrolled (310, 315) with delta (0, 0)
Screenshot: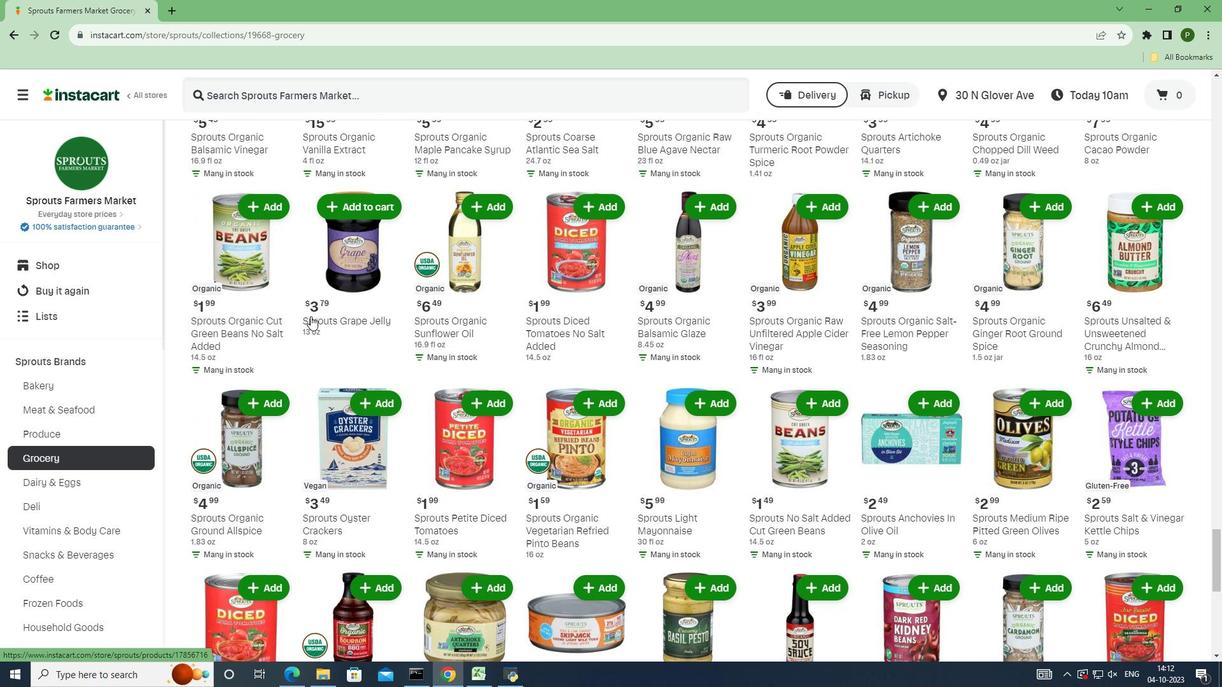 
Action: Mouse scrolled (310, 315) with delta (0, 0)
Screenshot: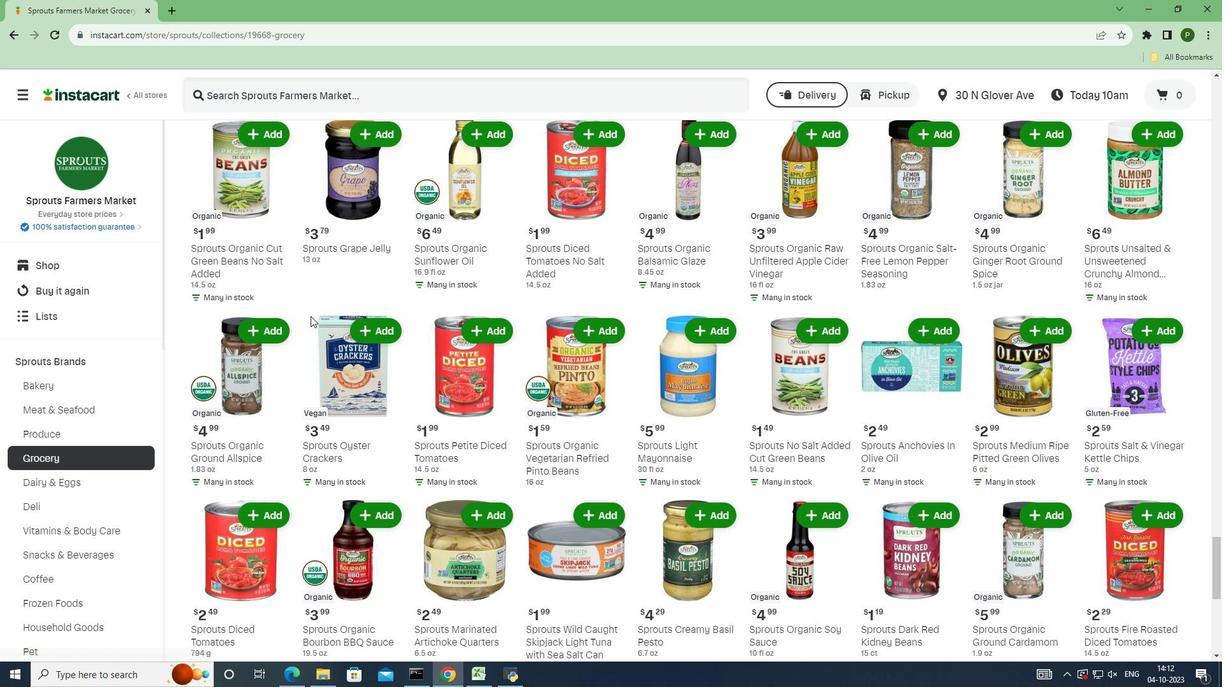 
Action: Mouse scrolled (310, 315) with delta (0, 0)
Screenshot: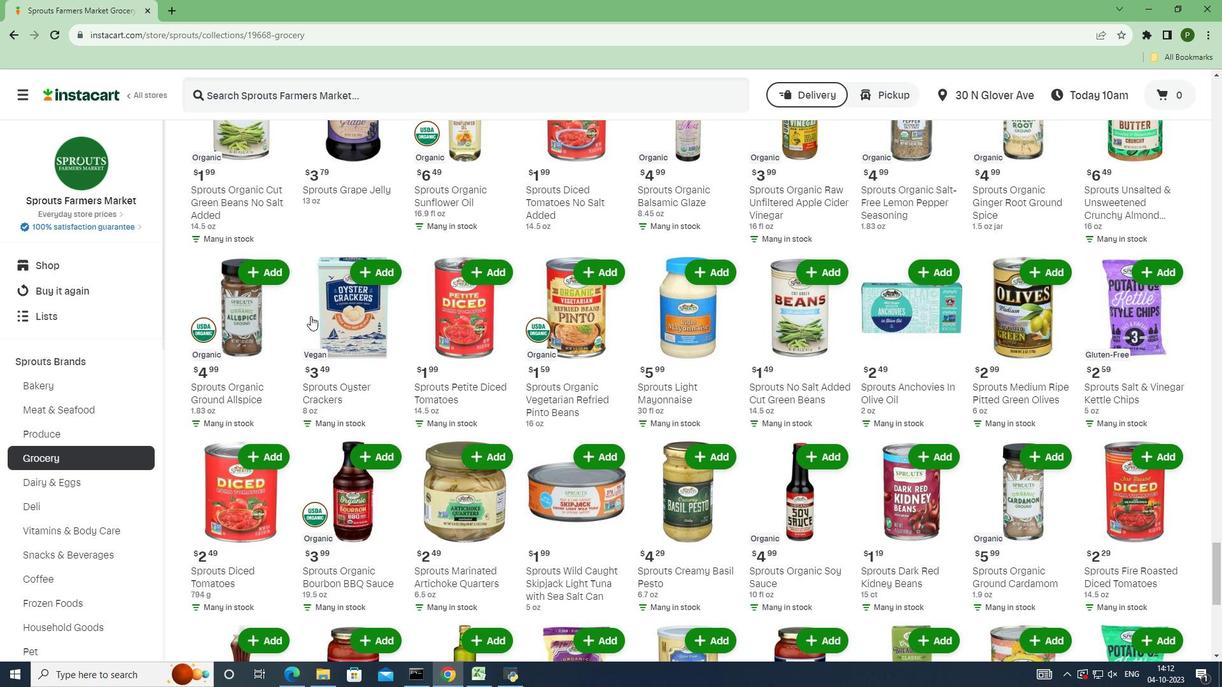 
Action: Mouse scrolled (310, 315) with delta (0, 0)
Screenshot: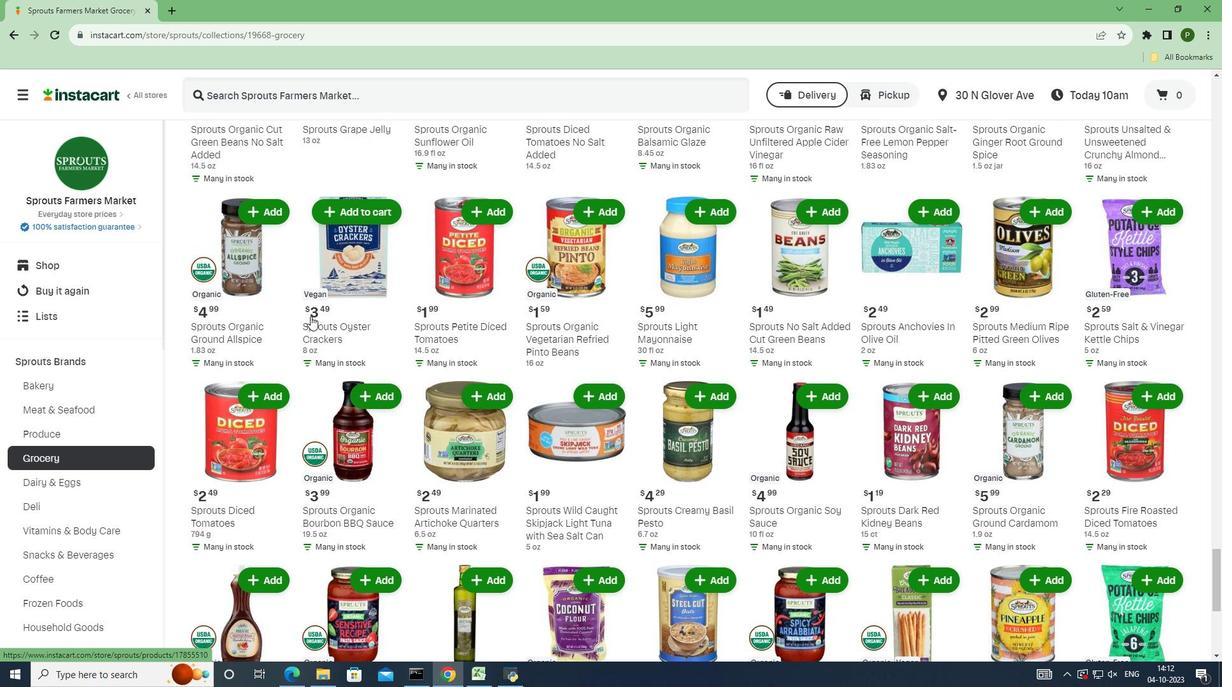 
Action: Mouse scrolled (310, 315) with delta (0, 0)
Screenshot: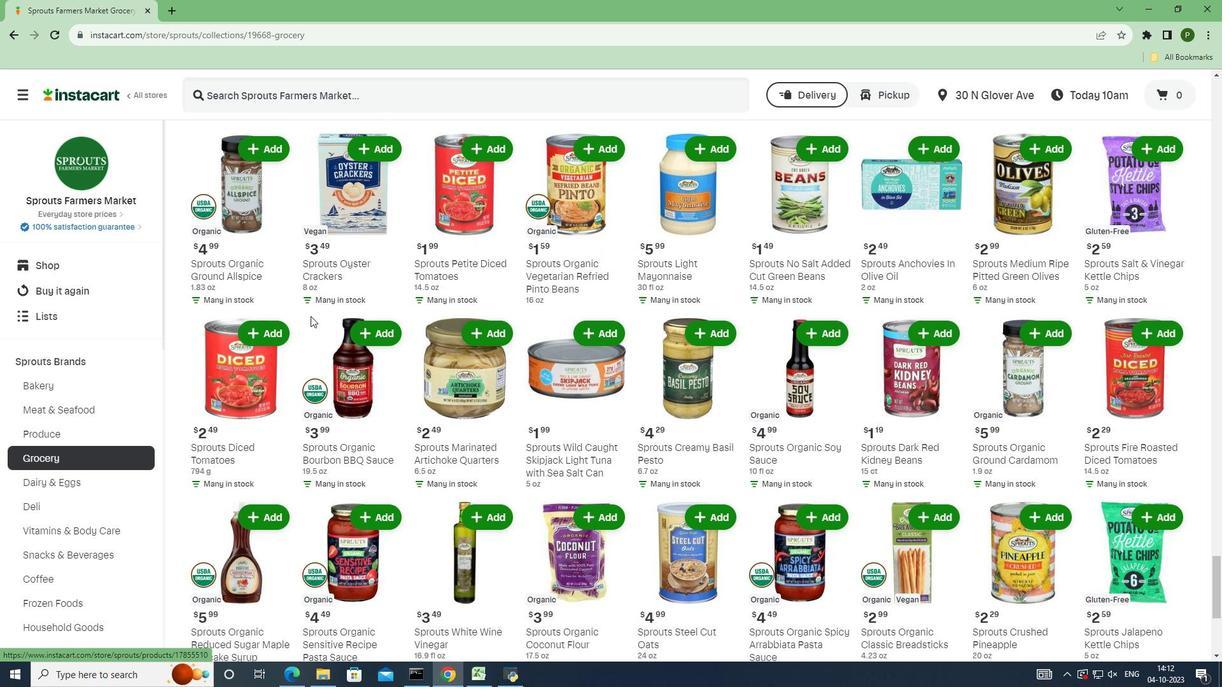 
Action: Mouse scrolled (310, 315) with delta (0, 0)
Screenshot: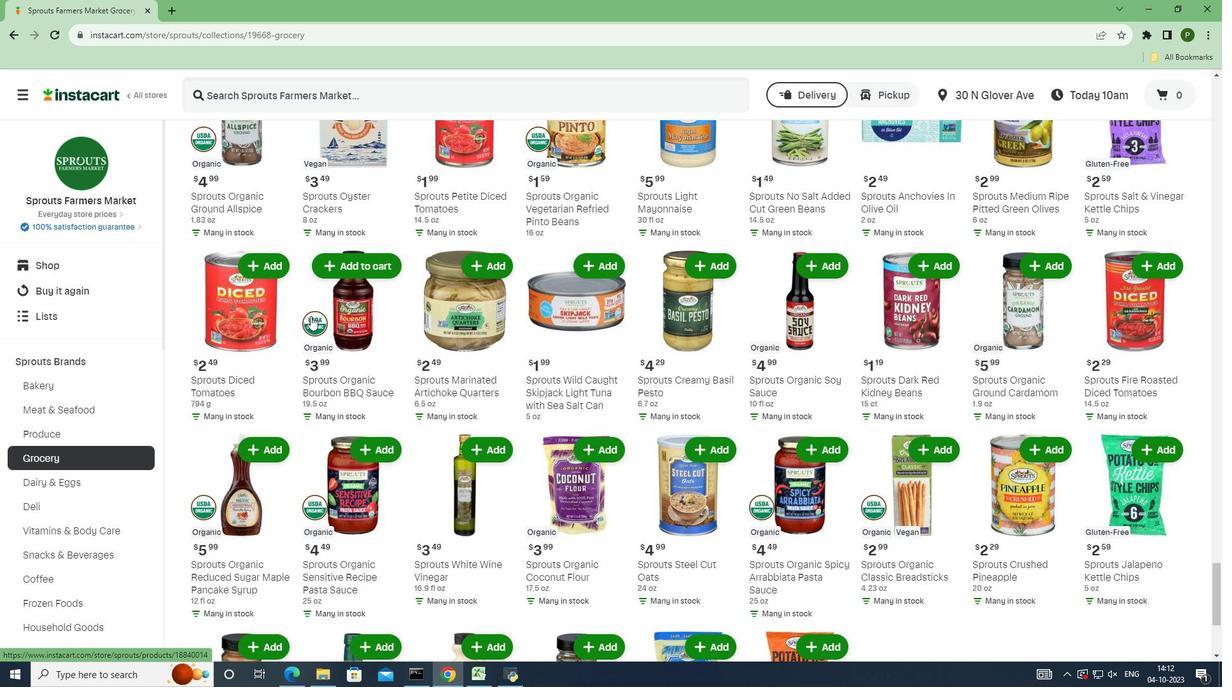 
Action: Mouse scrolled (310, 315) with delta (0, 0)
Screenshot: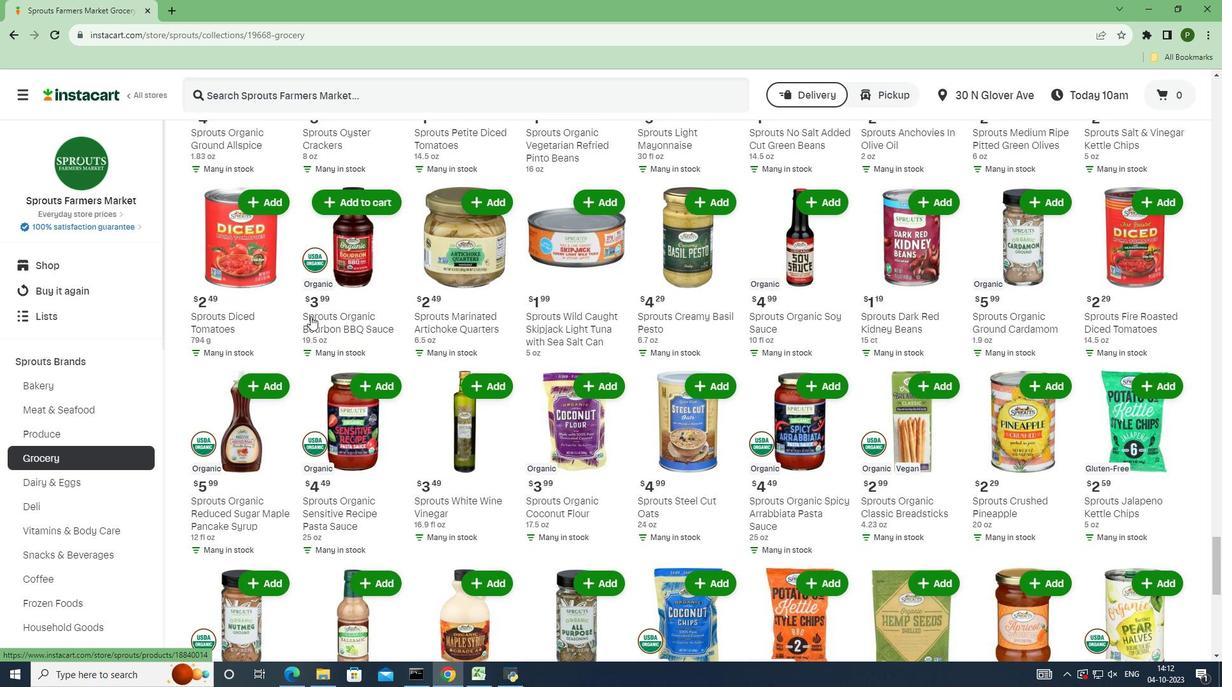 
Action: Mouse scrolled (310, 315) with delta (0, 0)
Screenshot: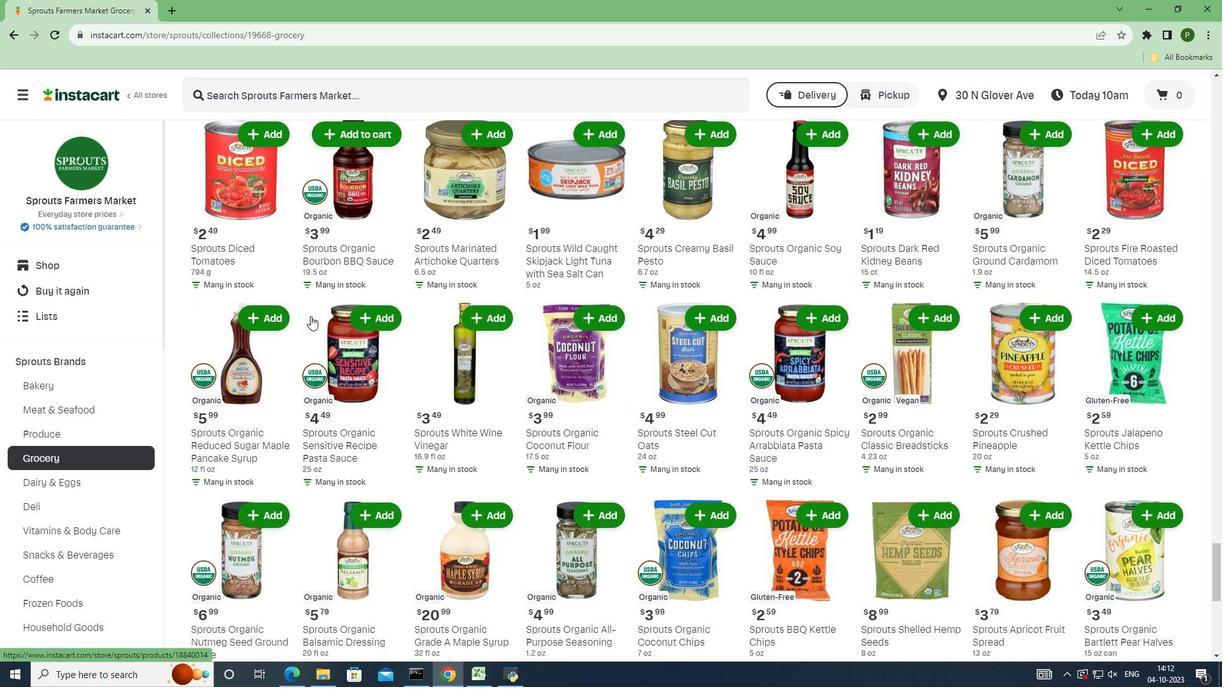 
Action: Mouse scrolled (310, 315) with delta (0, 0)
Screenshot: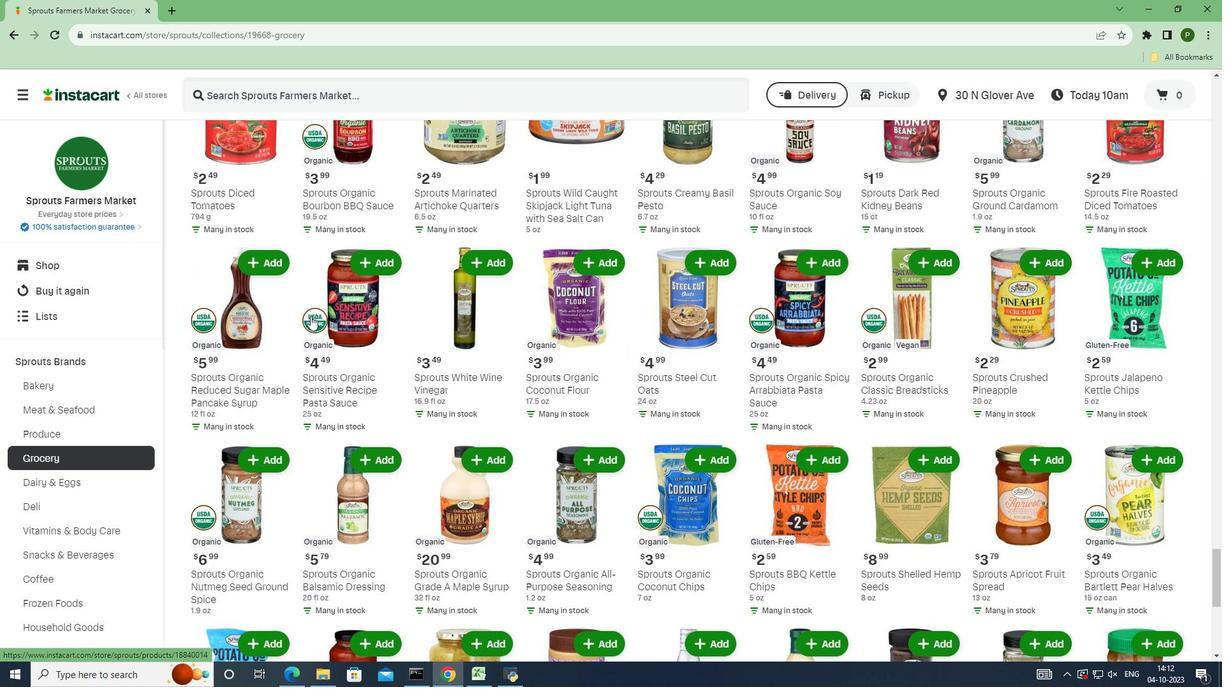 
Action: Mouse scrolled (310, 315) with delta (0, 0)
Screenshot: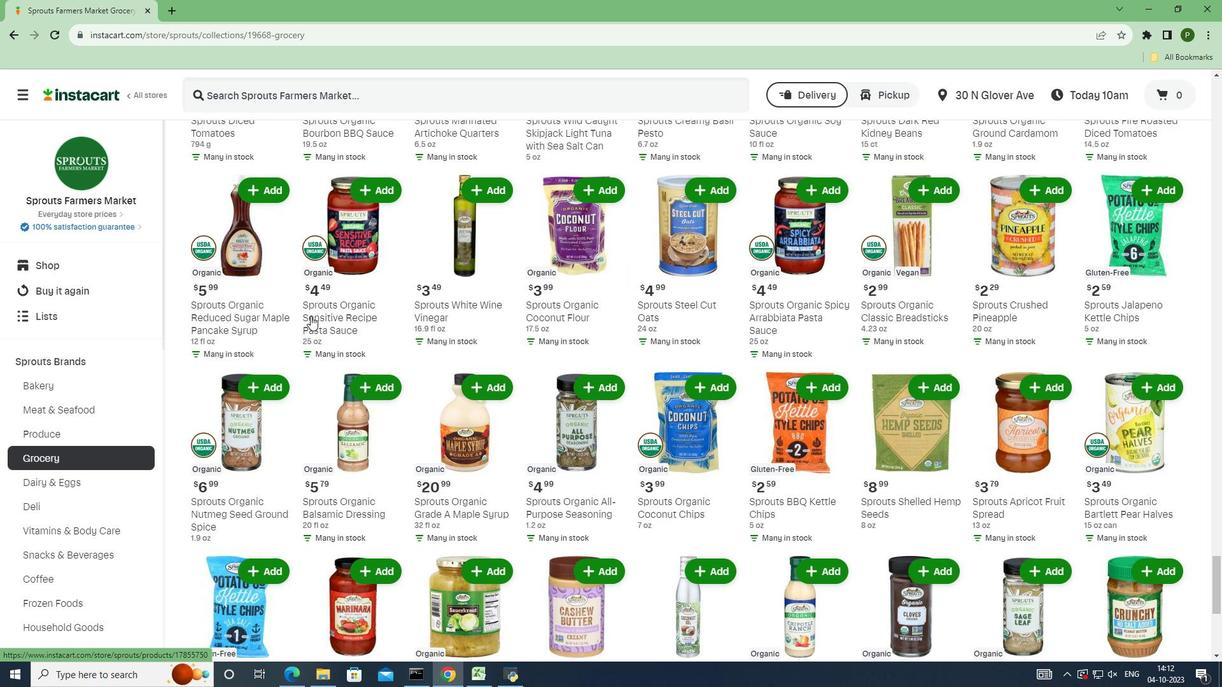 
Action: Mouse scrolled (310, 315) with delta (0, 0)
Screenshot: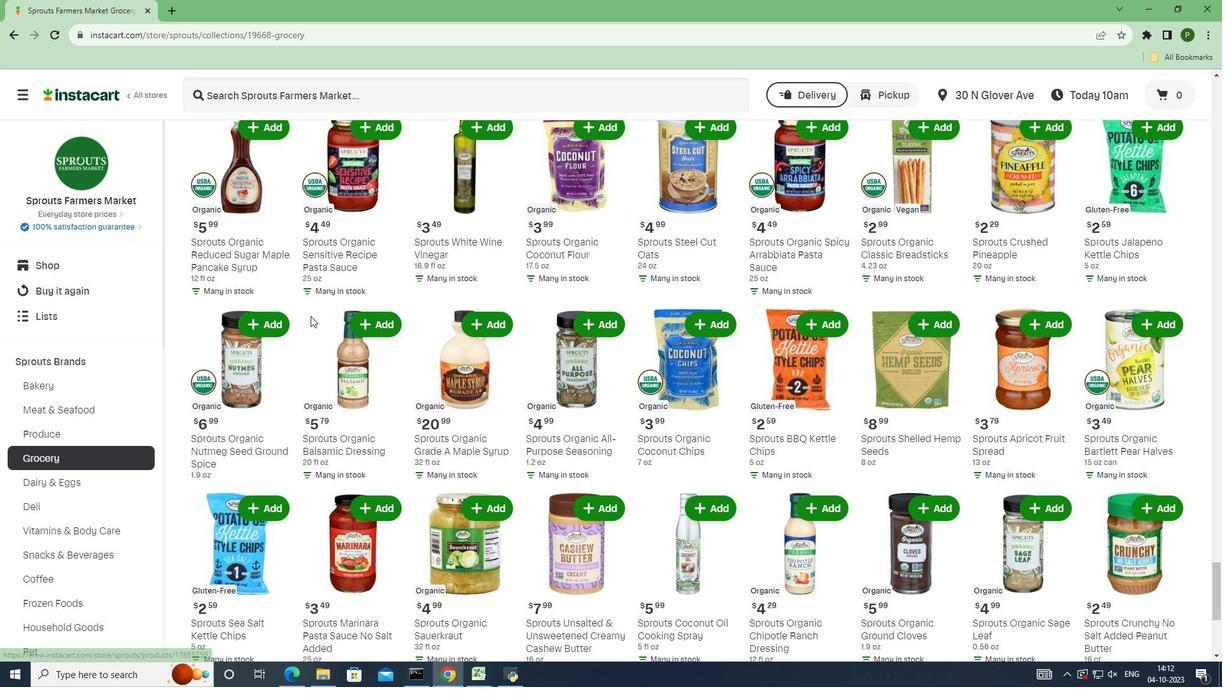 
Action: Mouse scrolled (310, 315) with delta (0, 0)
Screenshot: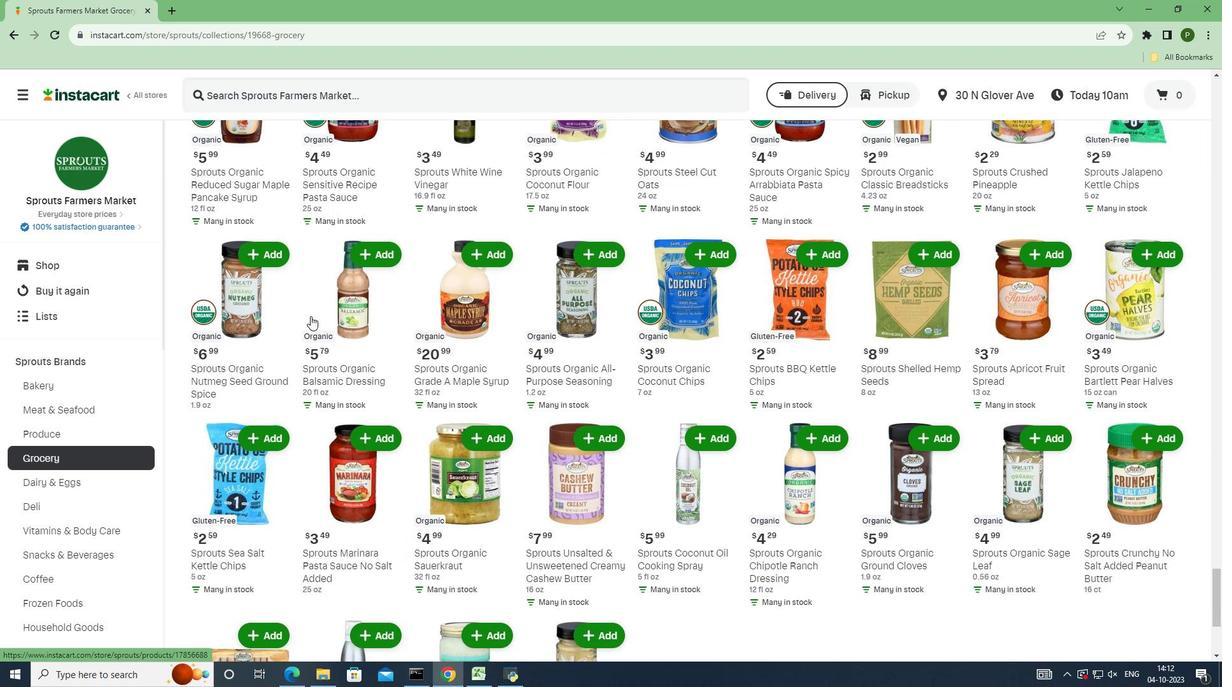 
Action: Mouse moved to (885, 386)
Screenshot: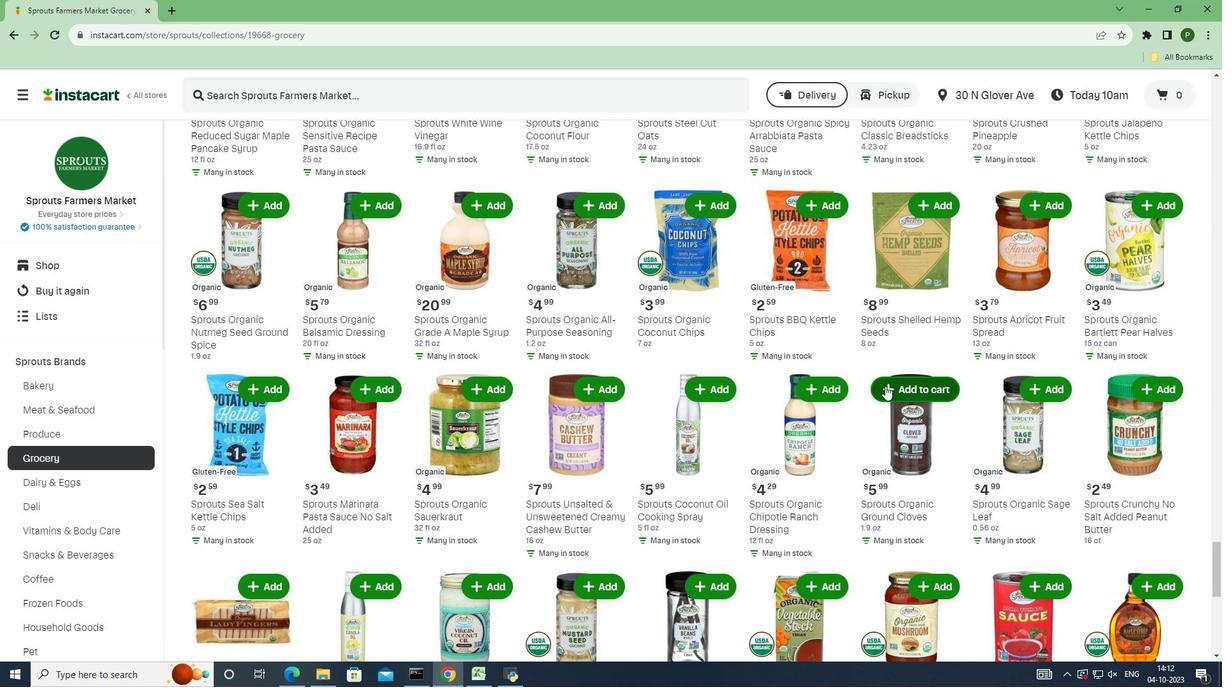 
Action: Mouse pressed left at (885, 386)
Screenshot: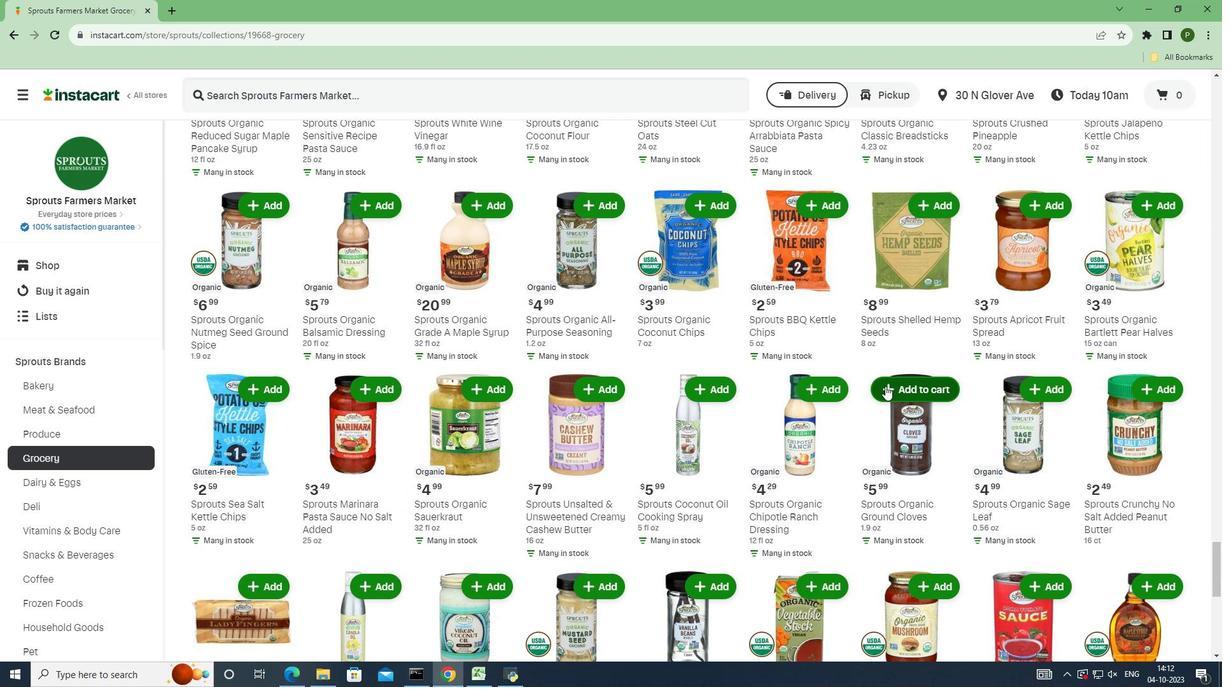 
